 Task: Find connections with filter location Palaió Fáliro with filter topic #travelwith filter profile language French with filter current company Kincentric  with filter school Thadomal Shahani Engineering College with filter industry Semiconductor Manufacturing with filter service category Outsourcing with filter keywords title Pharmacist
Action: Mouse moved to (345, 271)
Screenshot: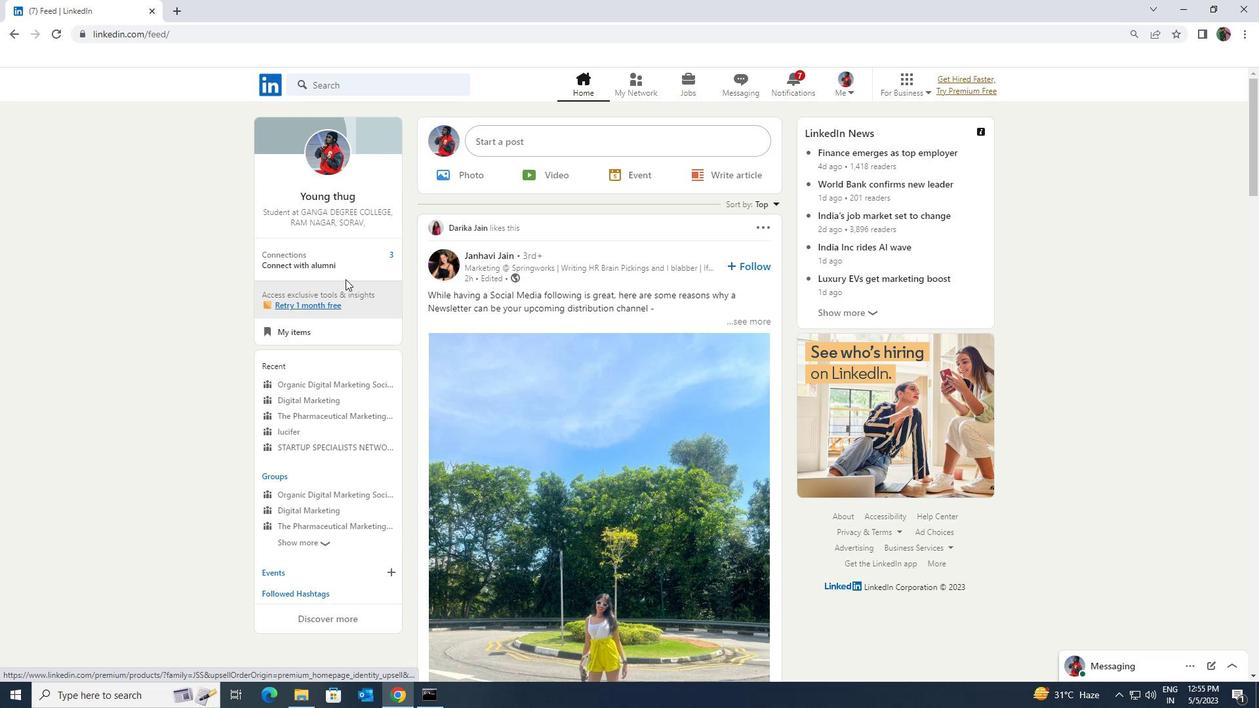 
Action: Mouse pressed left at (345, 271)
Screenshot: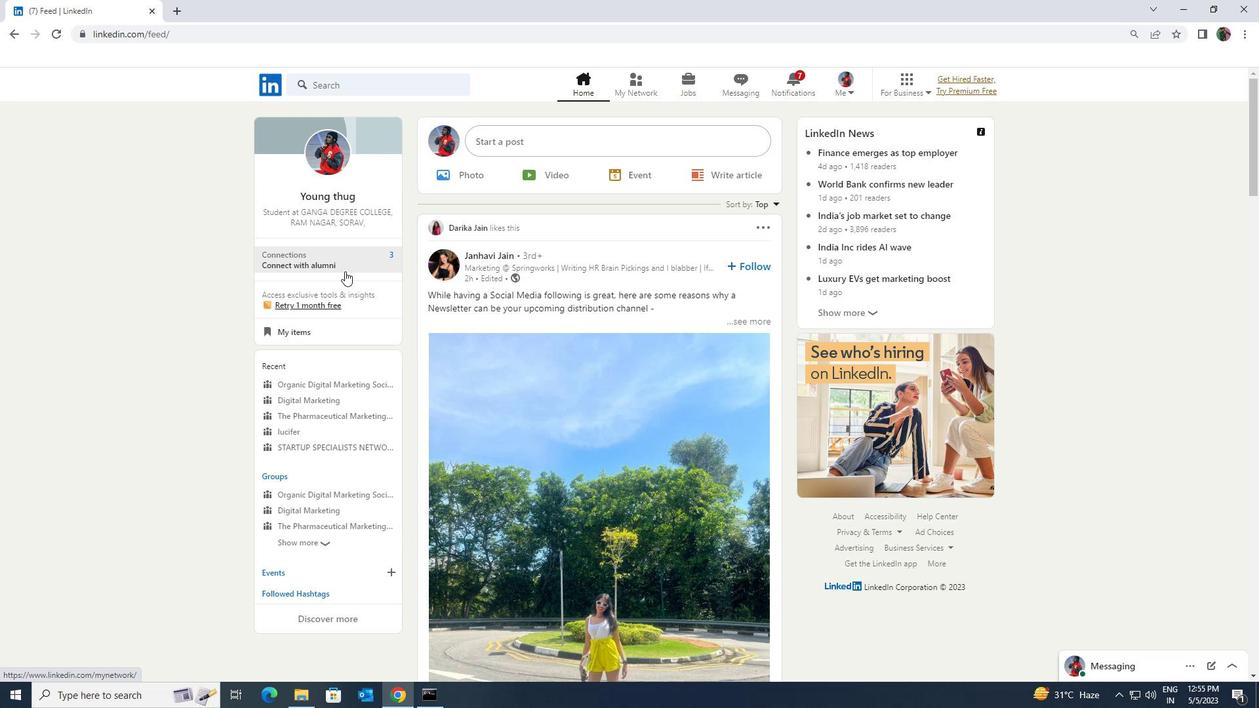 
Action: Mouse moved to (372, 160)
Screenshot: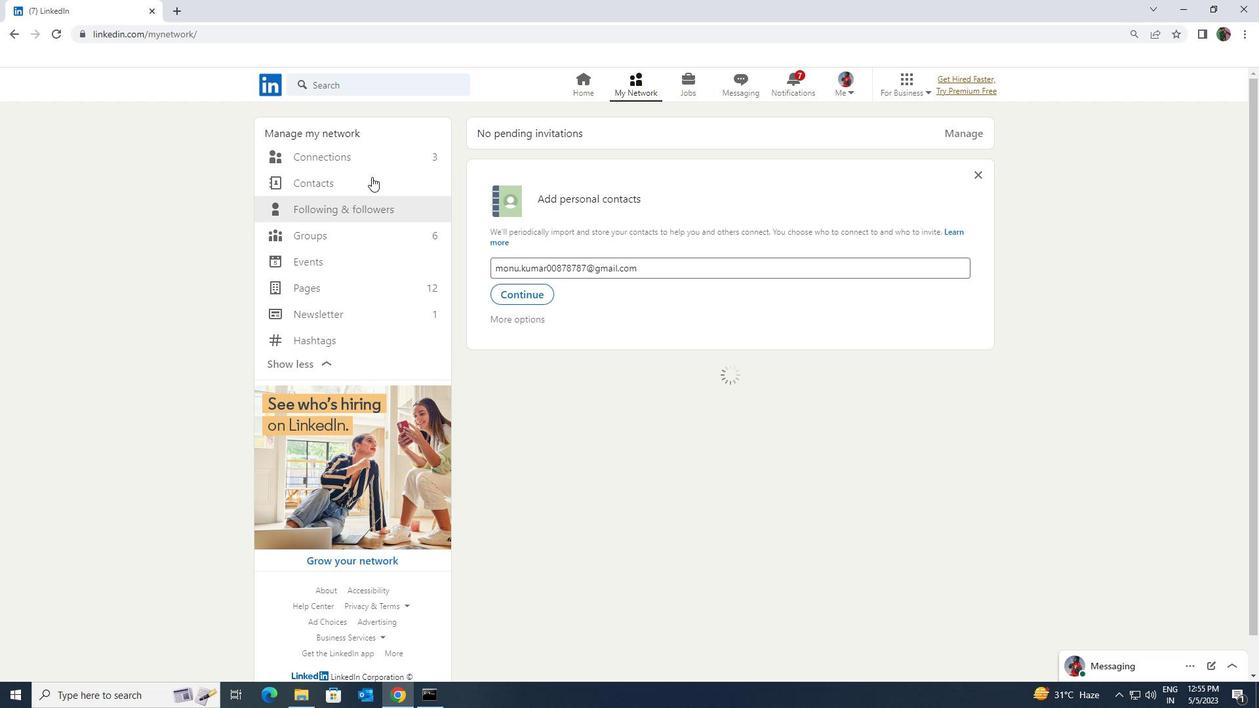 
Action: Mouse pressed left at (372, 160)
Screenshot: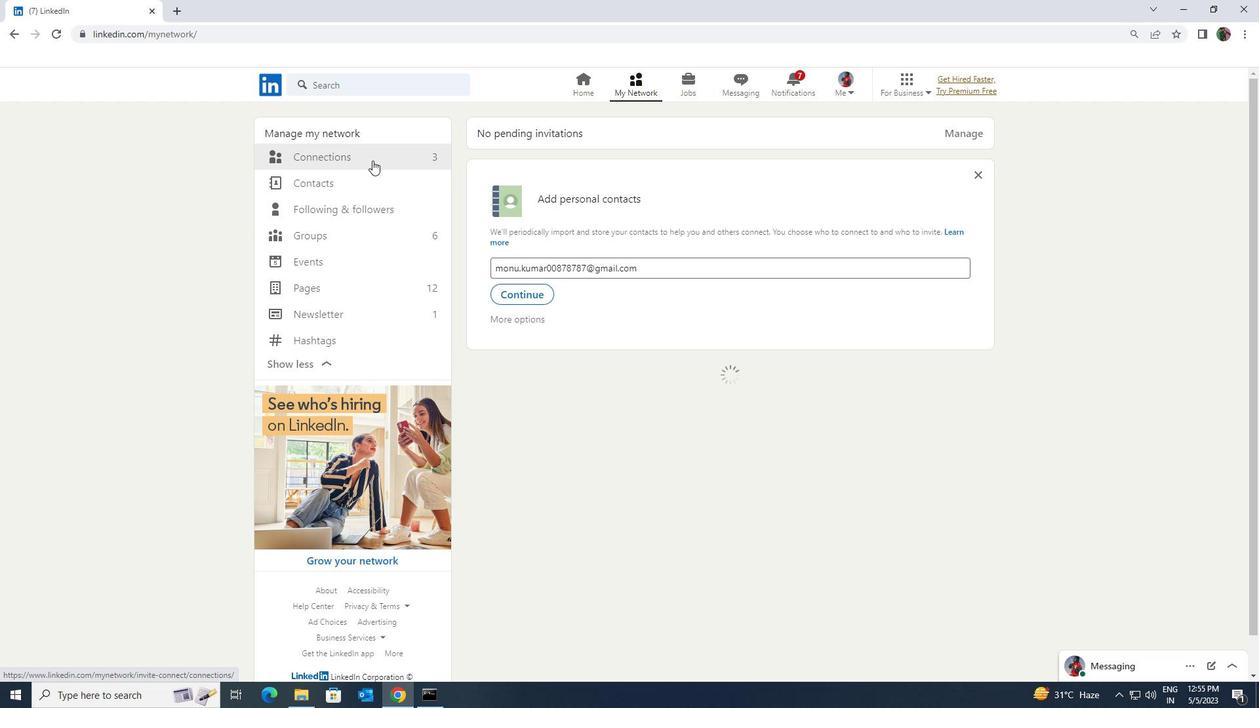 
Action: Mouse moved to (692, 155)
Screenshot: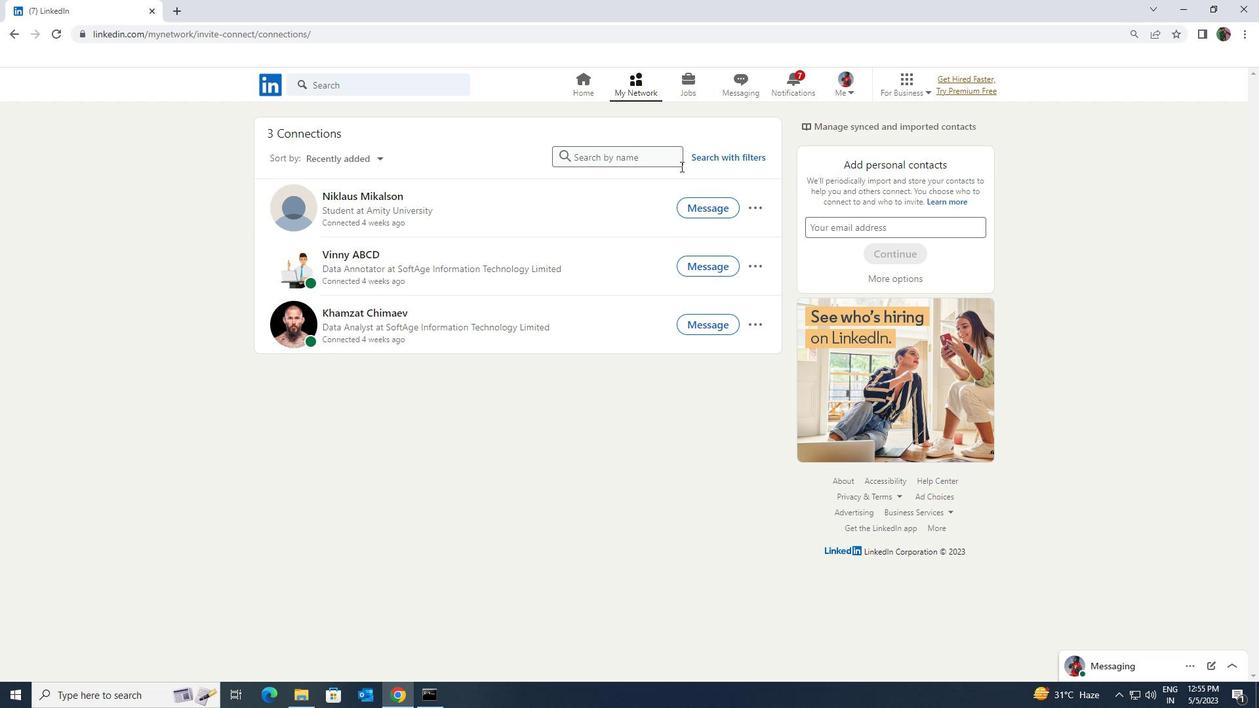 
Action: Mouse pressed left at (692, 155)
Screenshot: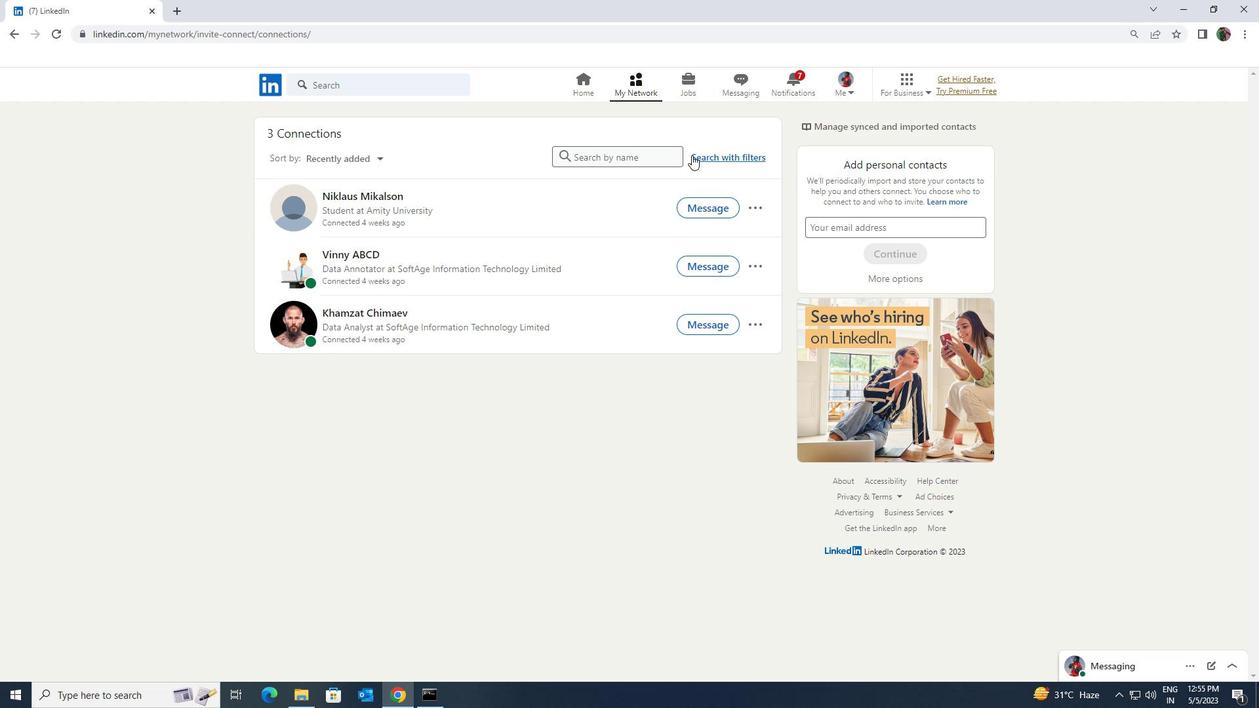 
Action: Mouse moved to (674, 120)
Screenshot: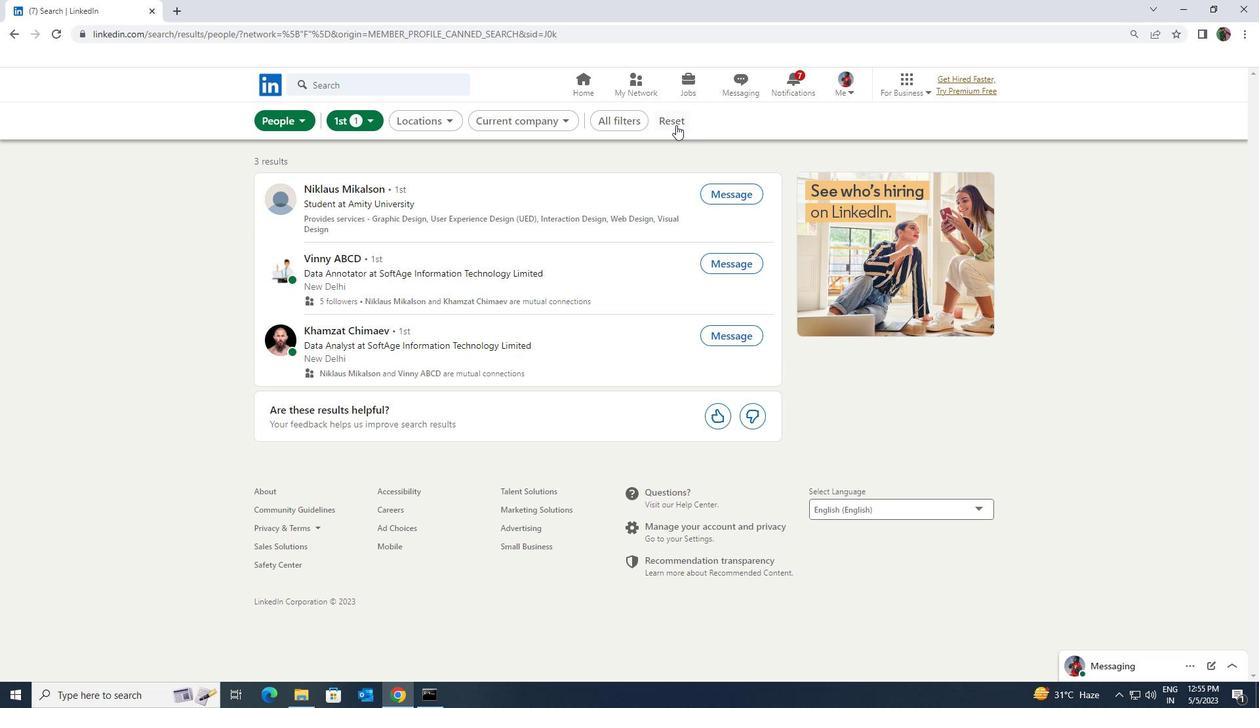 
Action: Mouse pressed left at (674, 120)
Screenshot: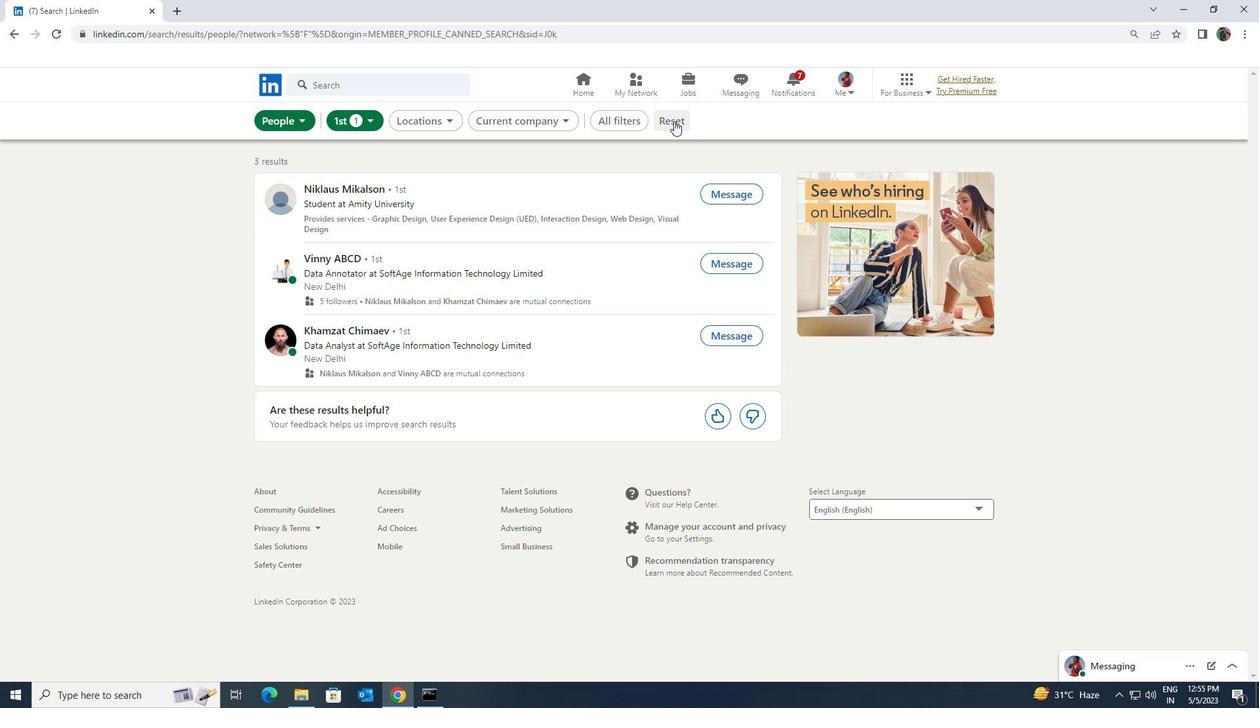 
Action: Mouse moved to (653, 119)
Screenshot: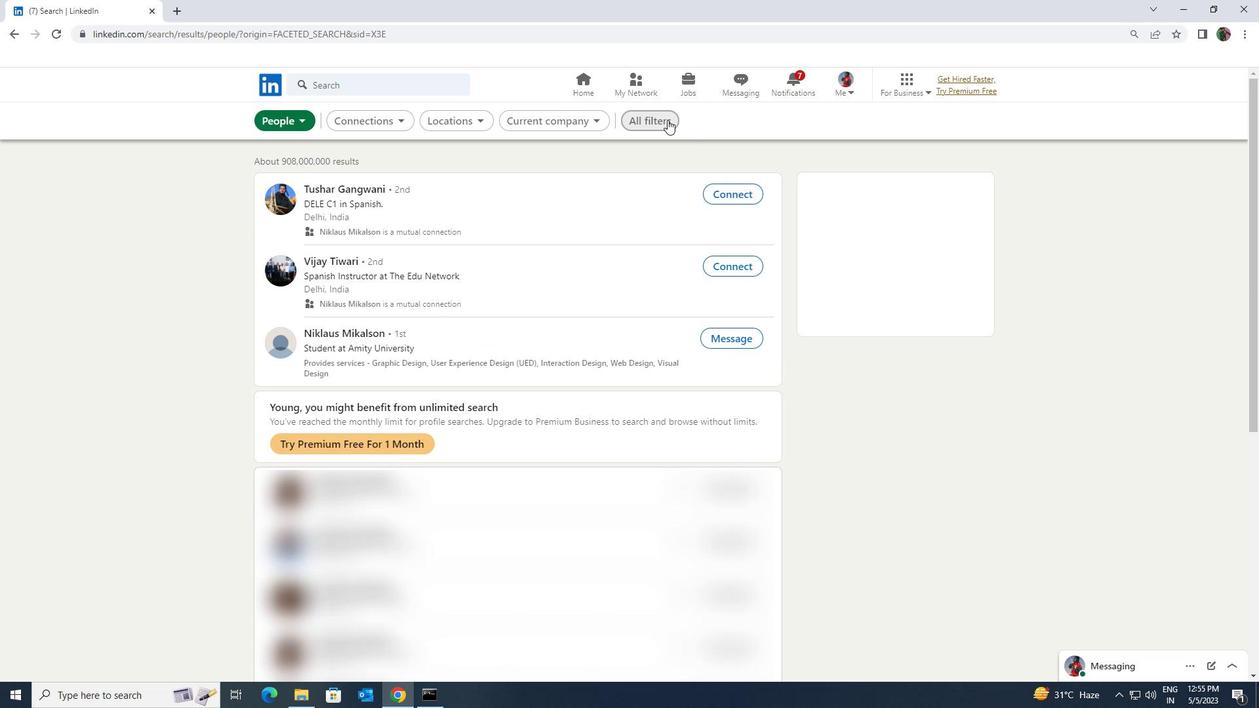 
Action: Mouse pressed left at (653, 119)
Screenshot: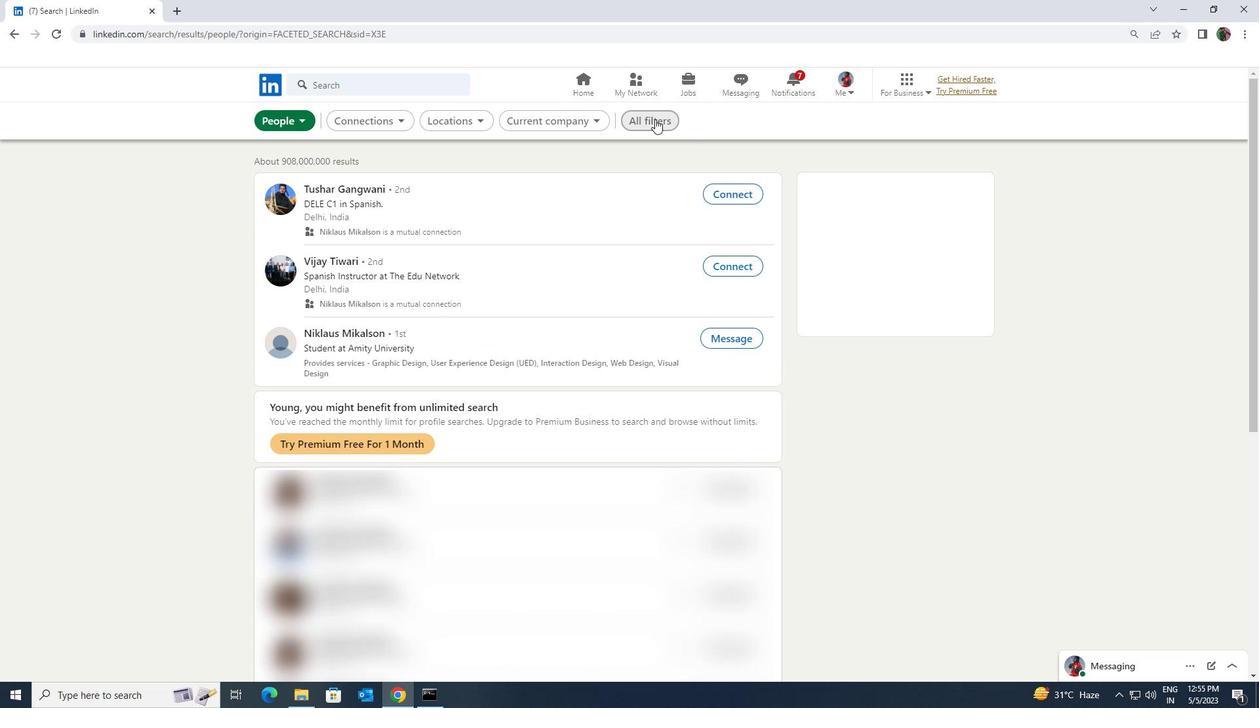 
Action: Mouse moved to (1081, 506)
Screenshot: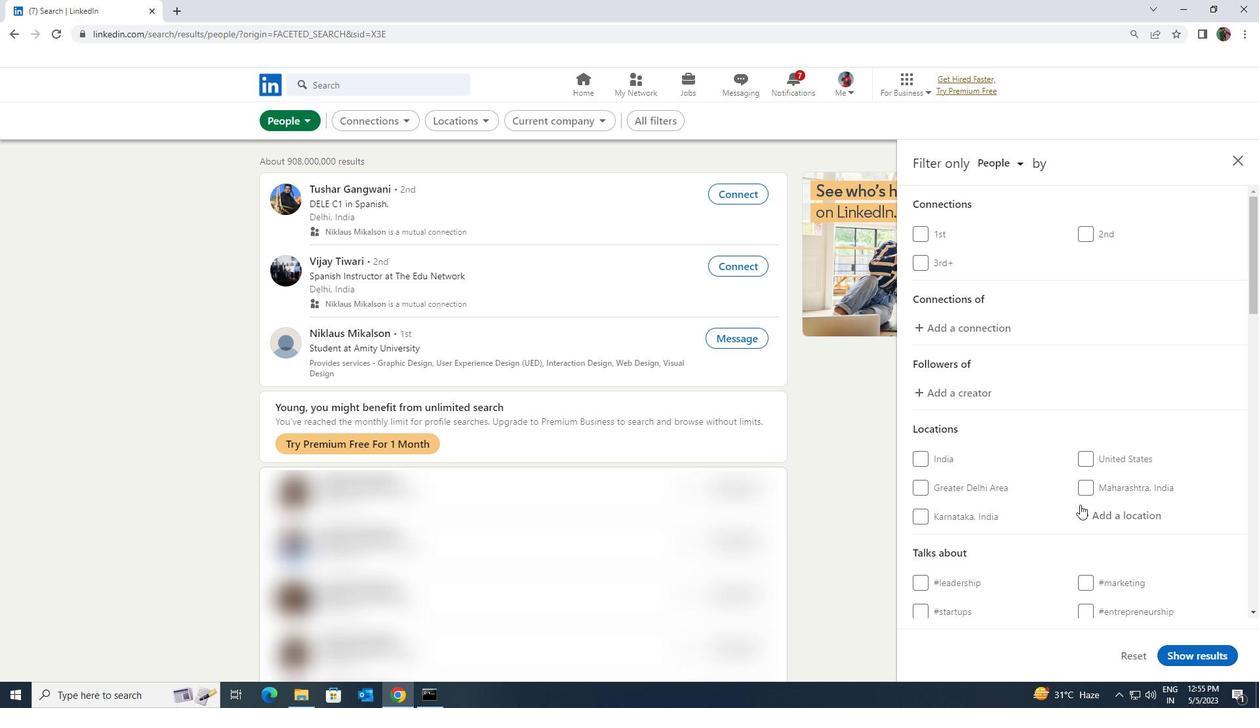 
Action: Mouse pressed left at (1081, 506)
Screenshot: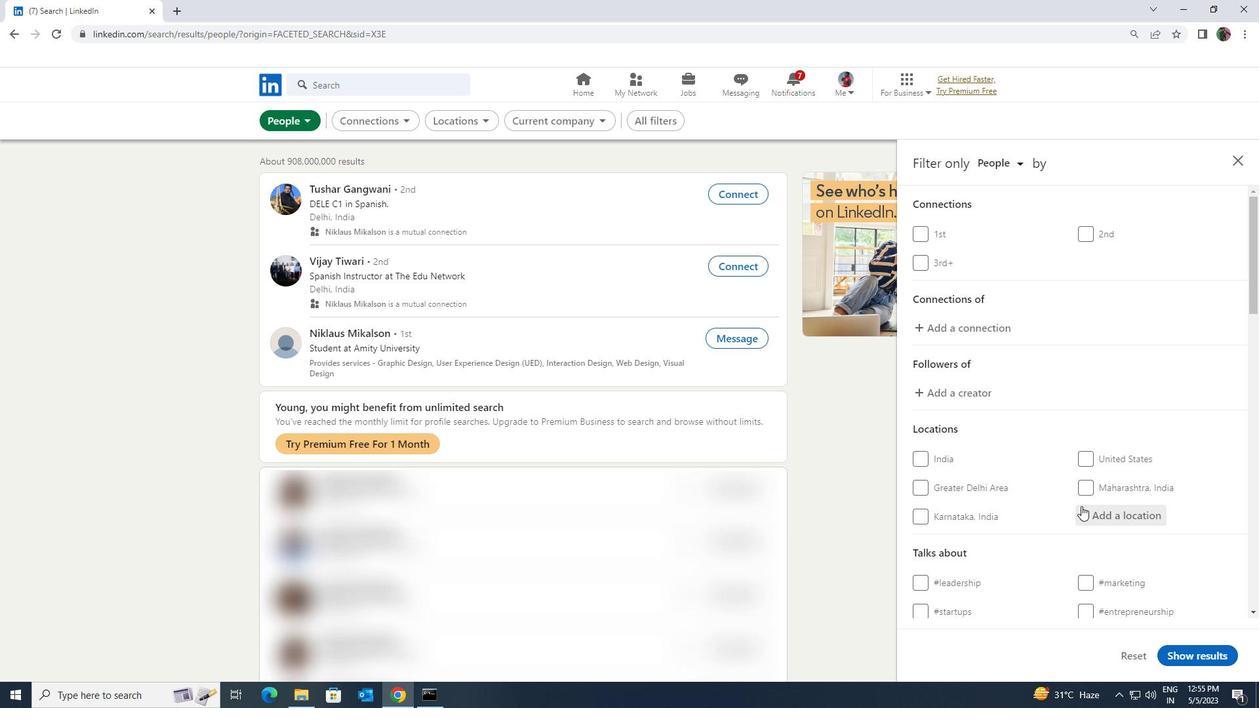 
Action: Key pressed <Key.shift><Key.shift><Key.shift><Key.shift>PALAIO
Screenshot: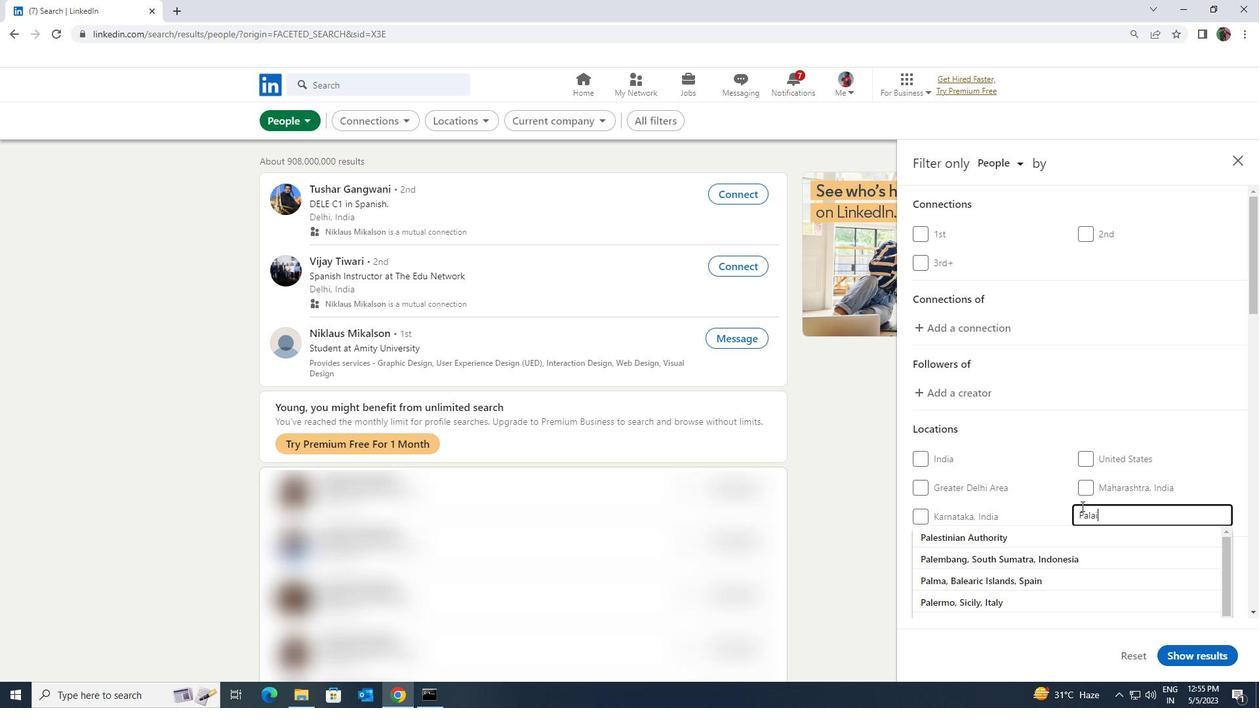 
Action: Mouse moved to (1076, 527)
Screenshot: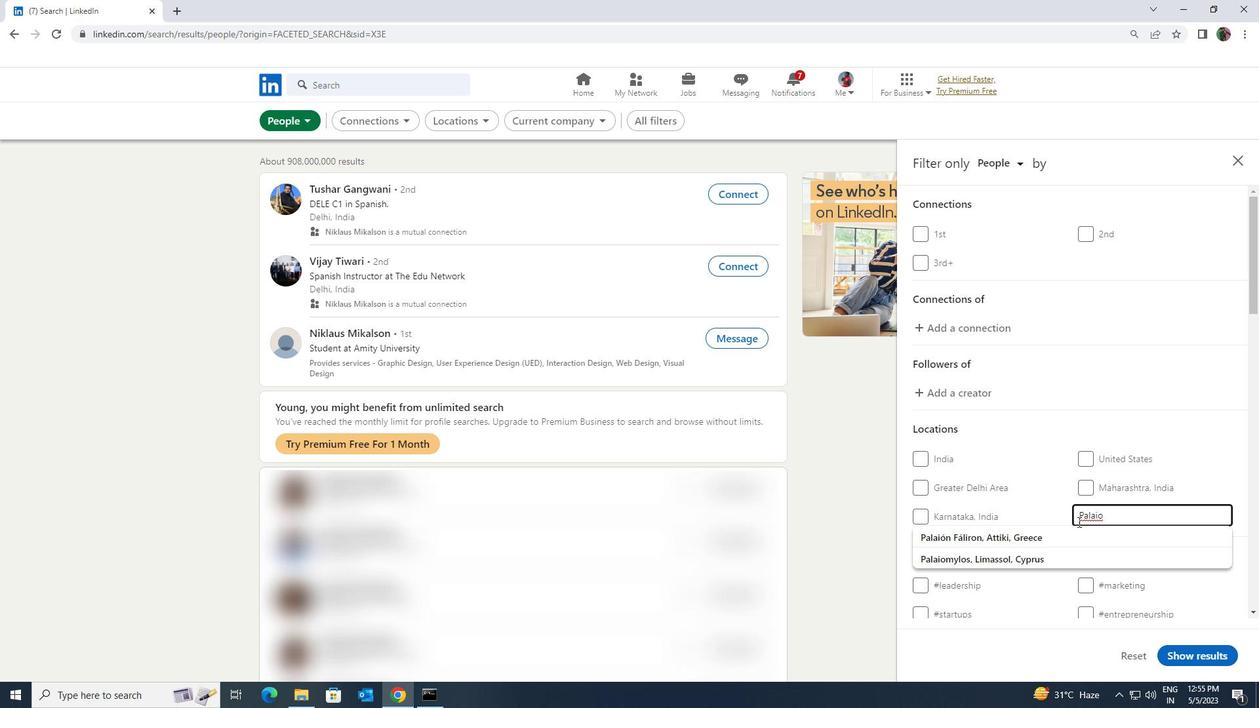 
Action: Mouse pressed left at (1076, 527)
Screenshot: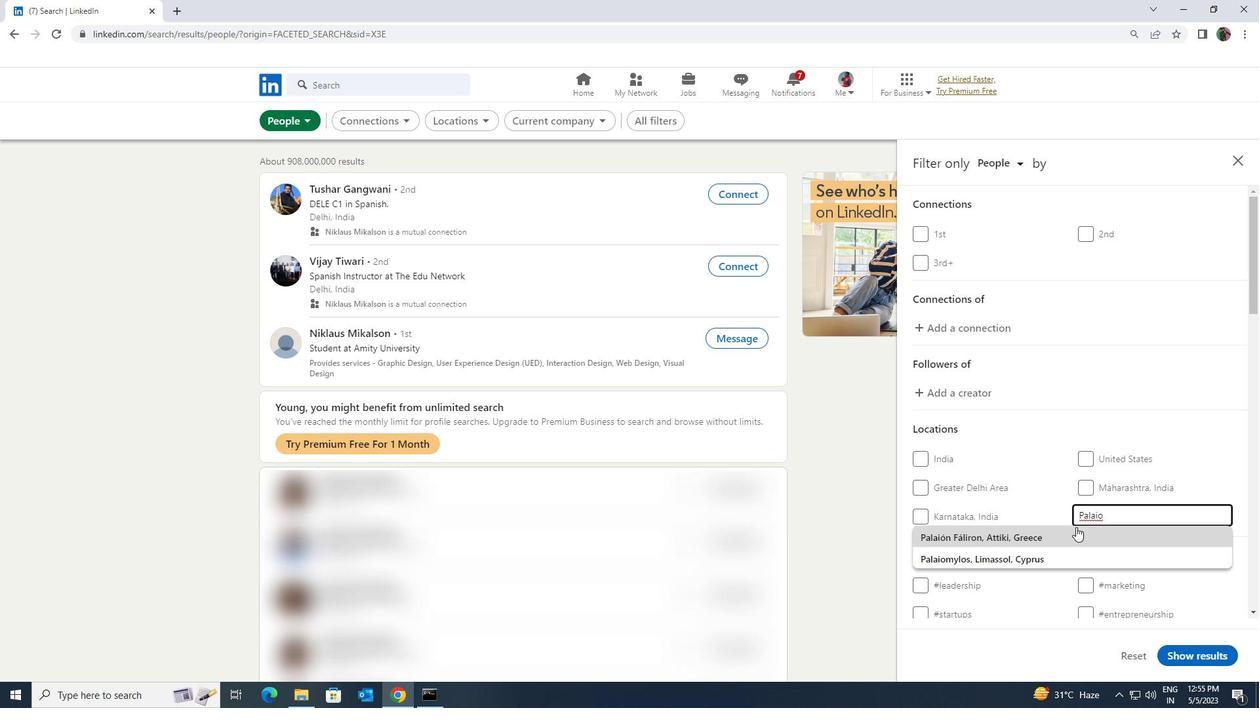 
Action: Mouse moved to (1069, 547)
Screenshot: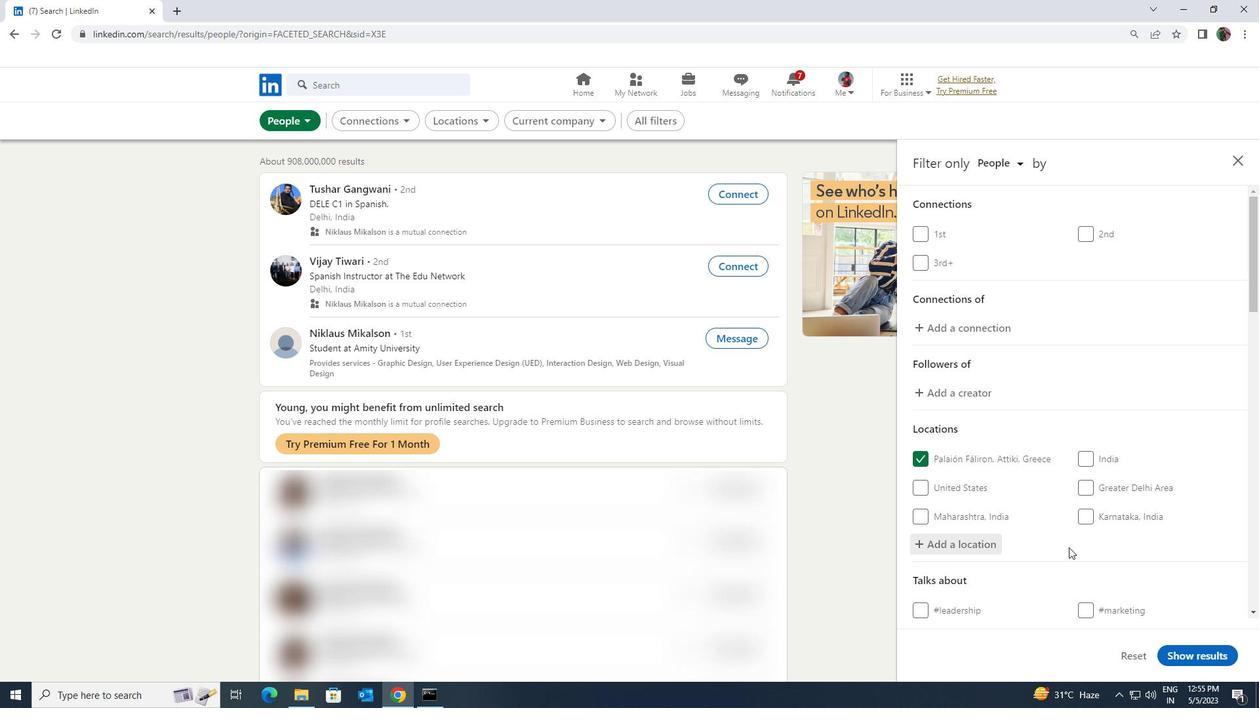
Action: Mouse scrolled (1069, 546) with delta (0, 0)
Screenshot: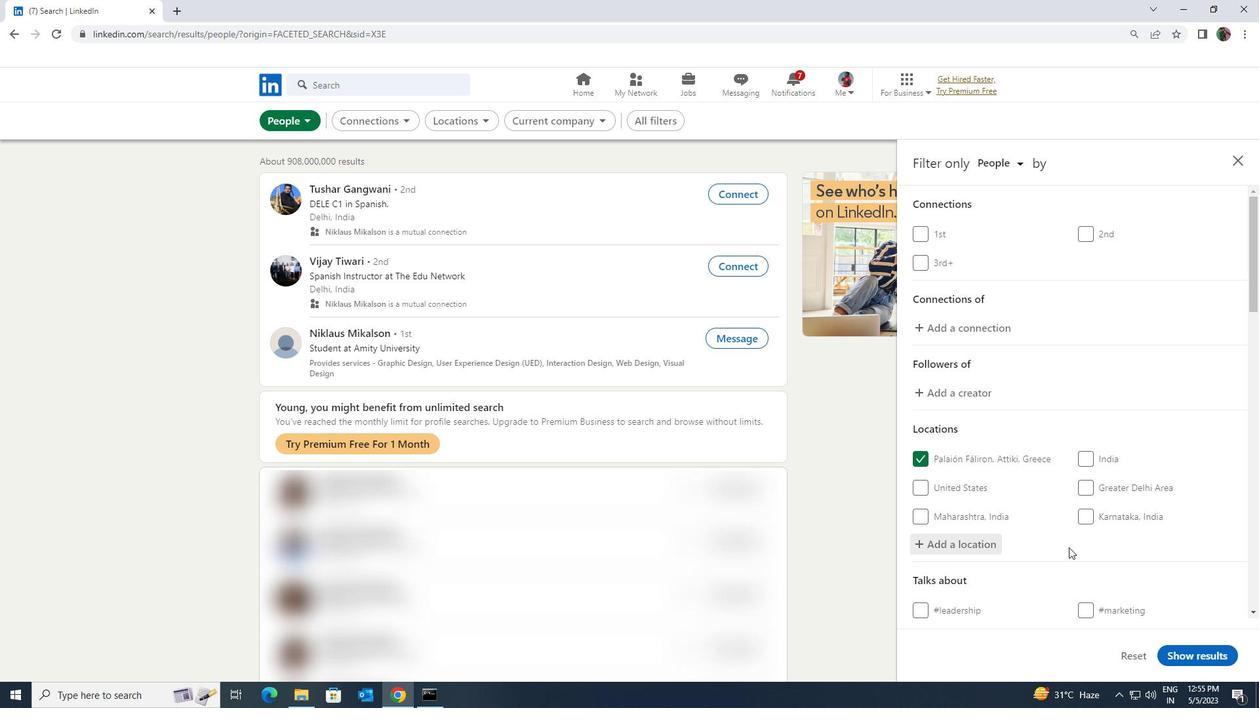 
Action: Mouse moved to (1070, 539)
Screenshot: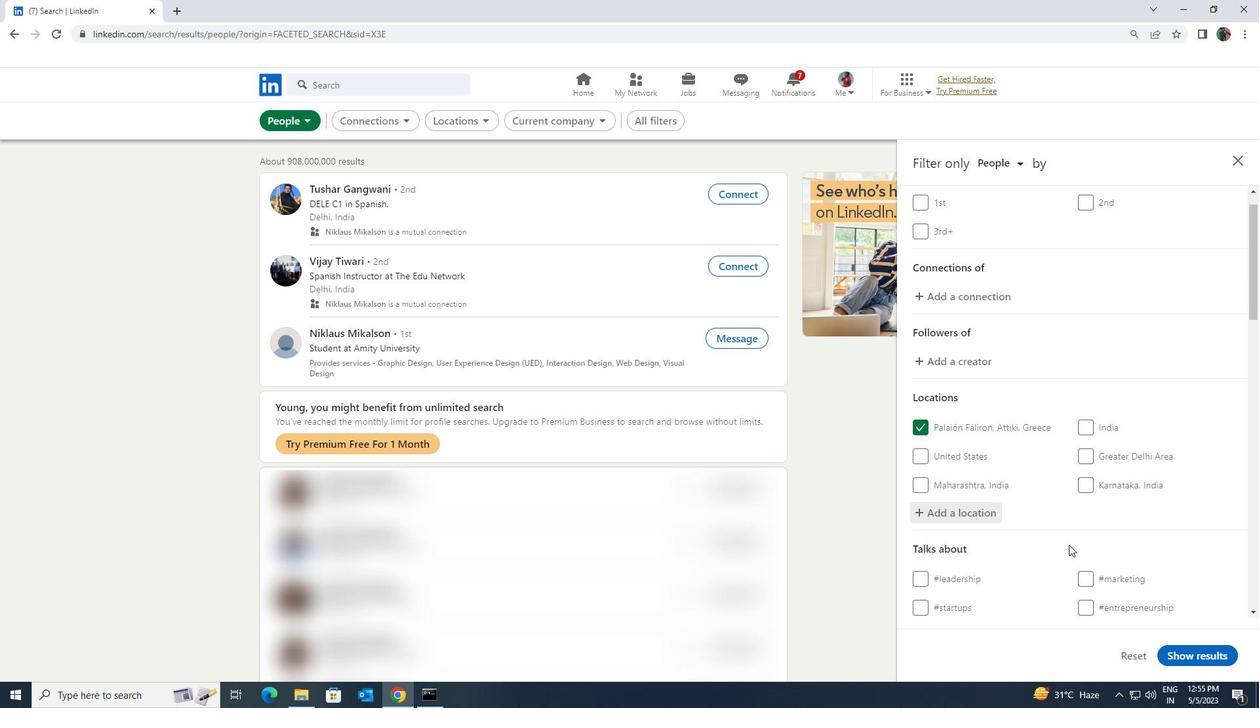 
Action: Mouse scrolled (1070, 538) with delta (0, 0)
Screenshot: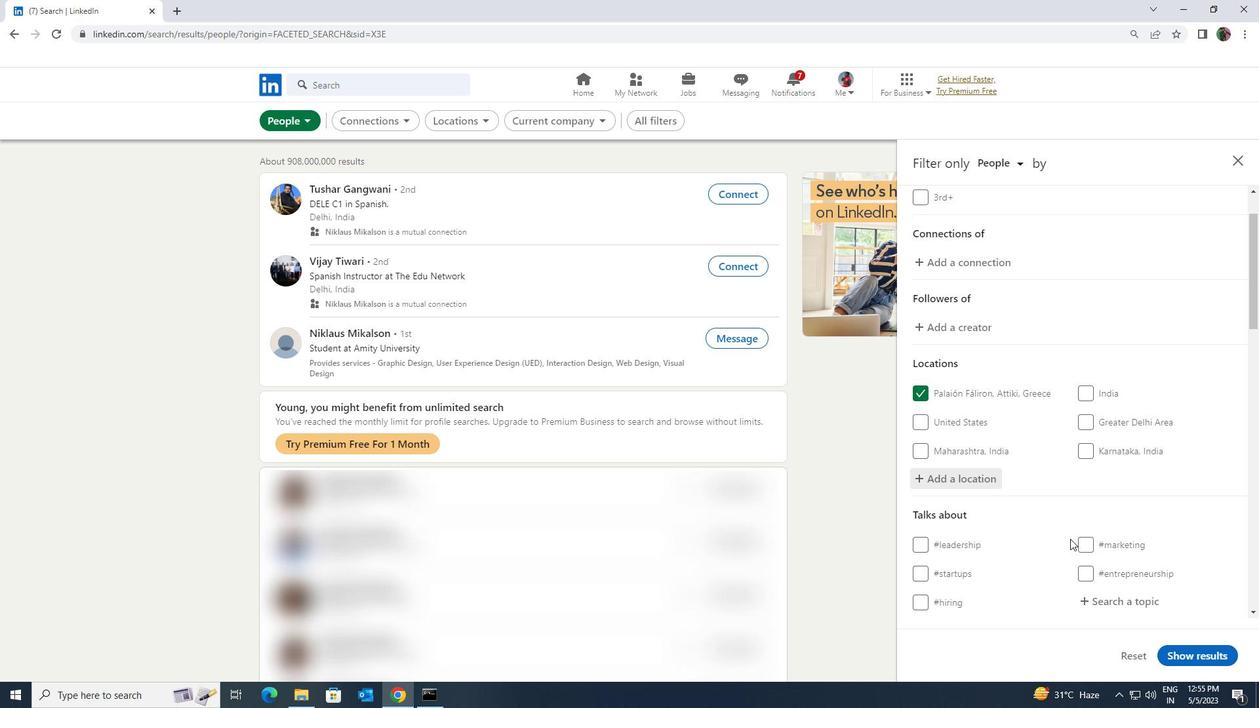 
Action: Mouse scrolled (1070, 538) with delta (0, 0)
Screenshot: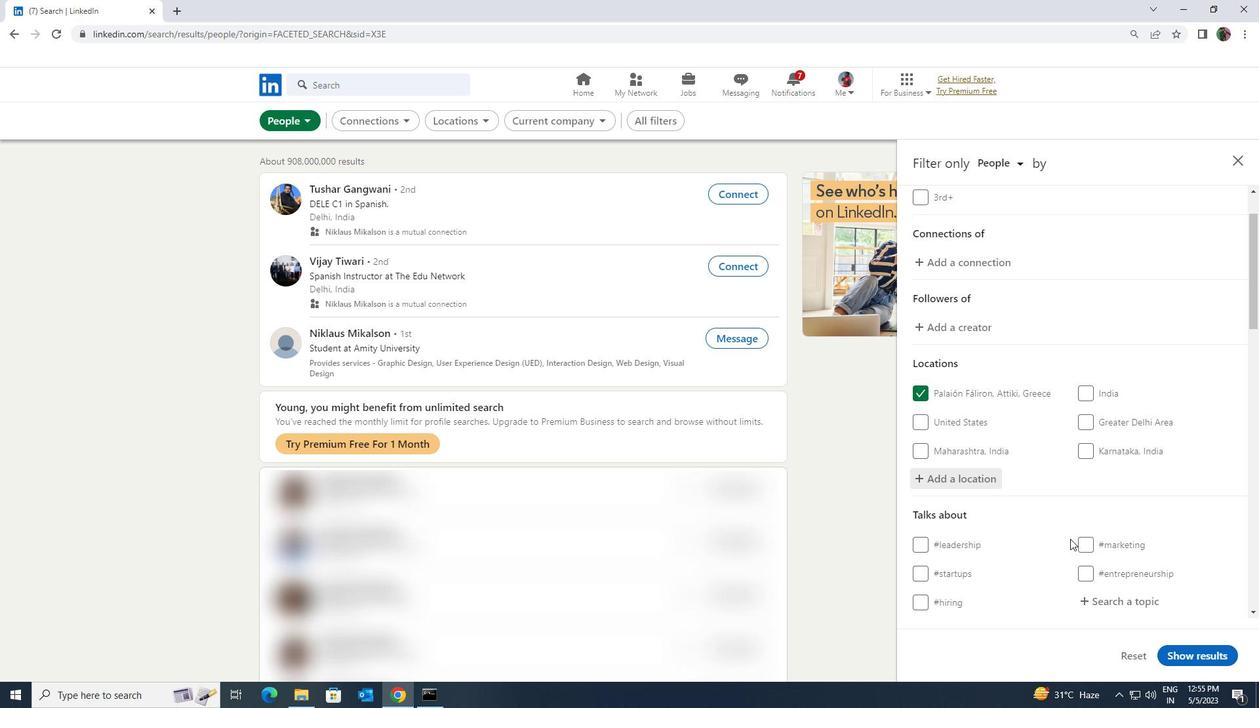 
Action: Mouse moved to (1120, 464)
Screenshot: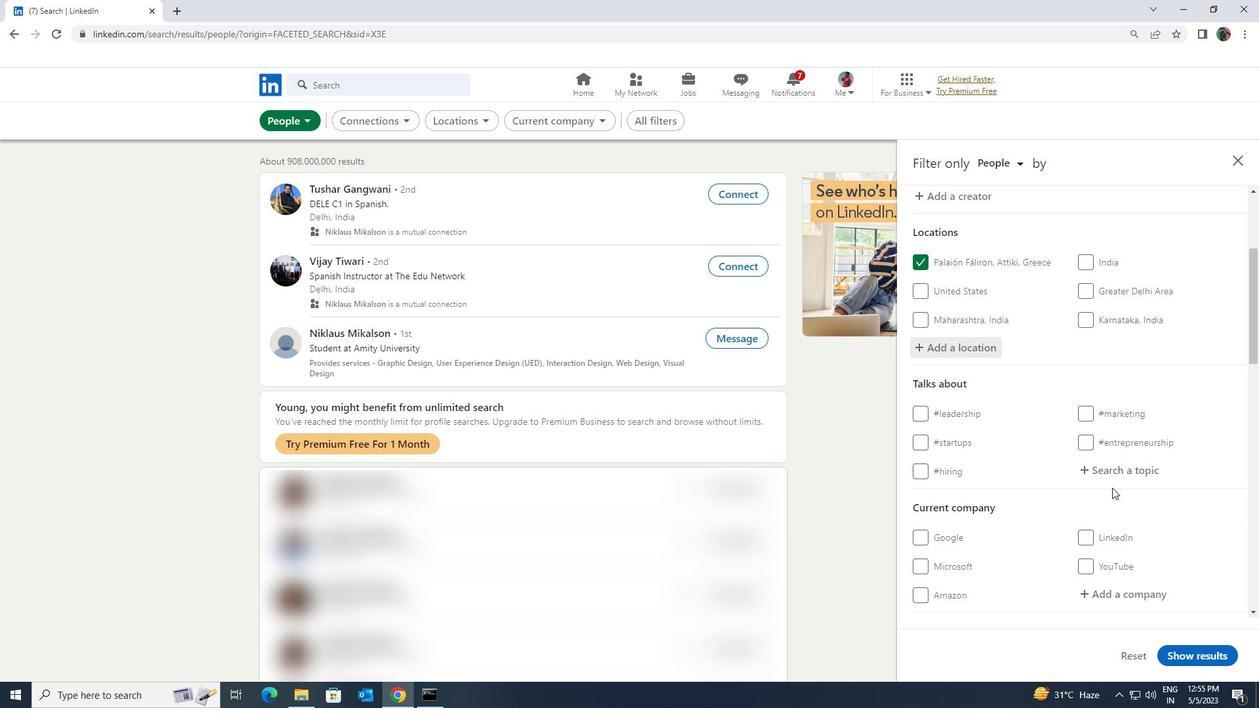 
Action: Mouse pressed left at (1120, 464)
Screenshot: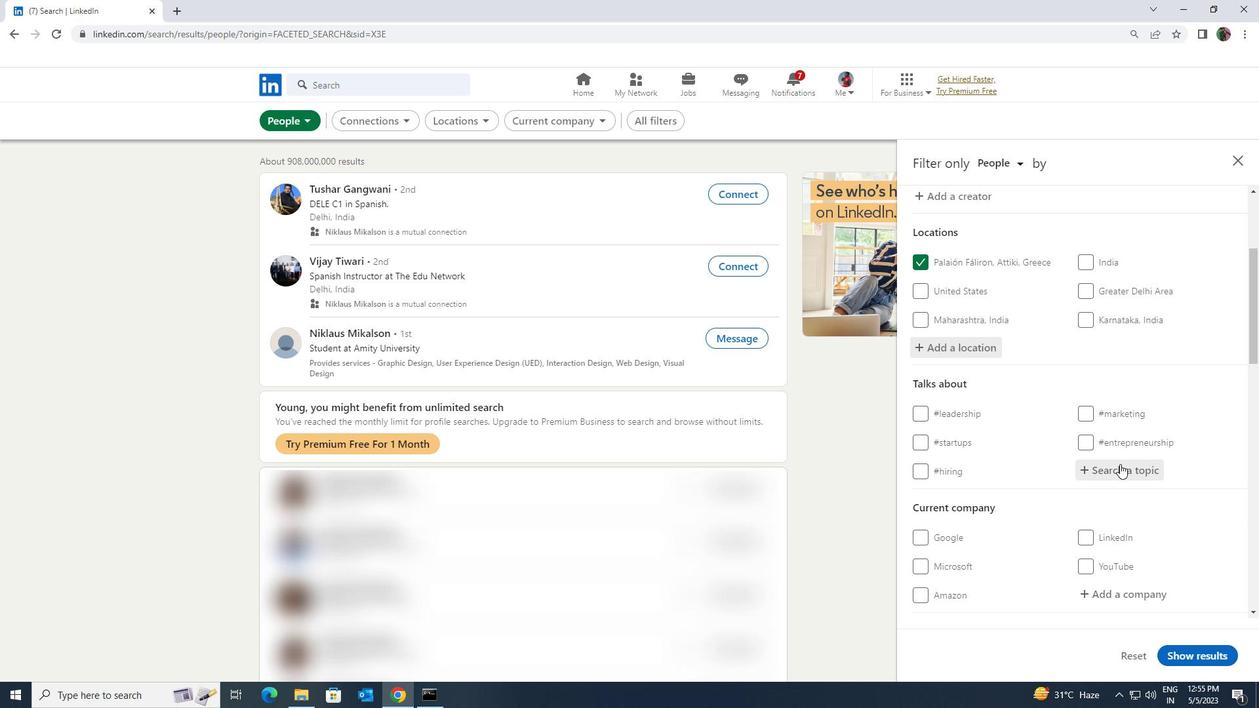 
Action: Key pressed <Key.shift><Key.shift><Key.shift>TRAVEL
Screenshot: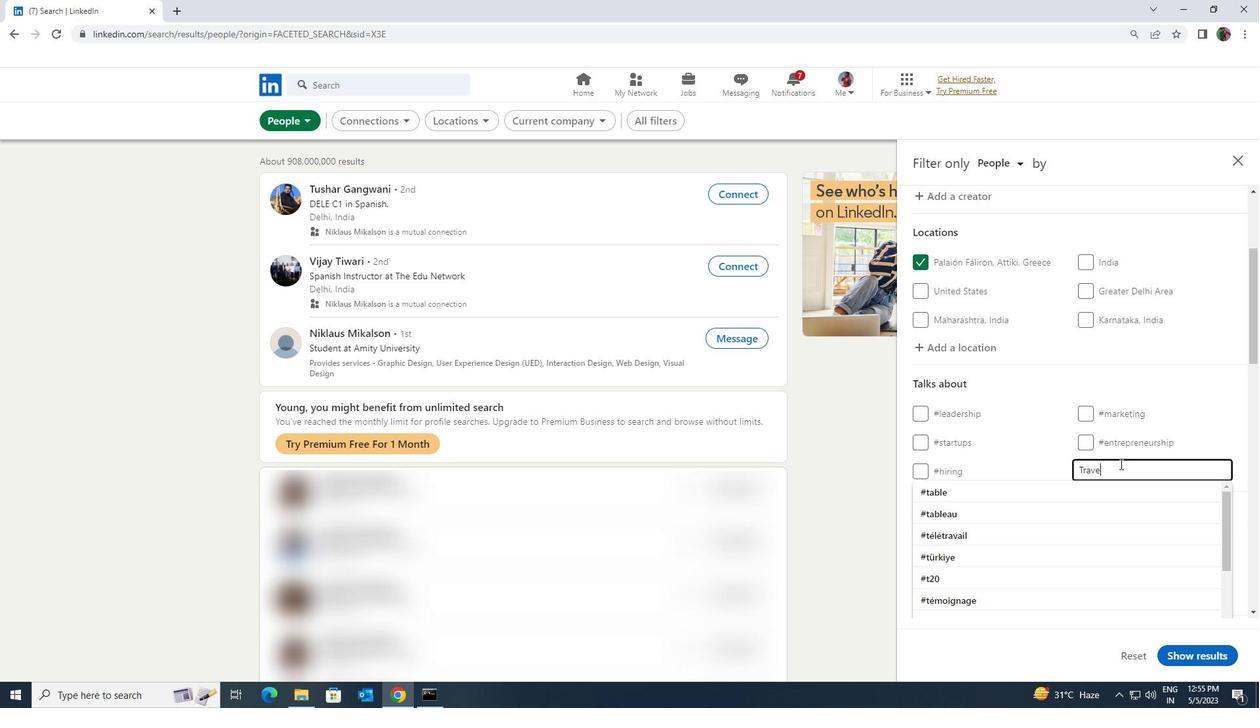
Action: Mouse moved to (1110, 490)
Screenshot: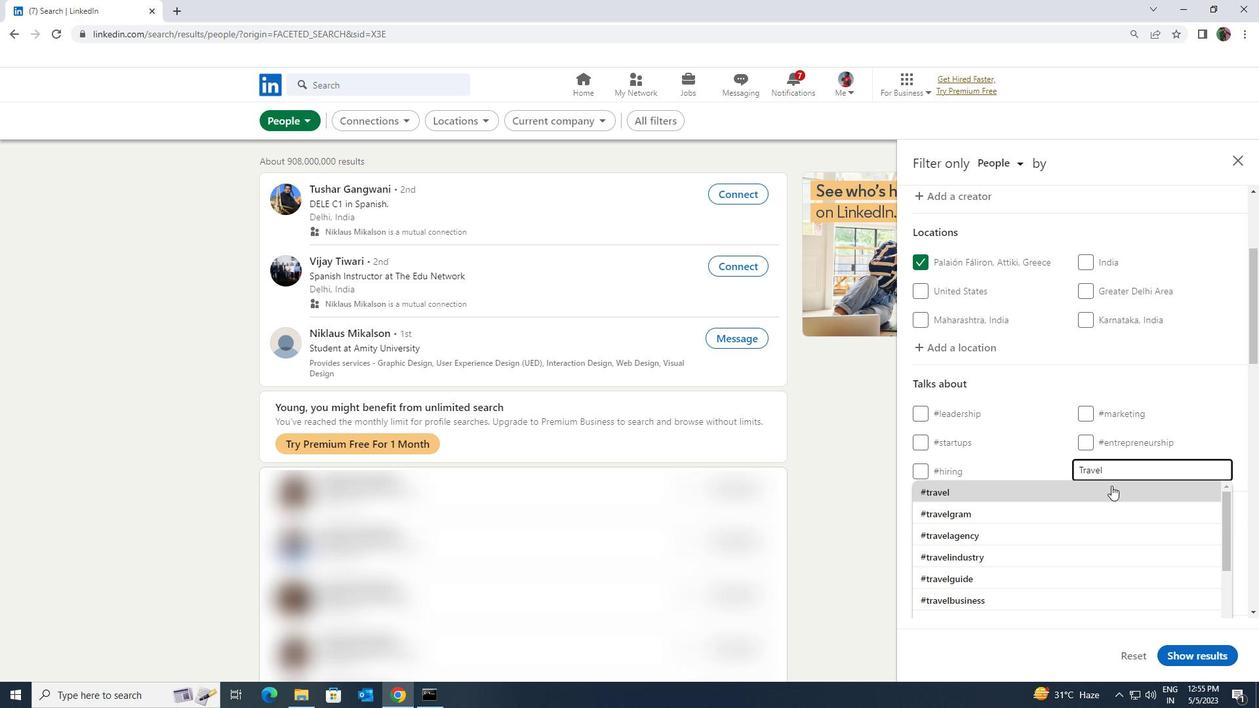
Action: Mouse pressed left at (1110, 490)
Screenshot: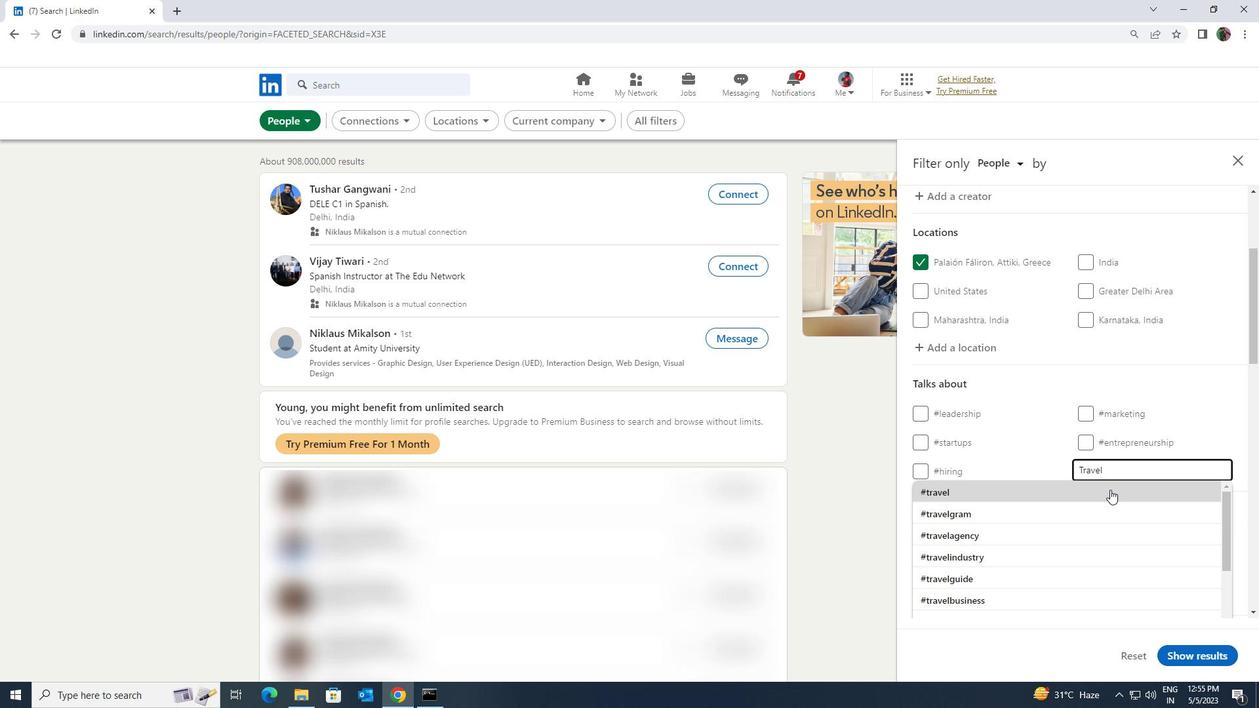 
Action: Mouse scrolled (1110, 489) with delta (0, 0)
Screenshot: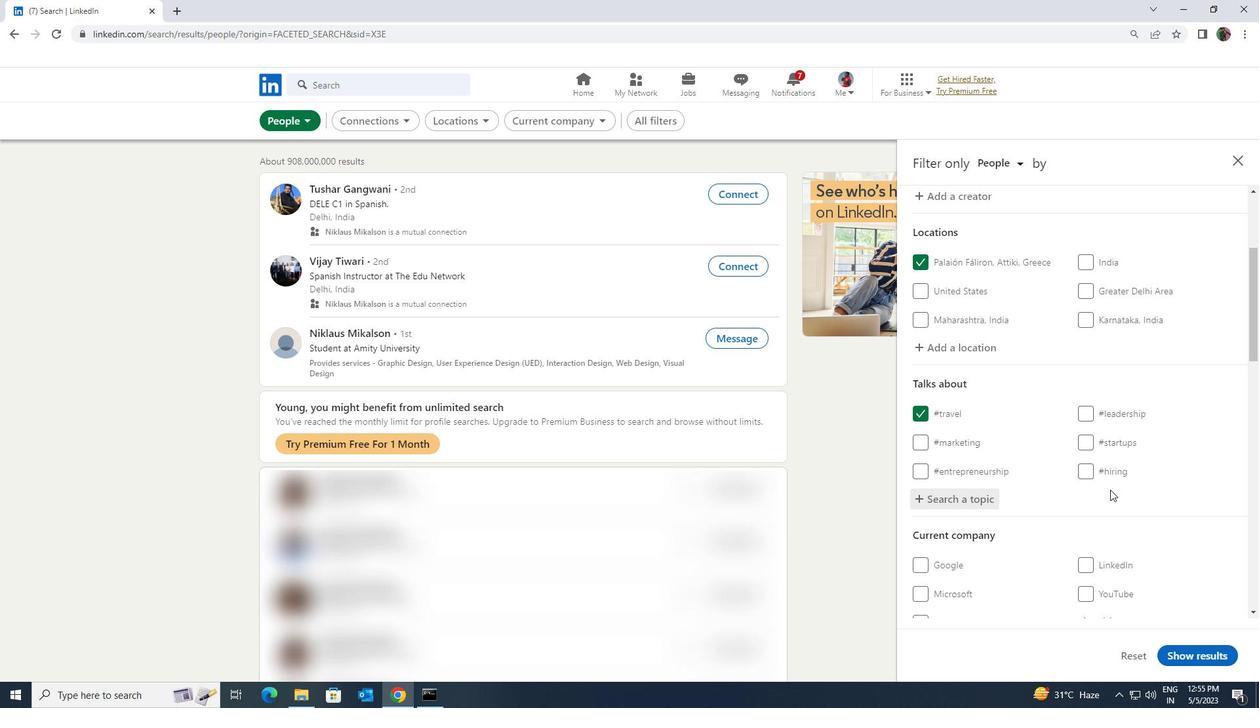 
Action: Mouse scrolled (1110, 489) with delta (0, 0)
Screenshot: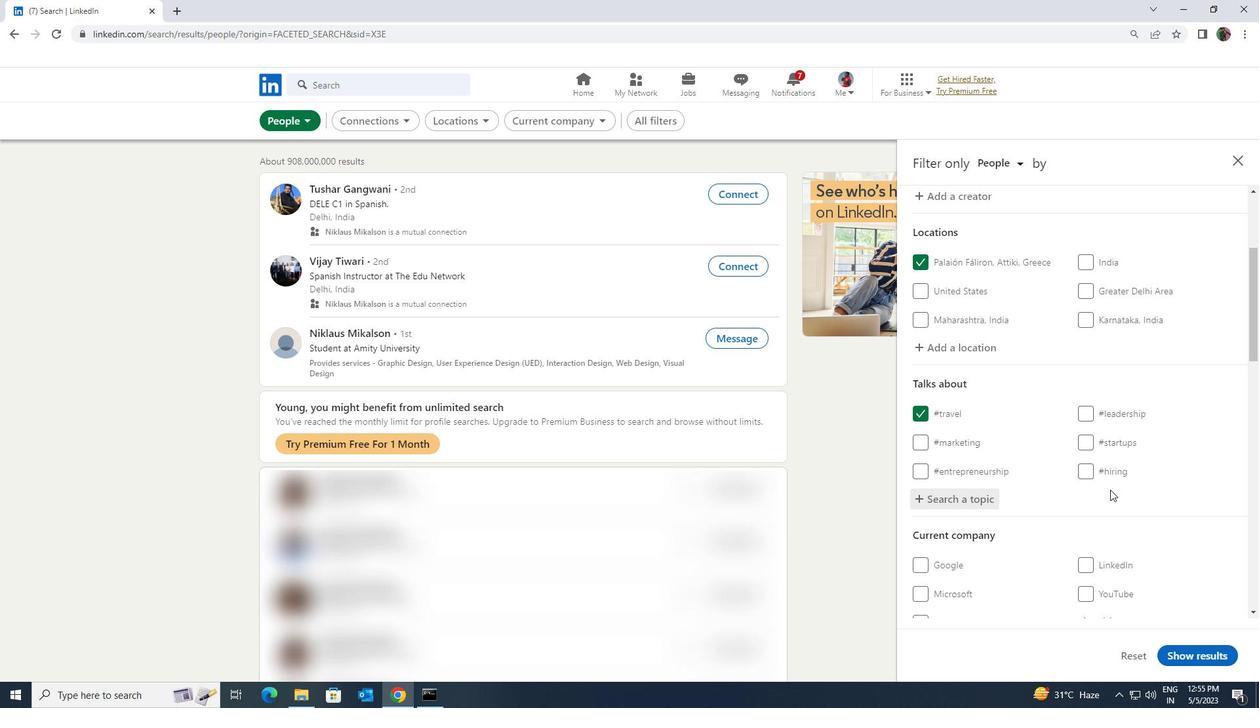 
Action: Mouse scrolled (1110, 489) with delta (0, 0)
Screenshot: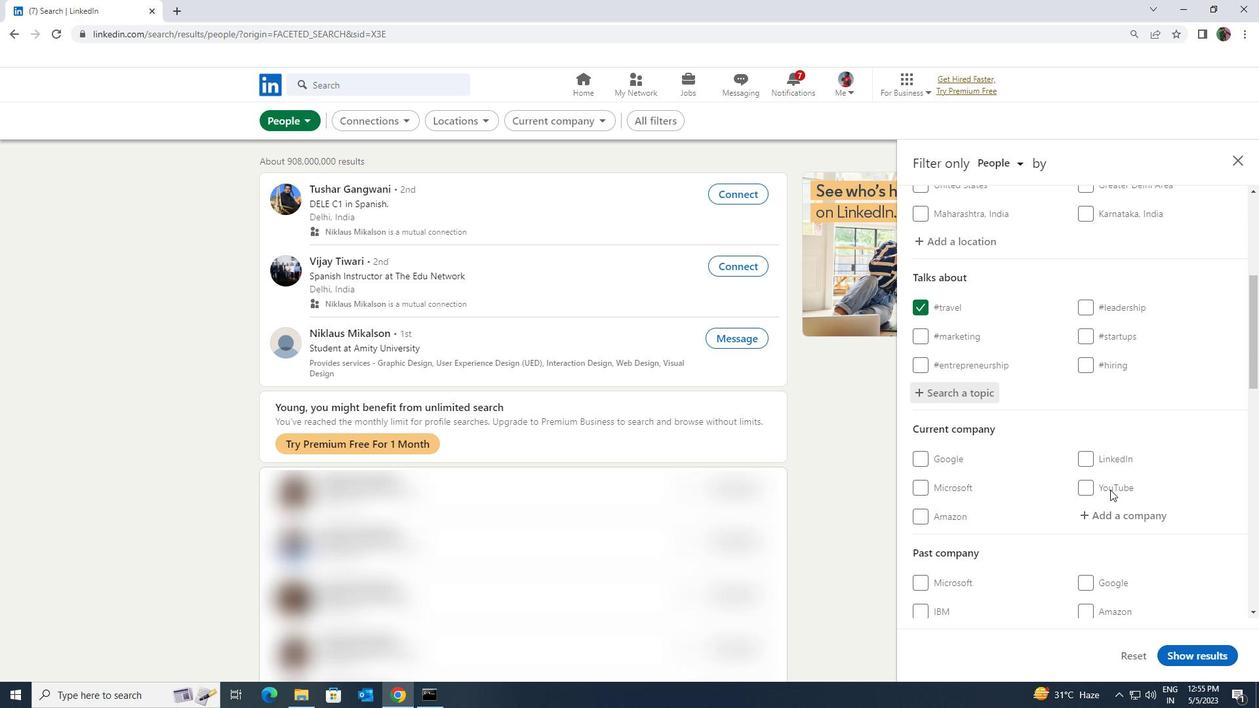 
Action: Mouse scrolled (1110, 489) with delta (0, 0)
Screenshot: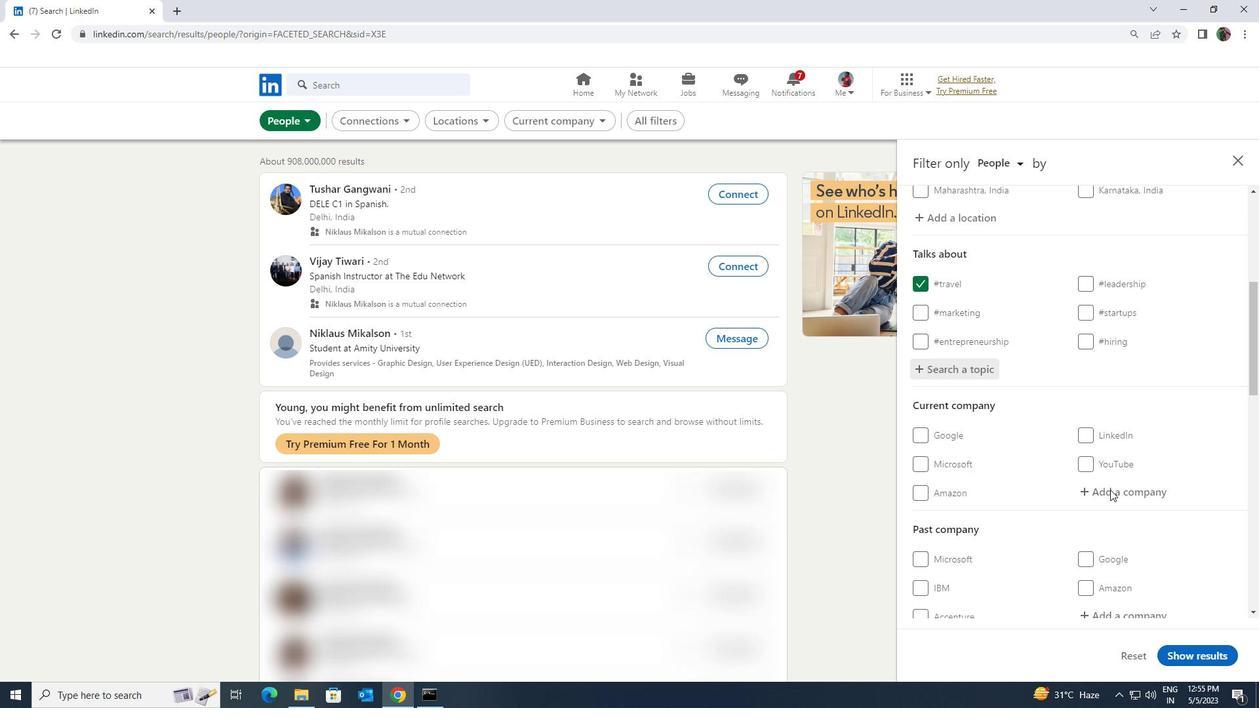 
Action: Mouse scrolled (1110, 489) with delta (0, 0)
Screenshot: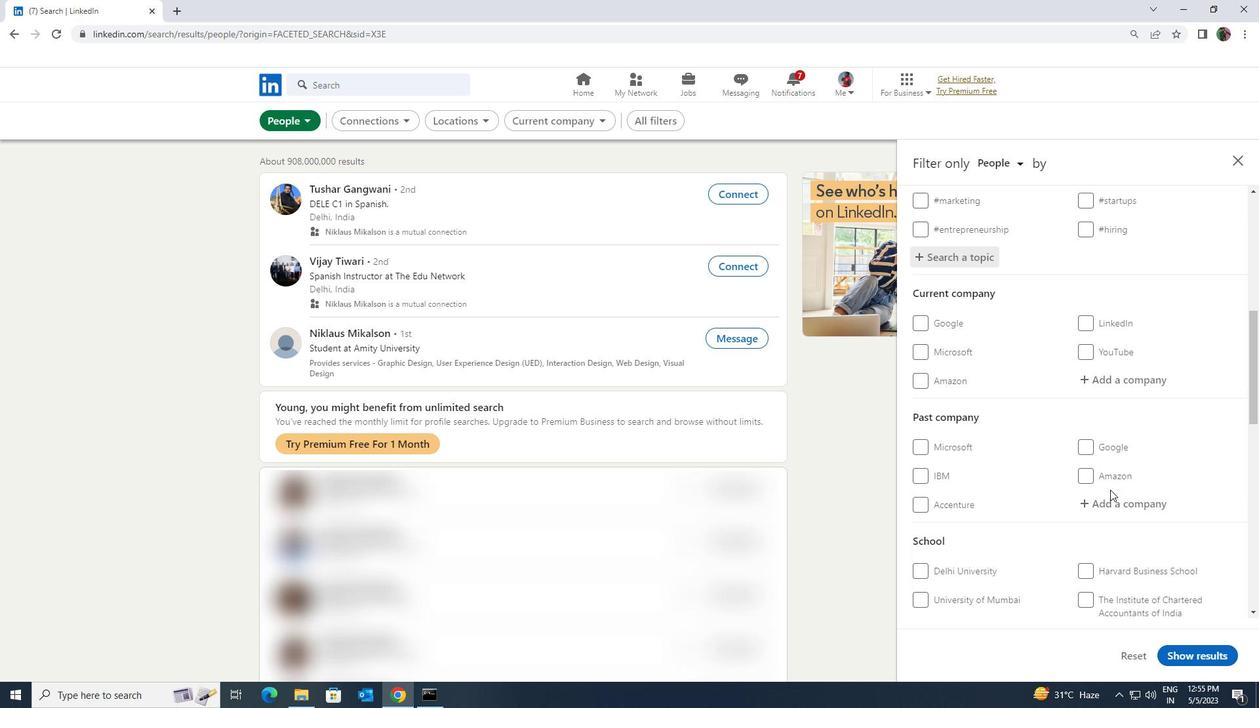 
Action: Mouse scrolled (1110, 489) with delta (0, 0)
Screenshot: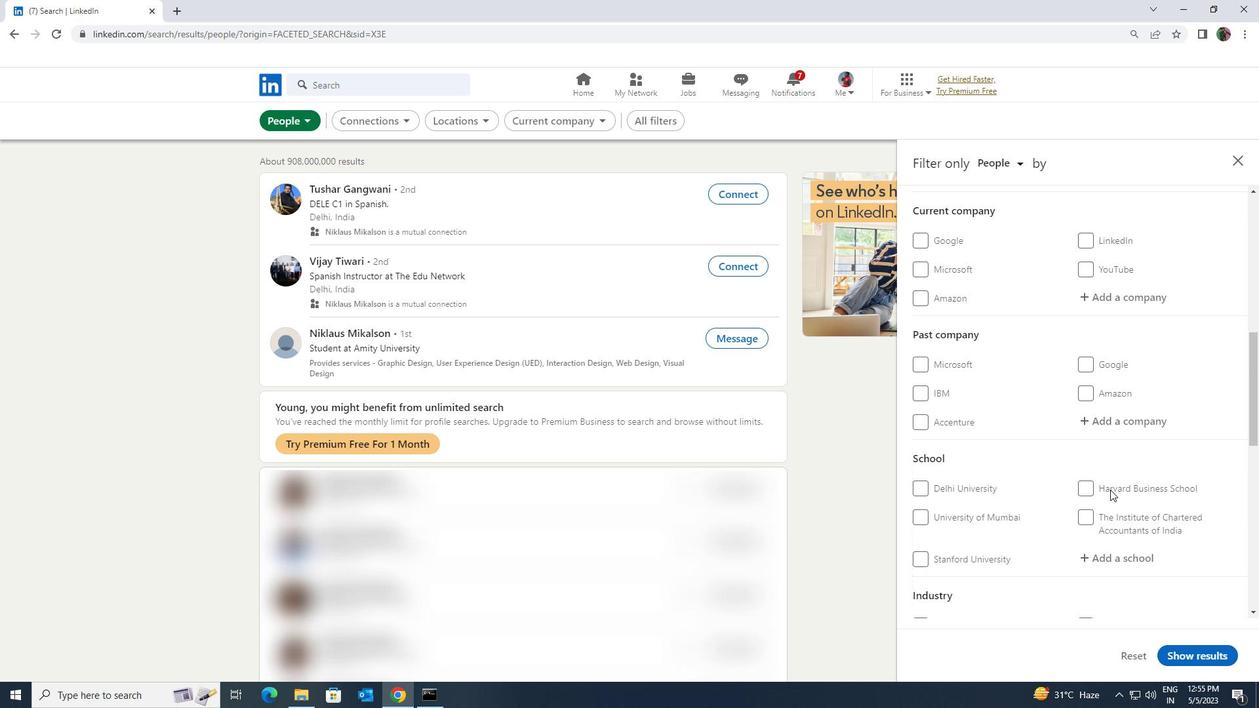
Action: Mouse scrolled (1110, 489) with delta (0, 0)
Screenshot: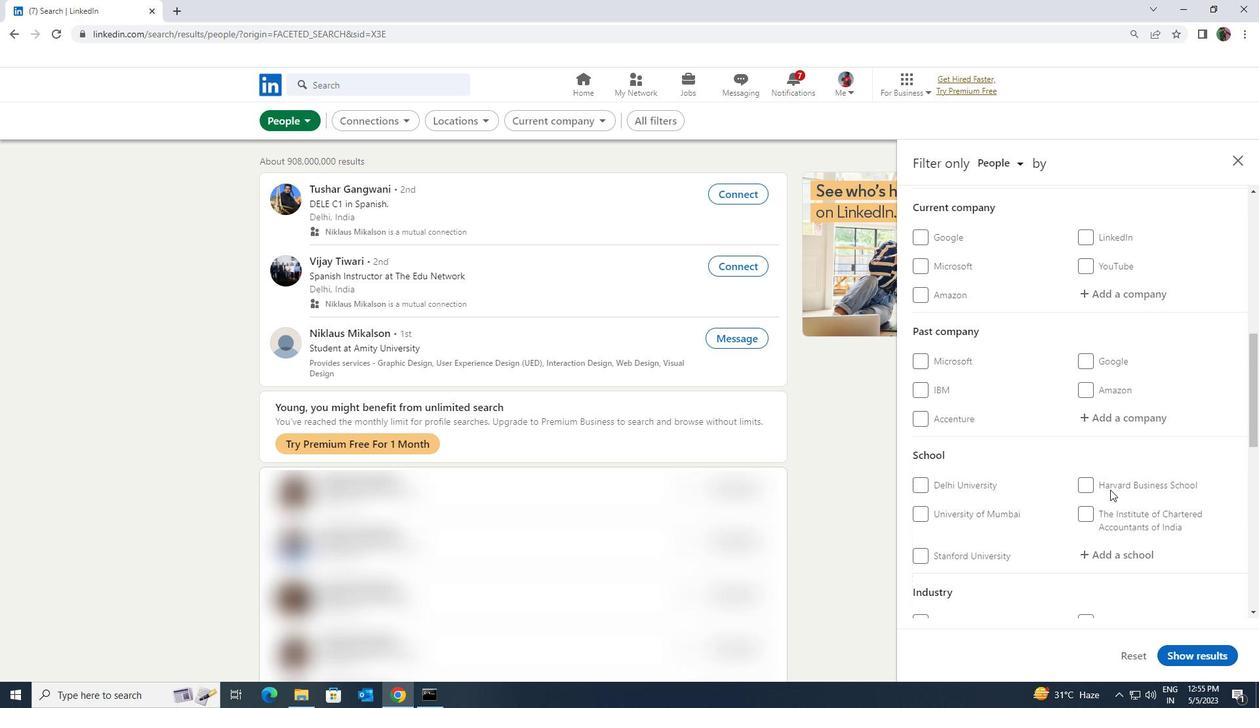 
Action: Mouse scrolled (1110, 489) with delta (0, 0)
Screenshot: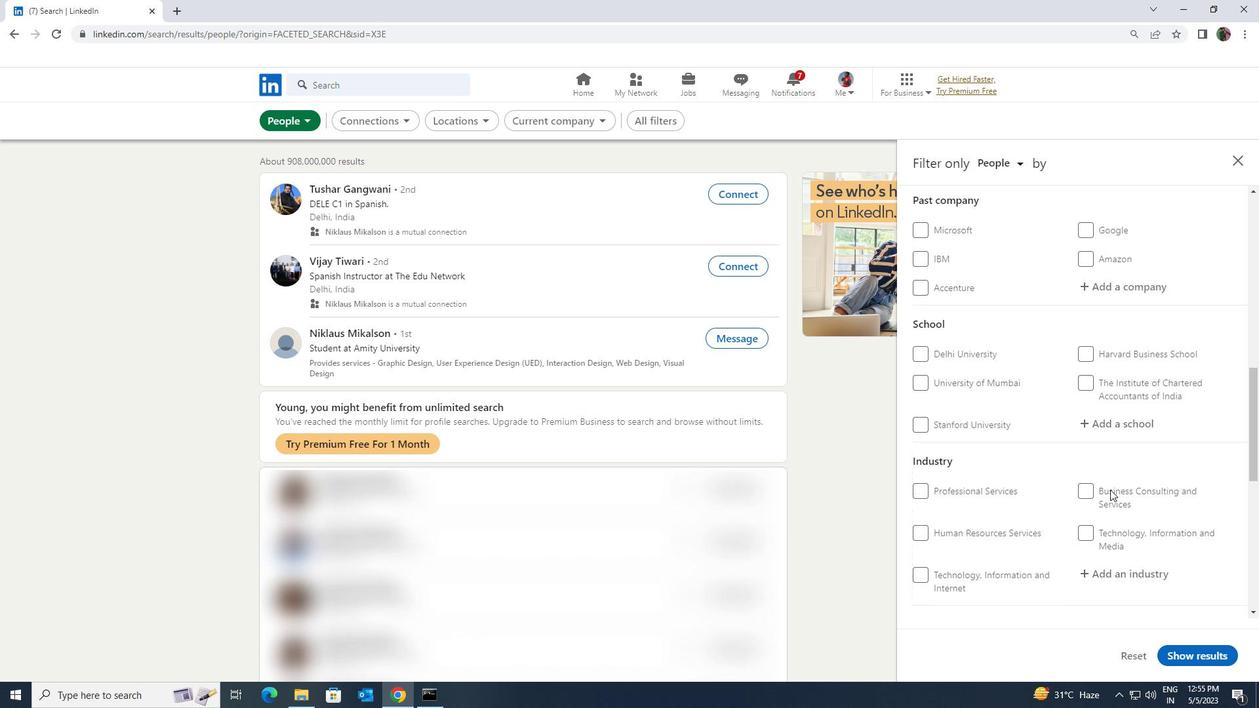 
Action: Mouse scrolled (1110, 489) with delta (0, 0)
Screenshot: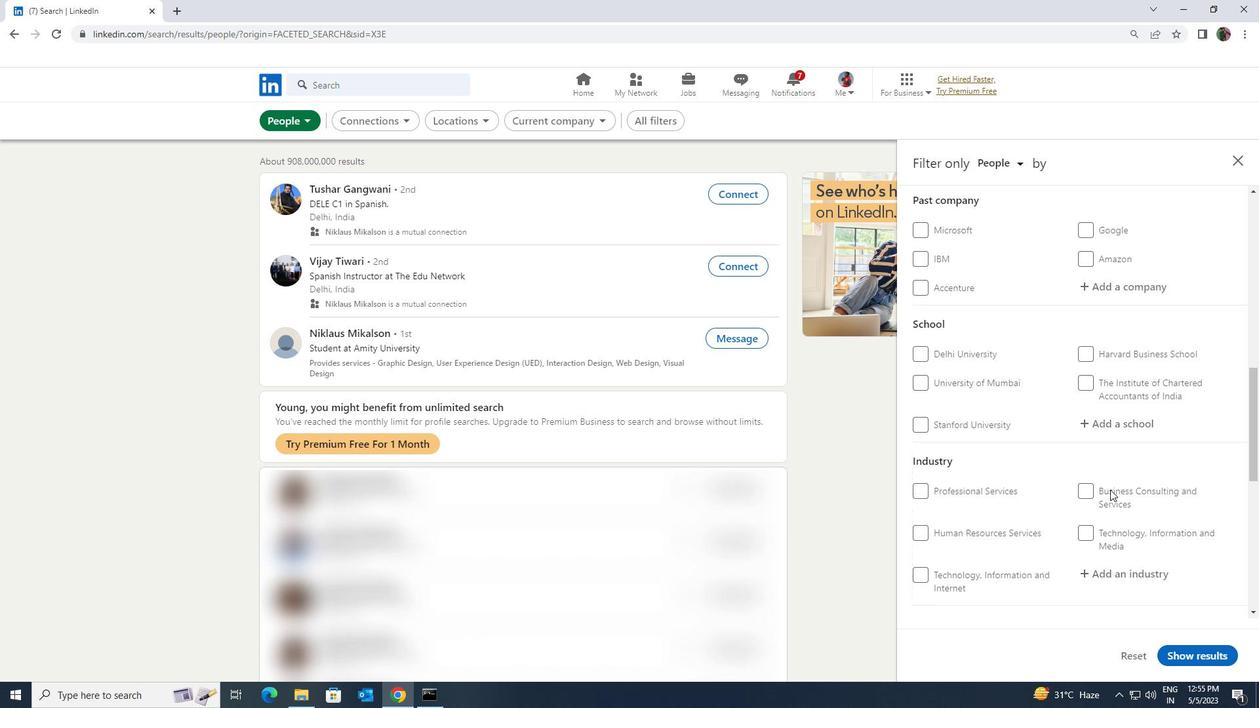 
Action: Mouse moved to (1085, 524)
Screenshot: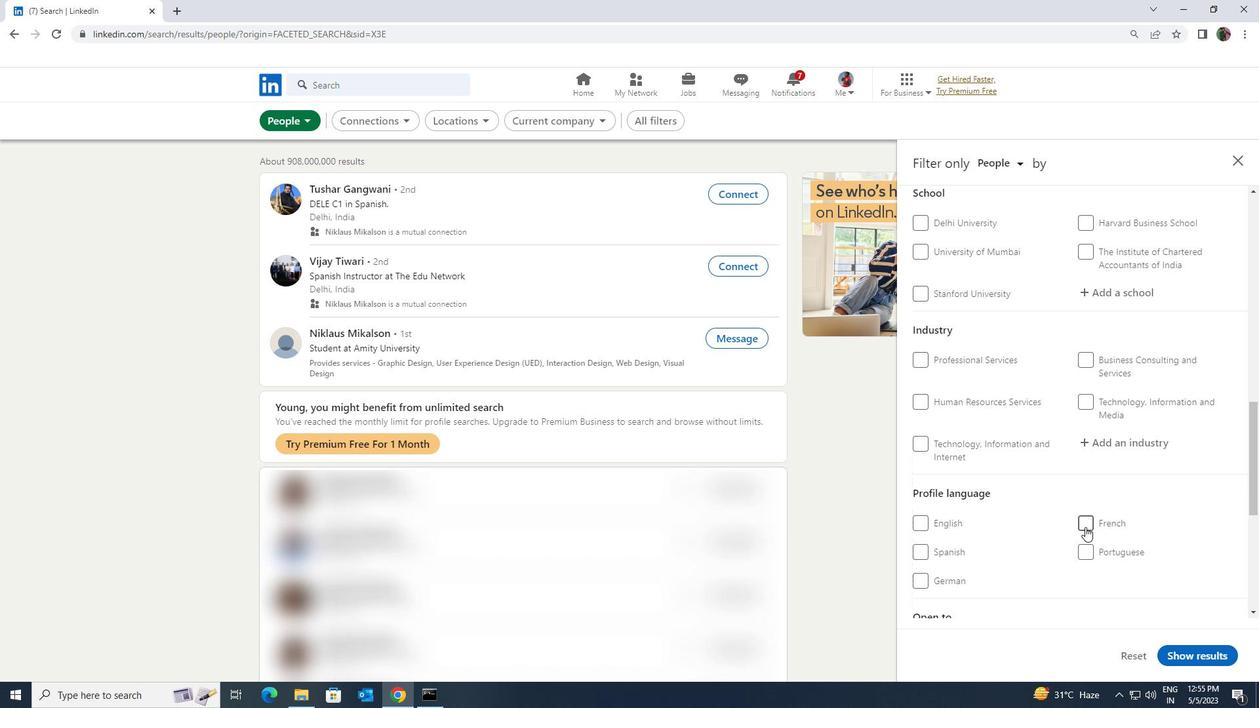 
Action: Mouse pressed left at (1085, 524)
Screenshot: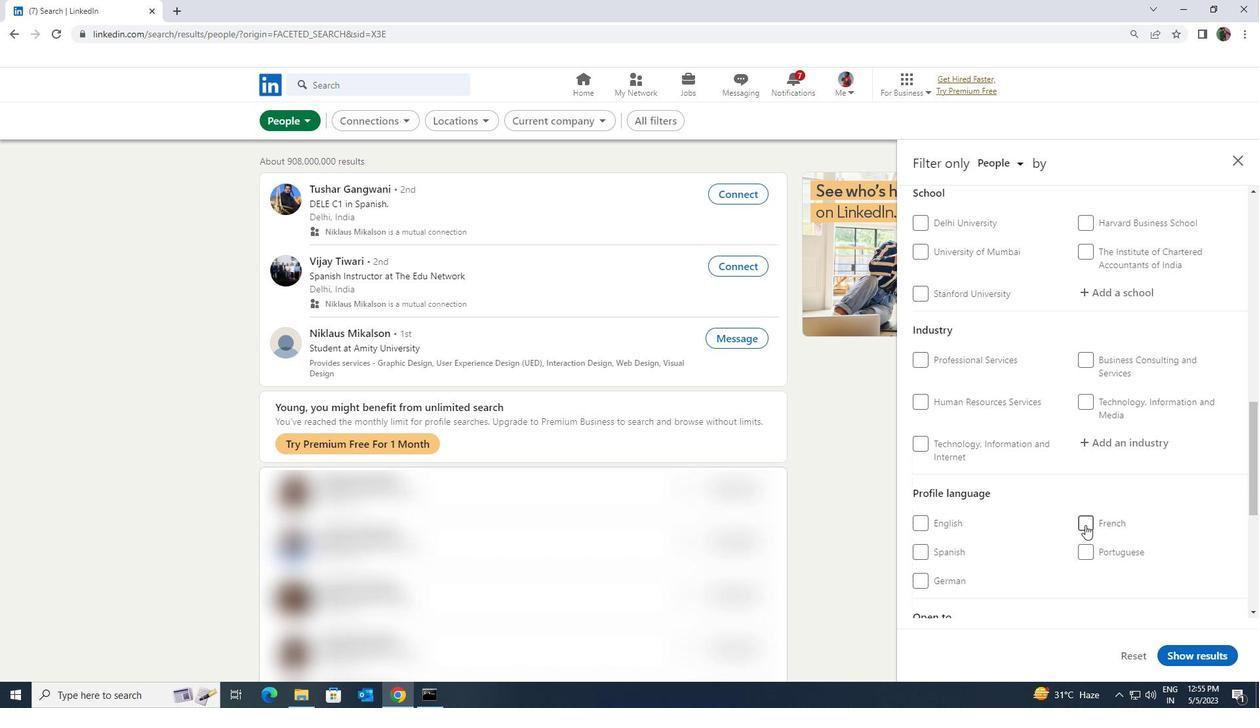 
Action: Mouse moved to (1085, 523)
Screenshot: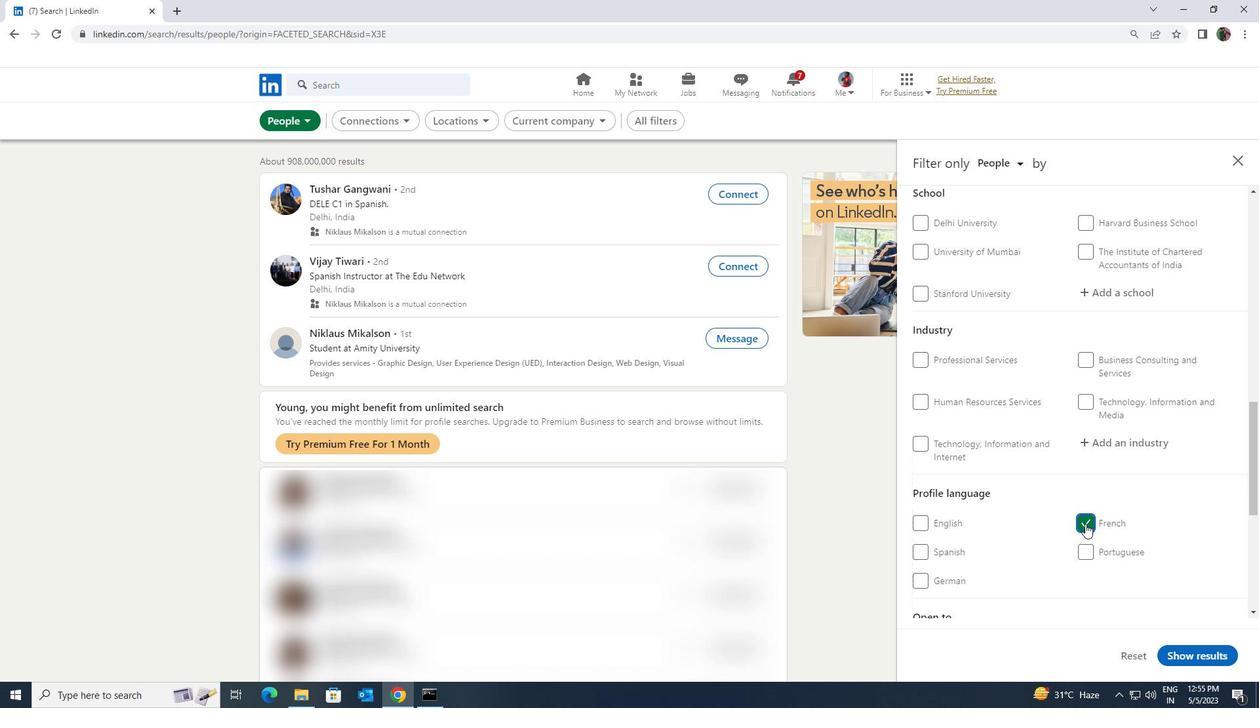 
Action: Mouse scrolled (1085, 524) with delta (0, 0)
Screenshot: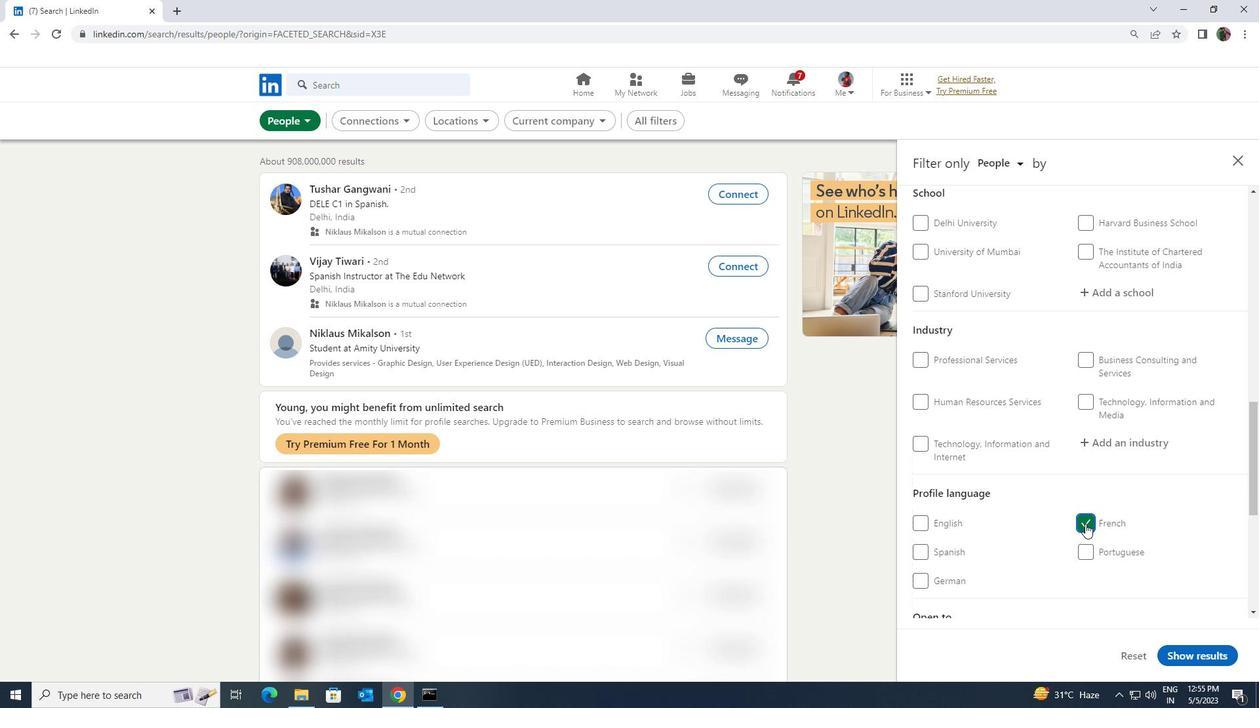 
Action: Mouse moved to (1085, 523)
Screenshot: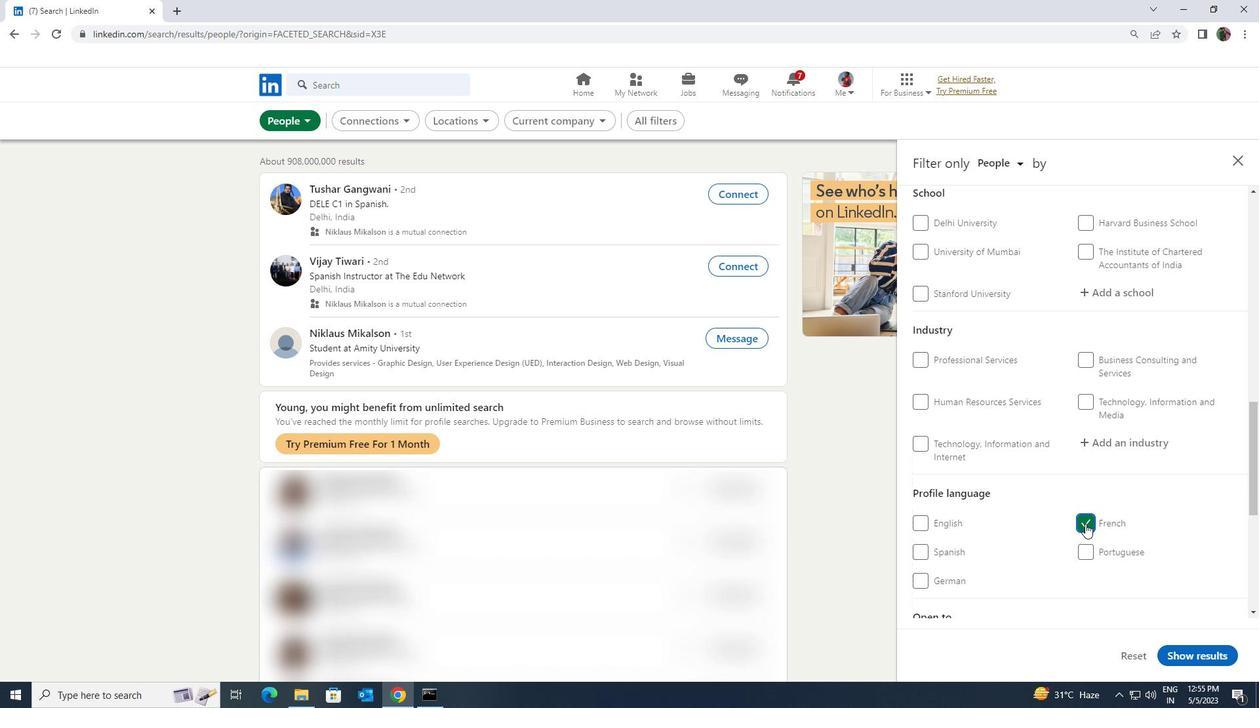 
Action: Mouse scrolled (1085, 524) with delta (0, 0)
Screenshot: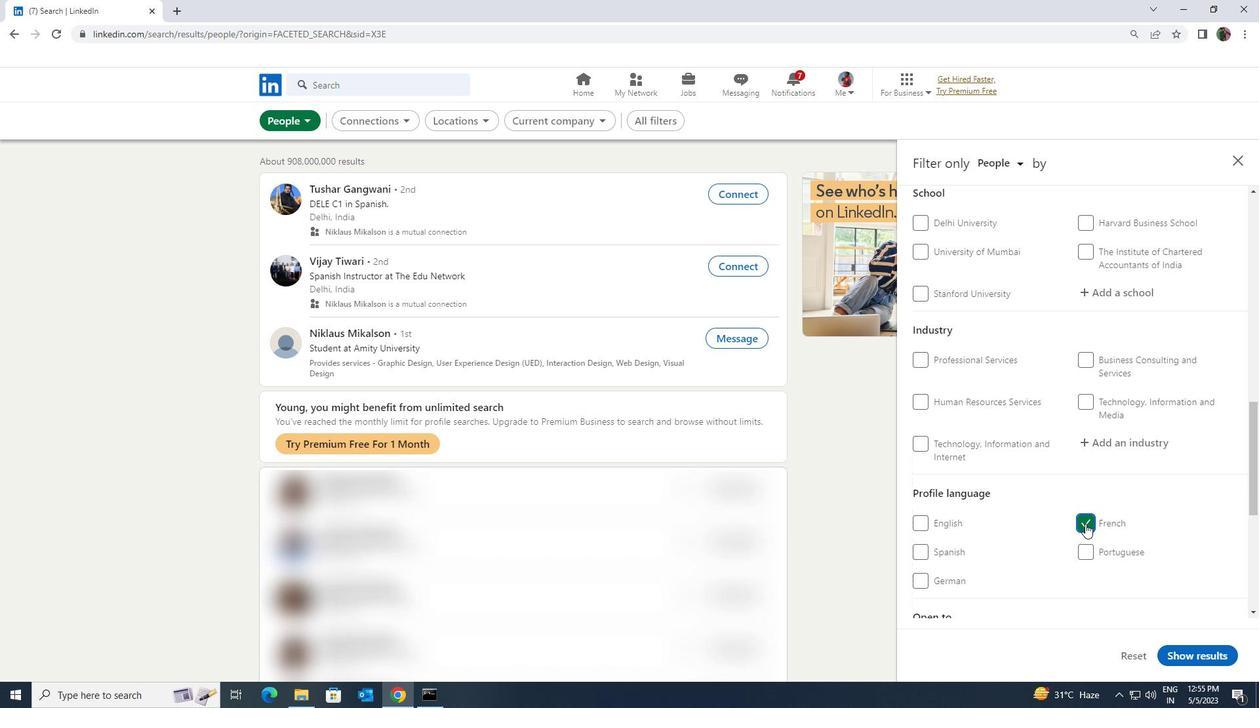 
Action: Mouse scrolled (1085, 524) with delta (0, 0)
Screenshot: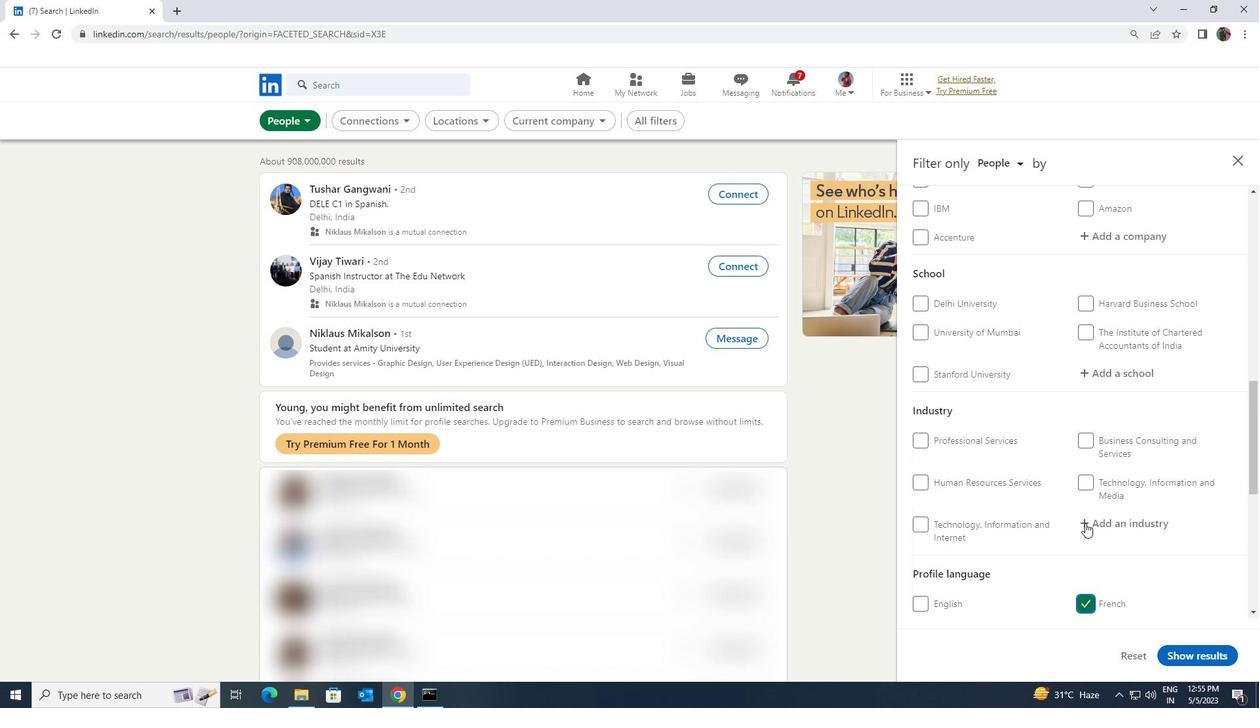 
Action: Mouse scrolled (1085, 524) with delta (0, 0)
Screenshot: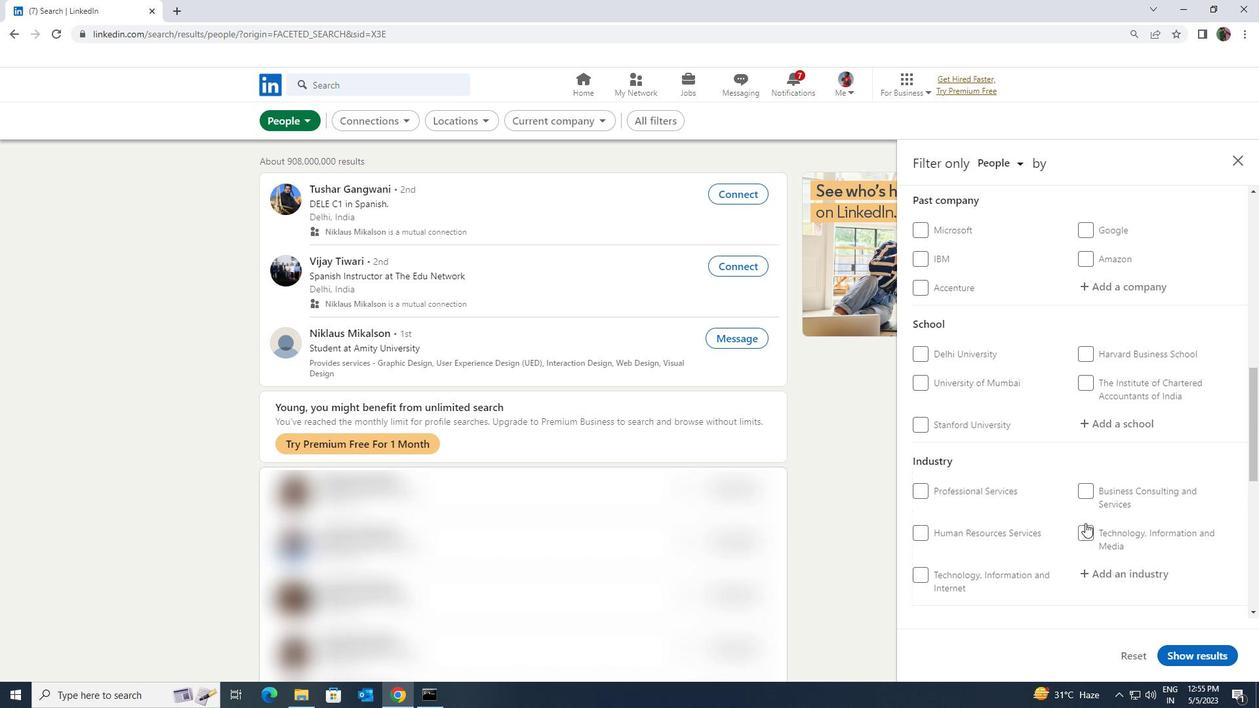 
Action: Mouse scrolled (1085, 524) with delta (0, 0)
Screenshot: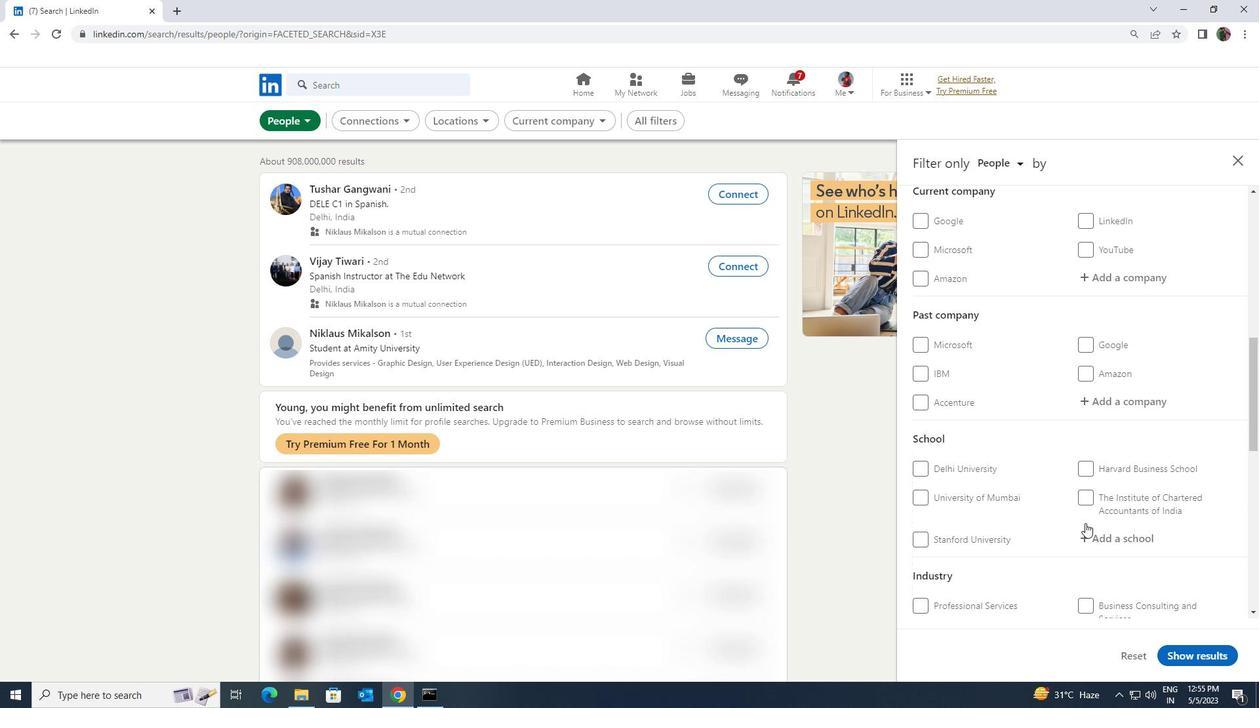 
Action: Mouse moved to (1085, 522)
Screenshot: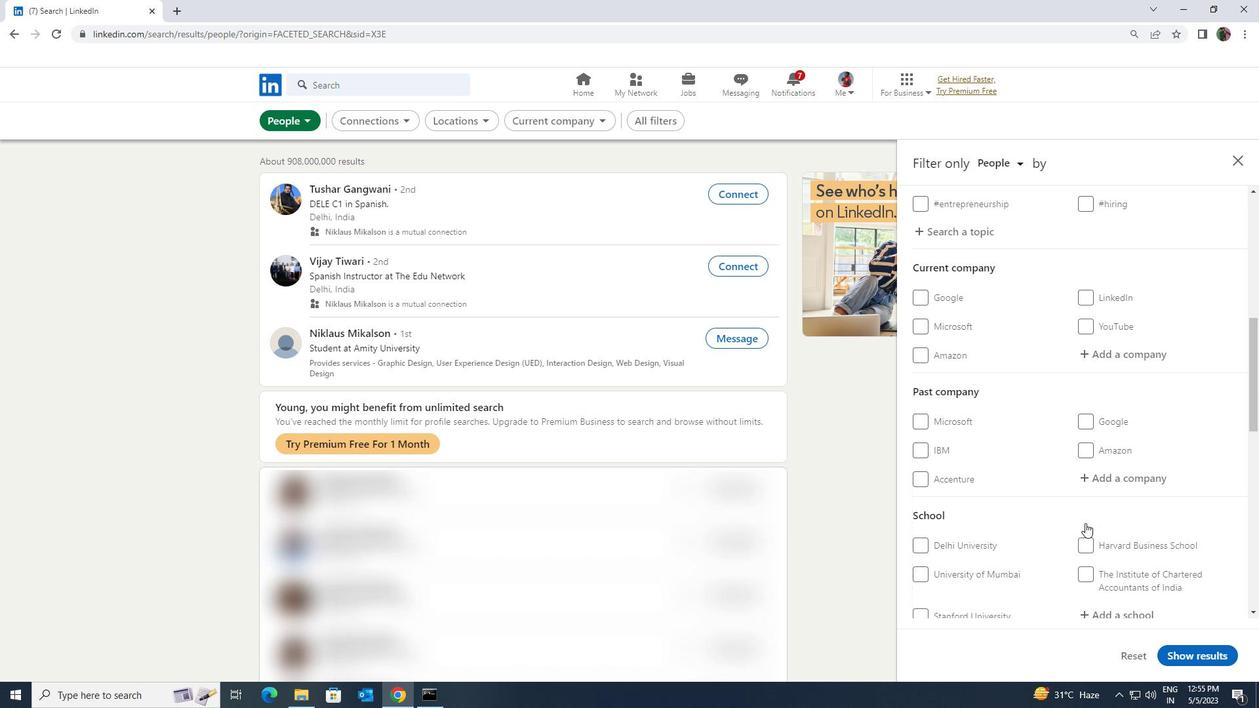 
Action: Mouse scrolled (1085, 522) with delta (0, 0)
Screenshot: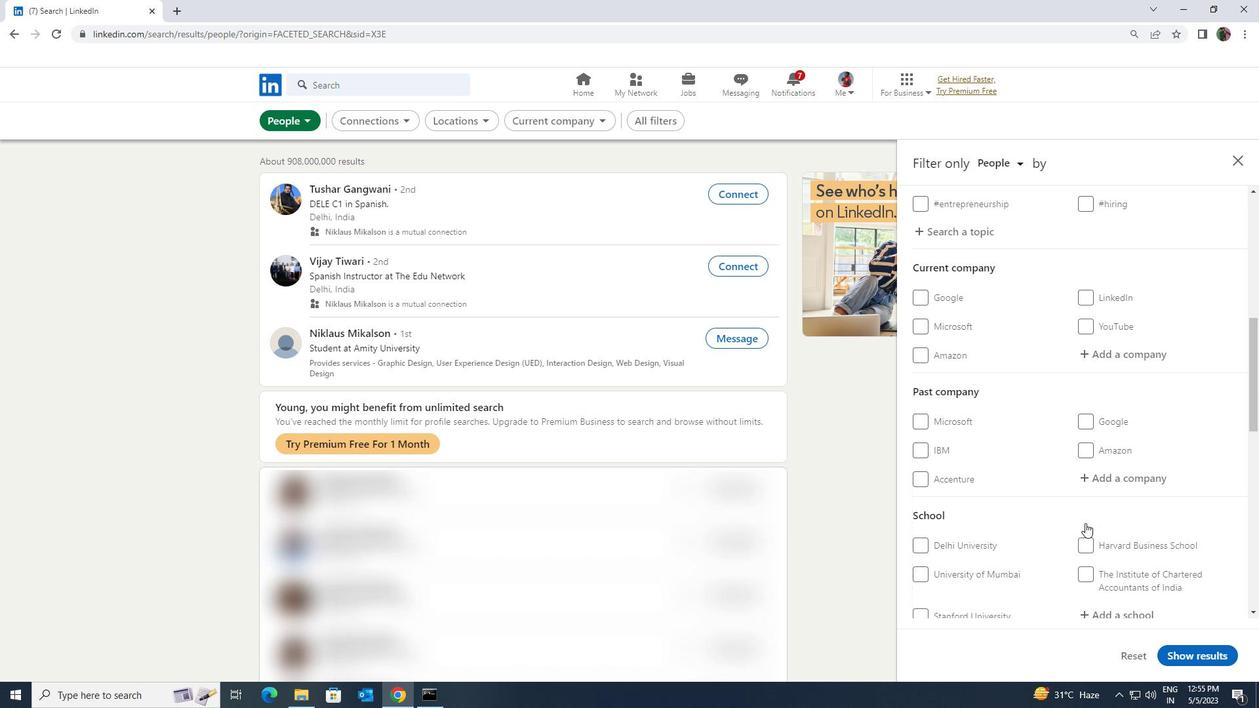 
Action: Mouse moved to (1085, 521)
Screenshot: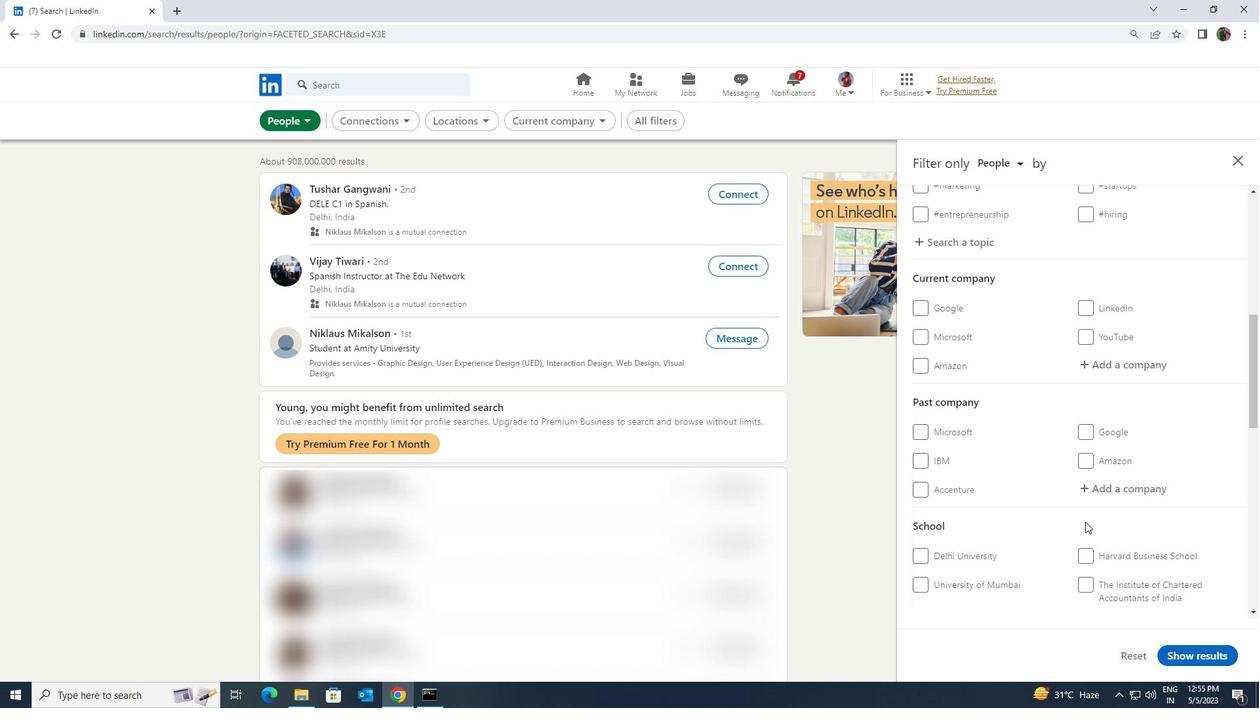 
Action: Mouse scrolled (1085, 522) with delta (0, 0)
Screenshot: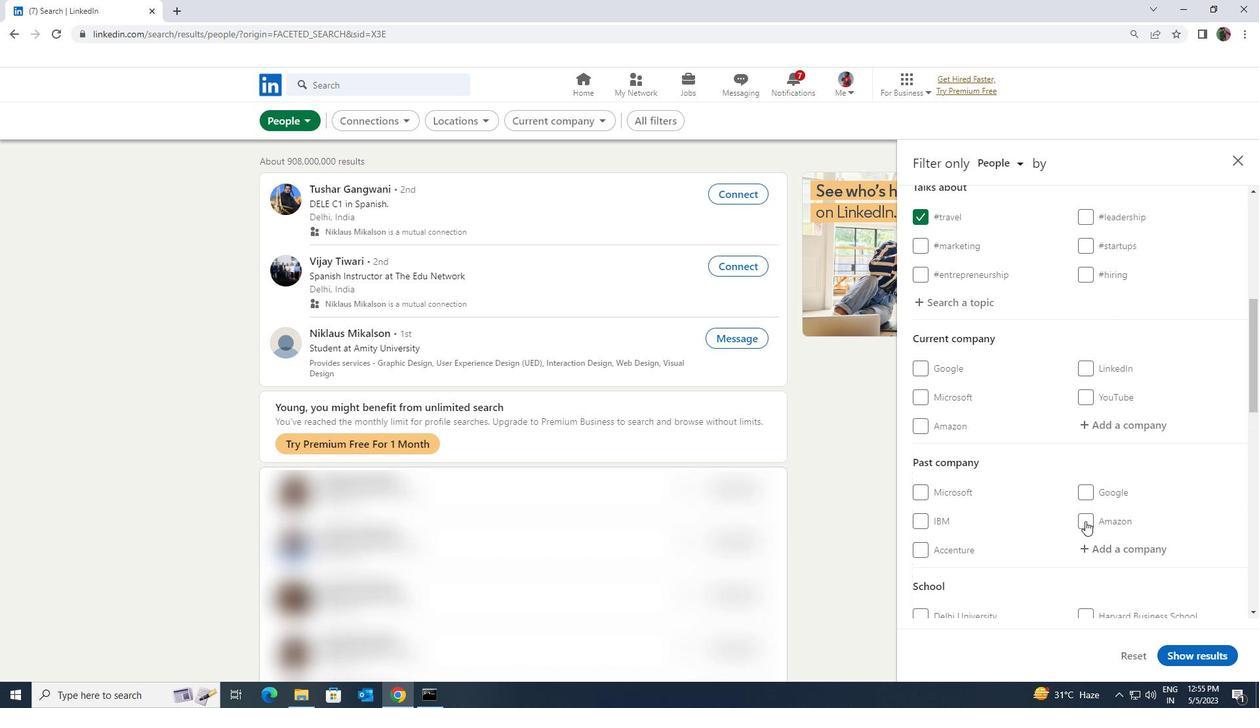 
Action: Mouse moved to (1090, 492)
Screenshot: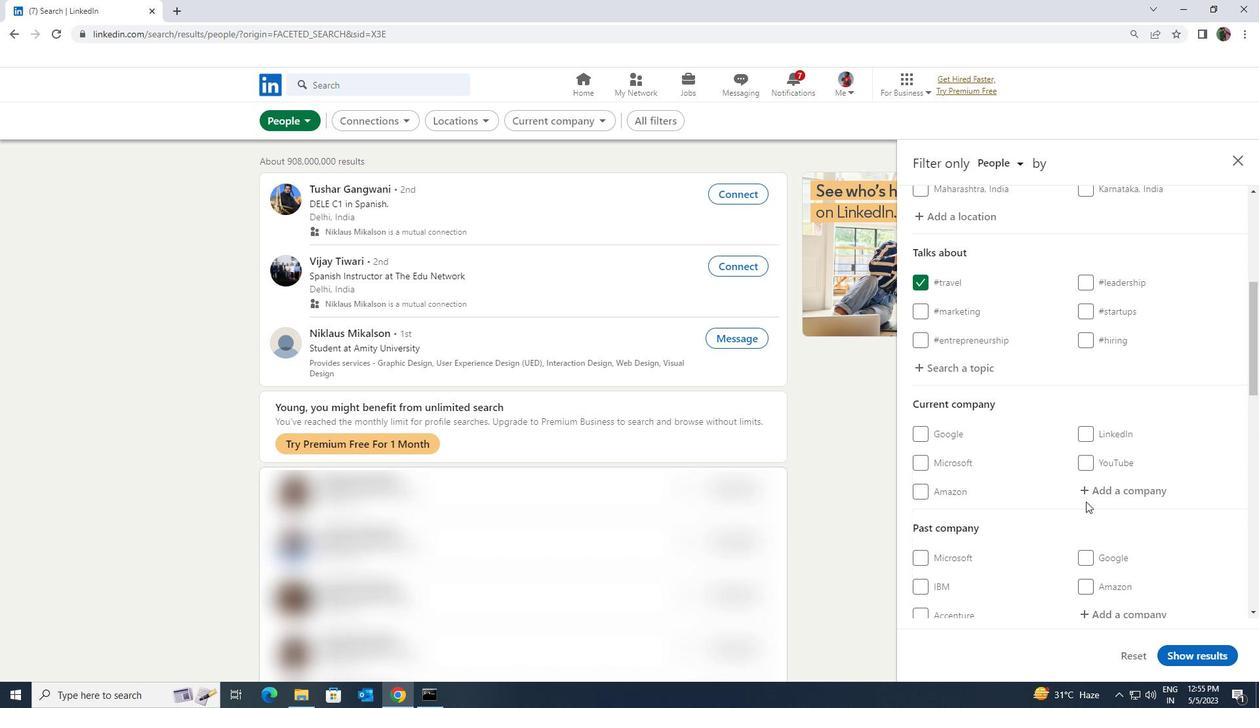 
Action: Mouse pressed left at (1090, 492)
Screenshot: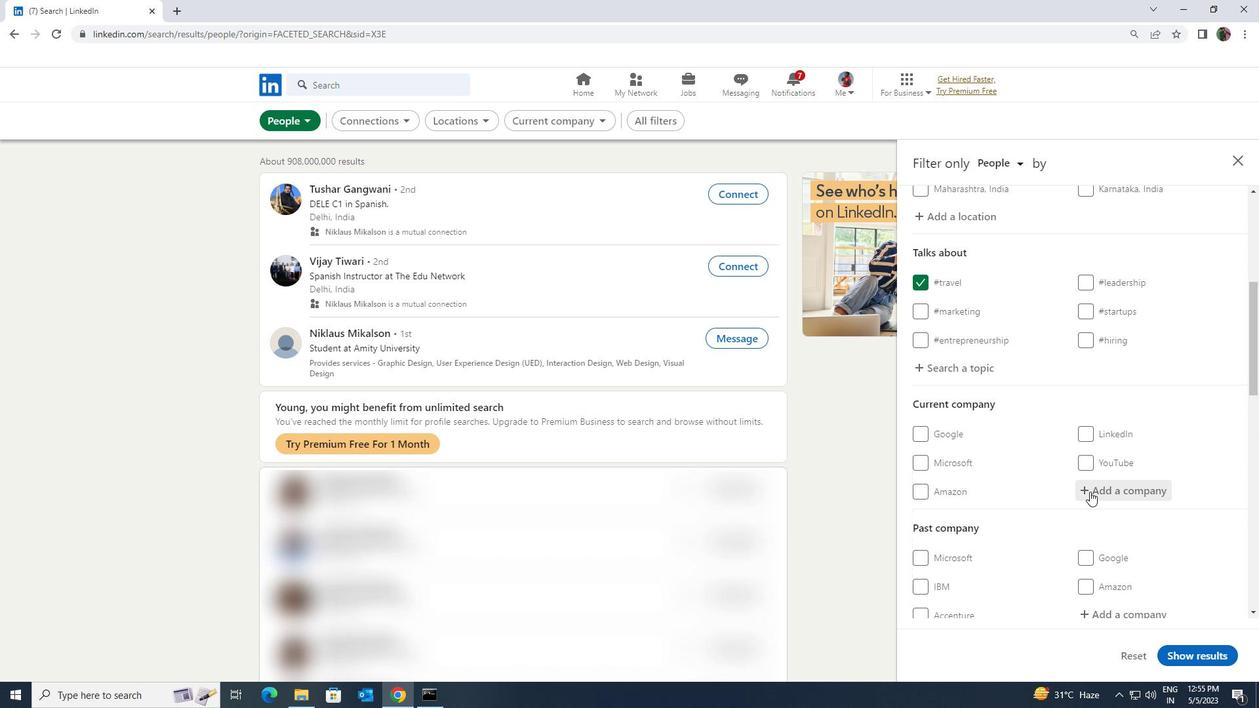 
Action: Key pressed <Key.shift><Key.shift><Key.shift><Key.shift><Key.shift><Key.shift><Key.shift><Key.shift><Key.shift><Key.shift><Key.shift><Key.shift><Key.shift><Key.shift><Key.shift>KINCENTRIC
Screenshot: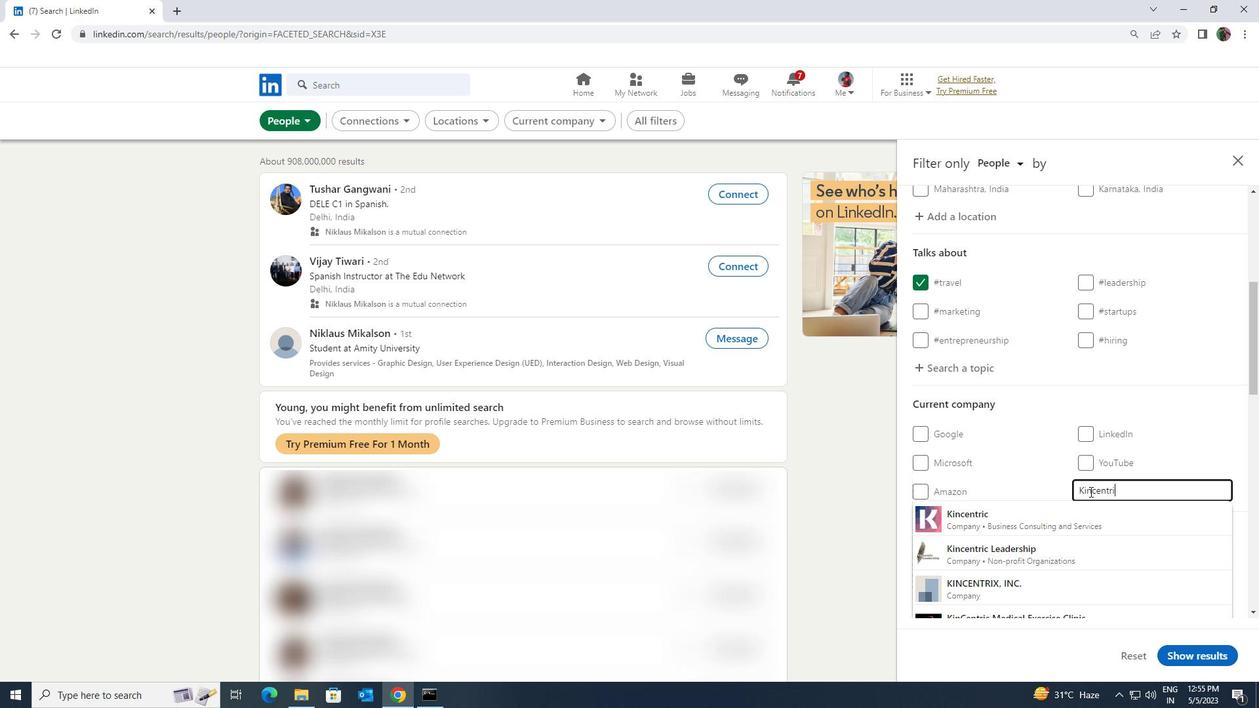 
Action: Mouse moved to (1085, 505)
Screenshot: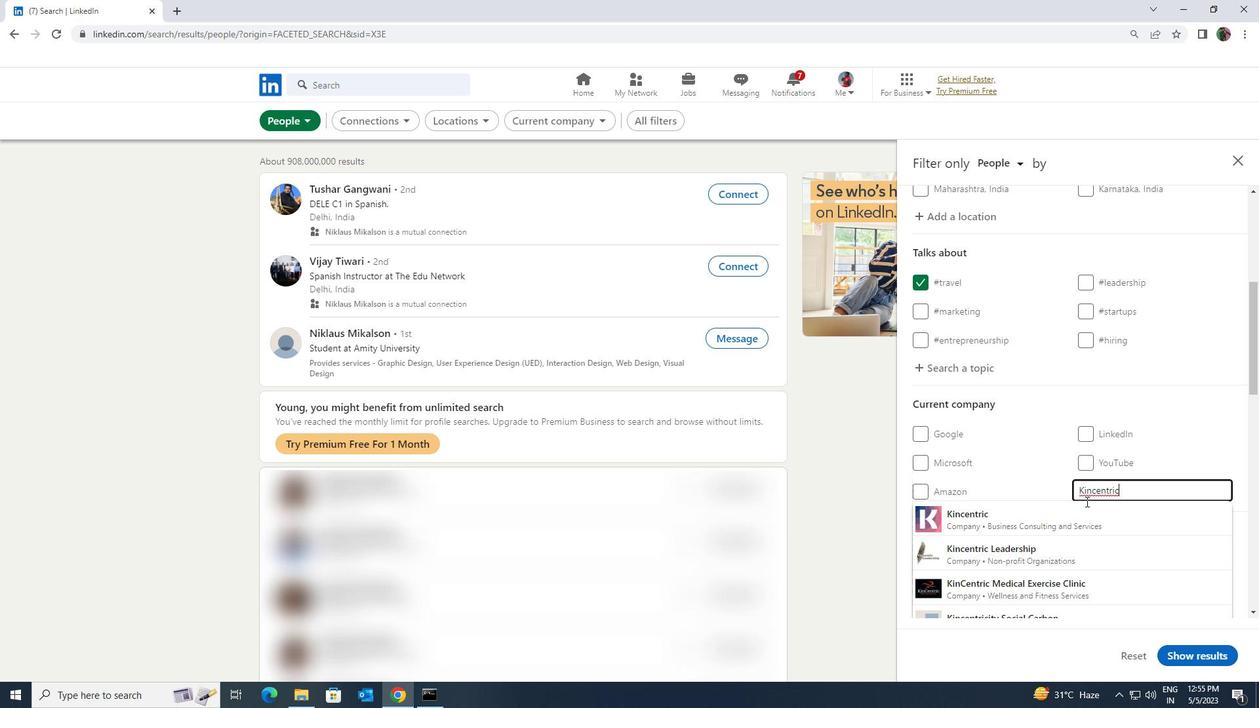 
Action: Mouse pressed left at (1085, 505)
Screenshot: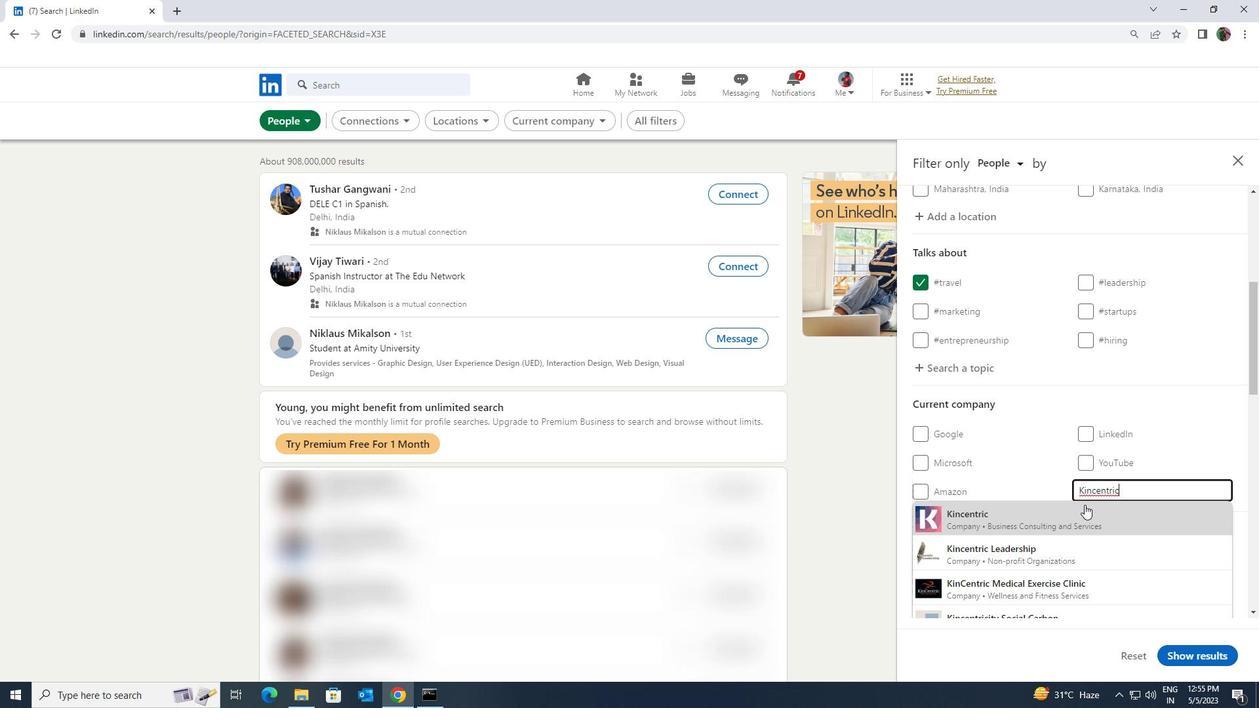 
Action: Mouse scrolled (1085, 504) with delta (0, 0)
Screenshot: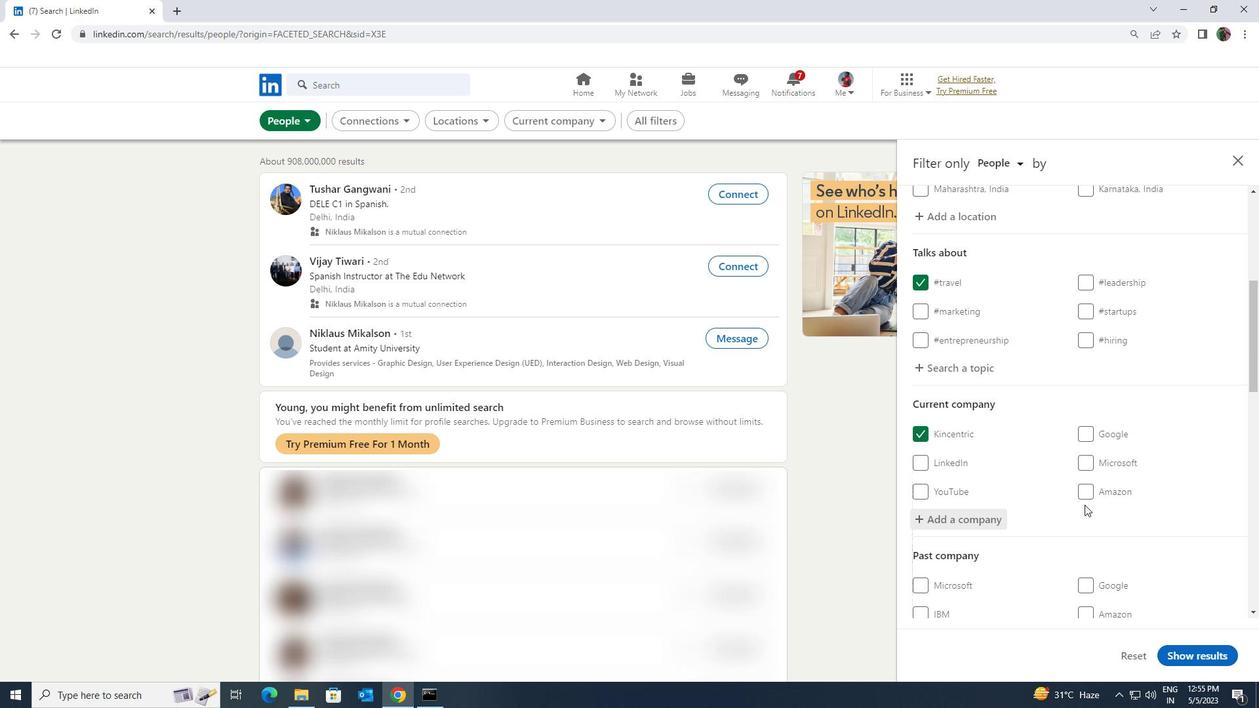
Action: Mouse moved to (1085, 505)
Screenshot: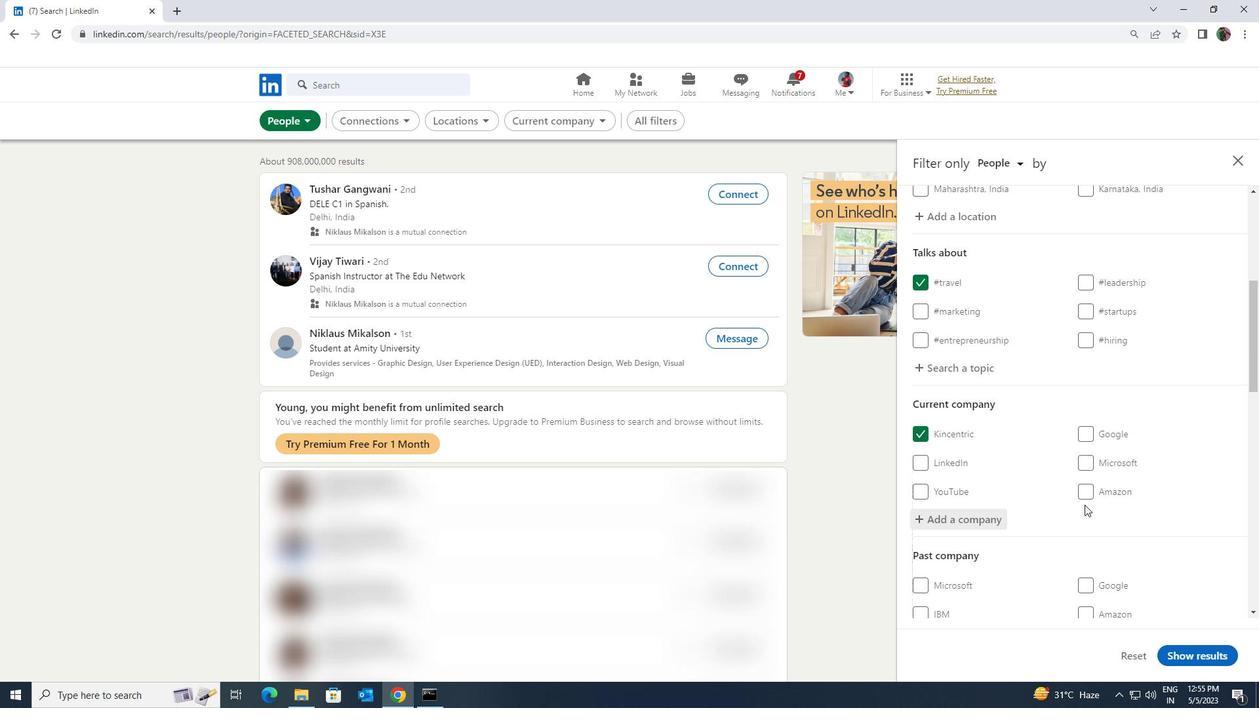 
Action: Mouse scrolled (1085, 505) with delta (0, 0)
Screenshot: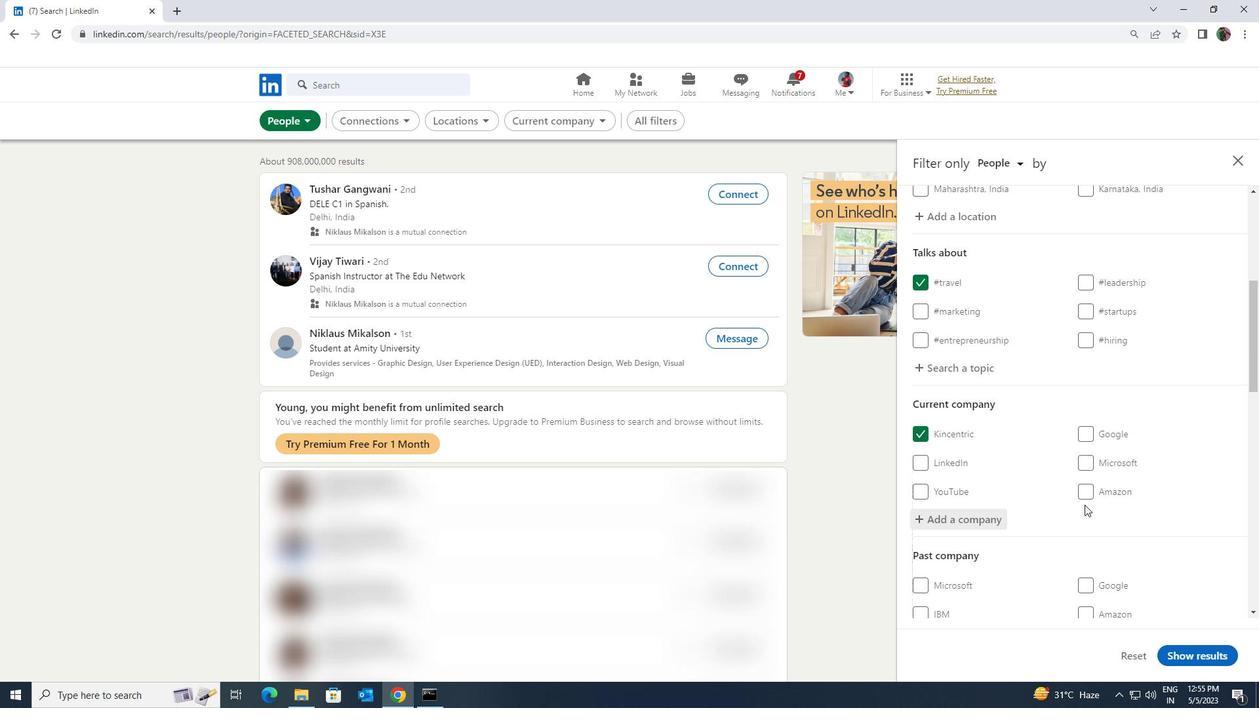 
Action: Mouse moved to (1087, 505)
Screenshot: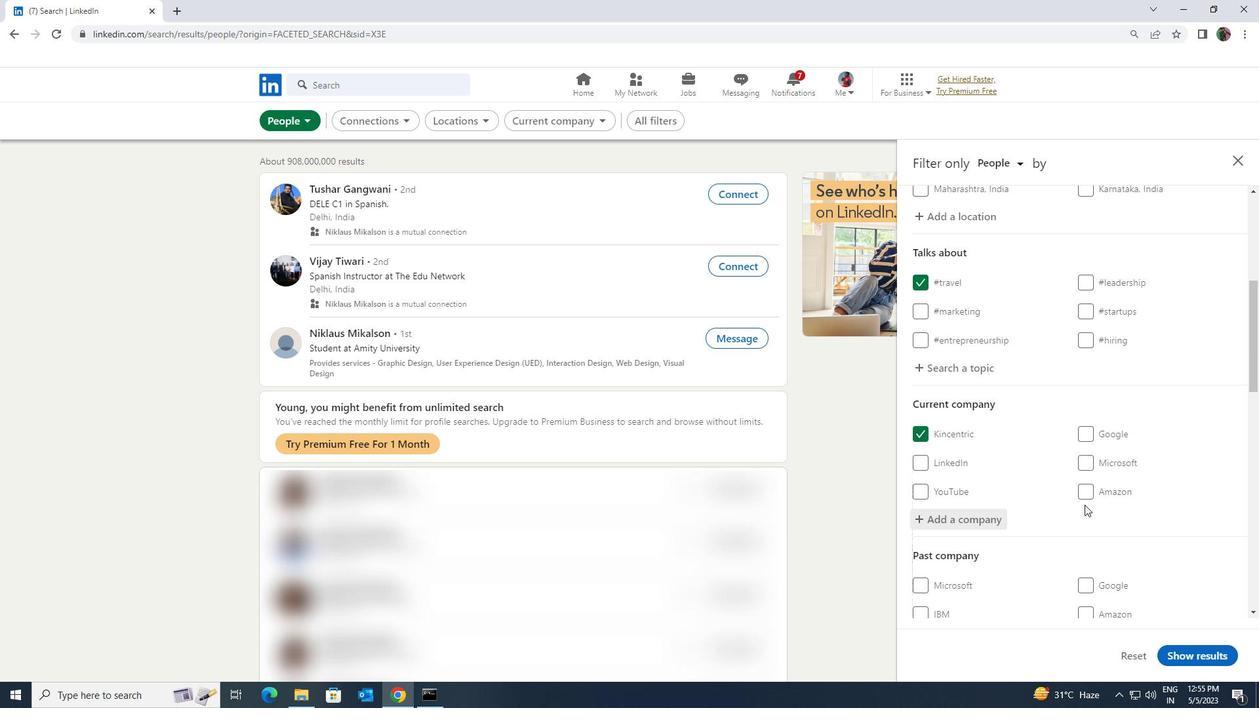 
Action: Mouse scrolled (1087, 505) with delta (0, 0)
Screenshot: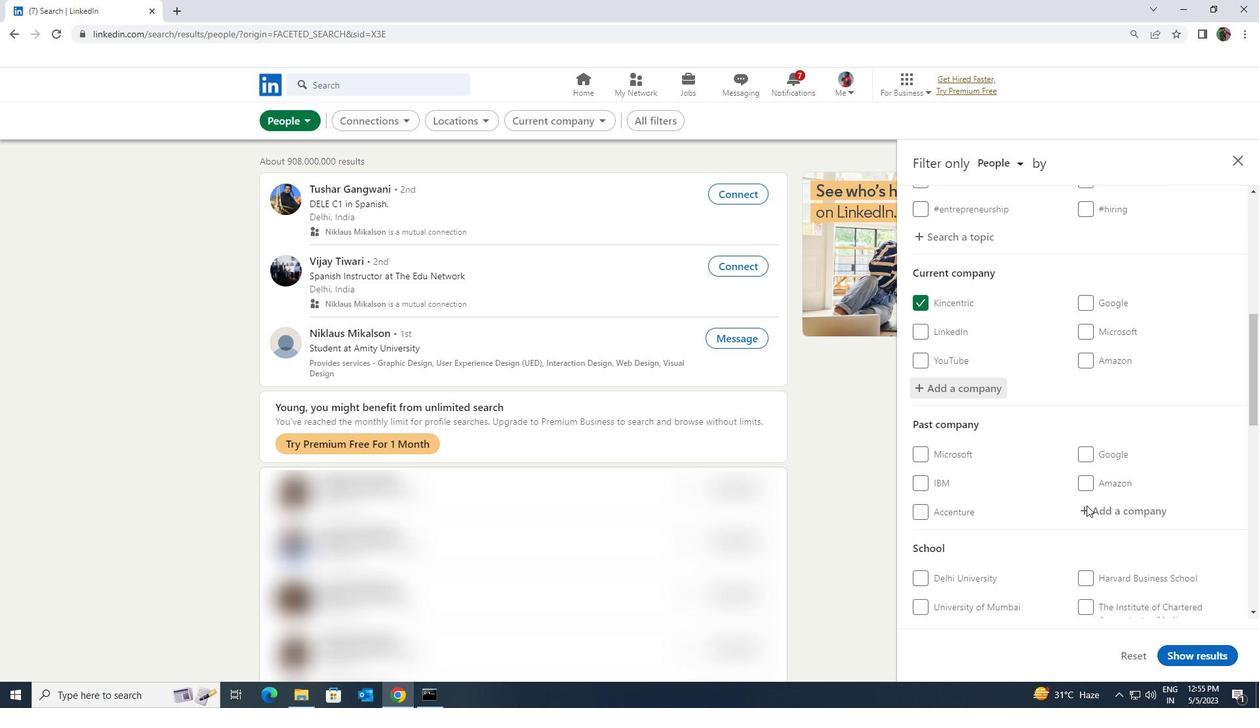 
Action: Mouse scrolled (1087, 505) with delta (0, 0)
Screenshot: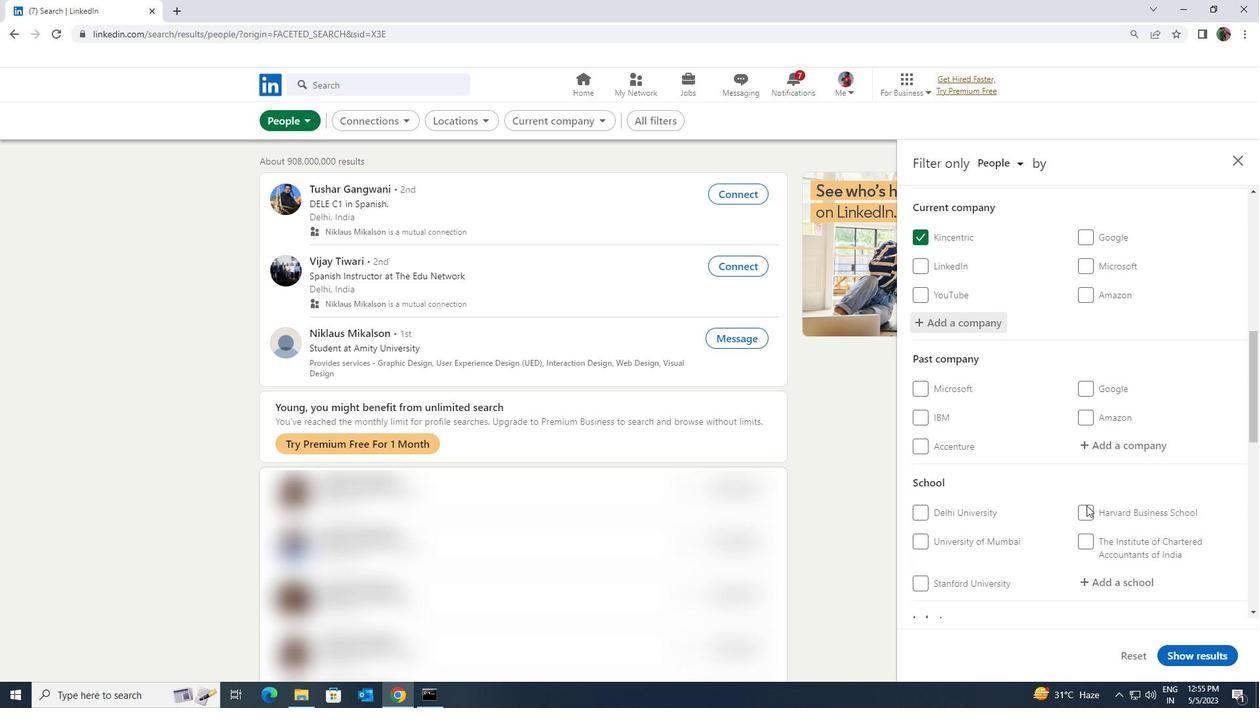 
Action: Mouse moved to (1092, 509)
Screenshot: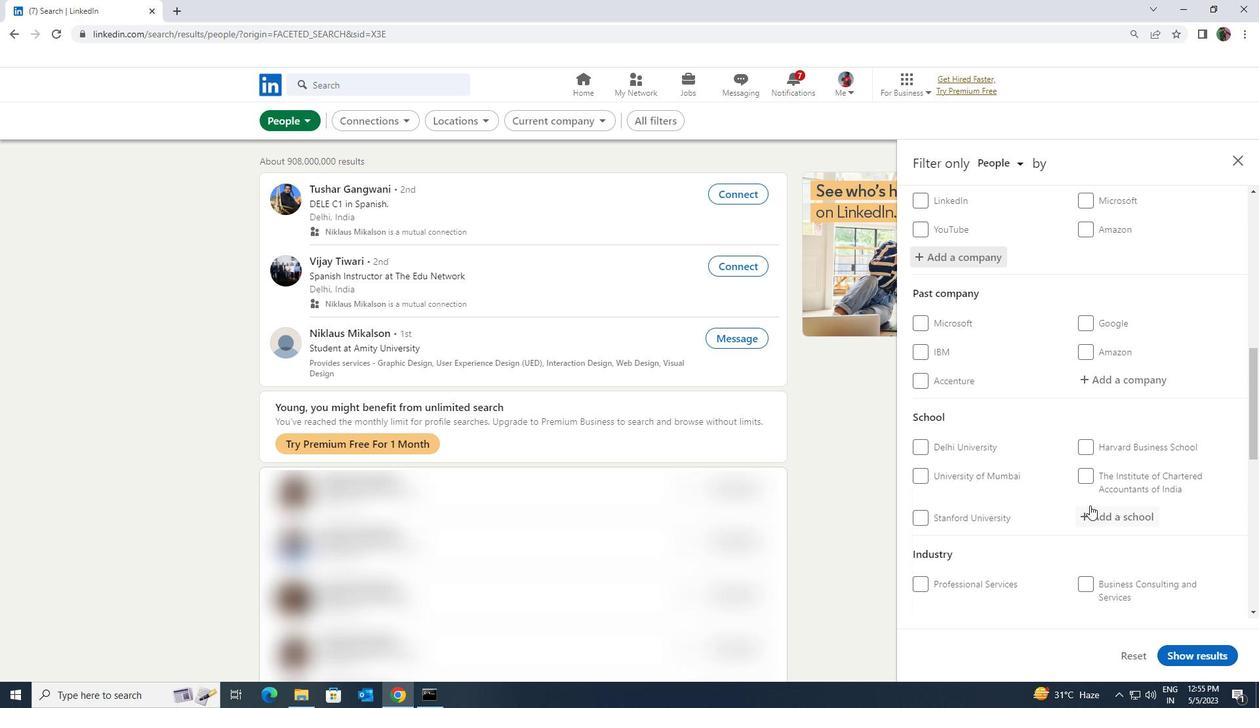 
Action: Mouse pressed left at (1092, 509)
Screenshot: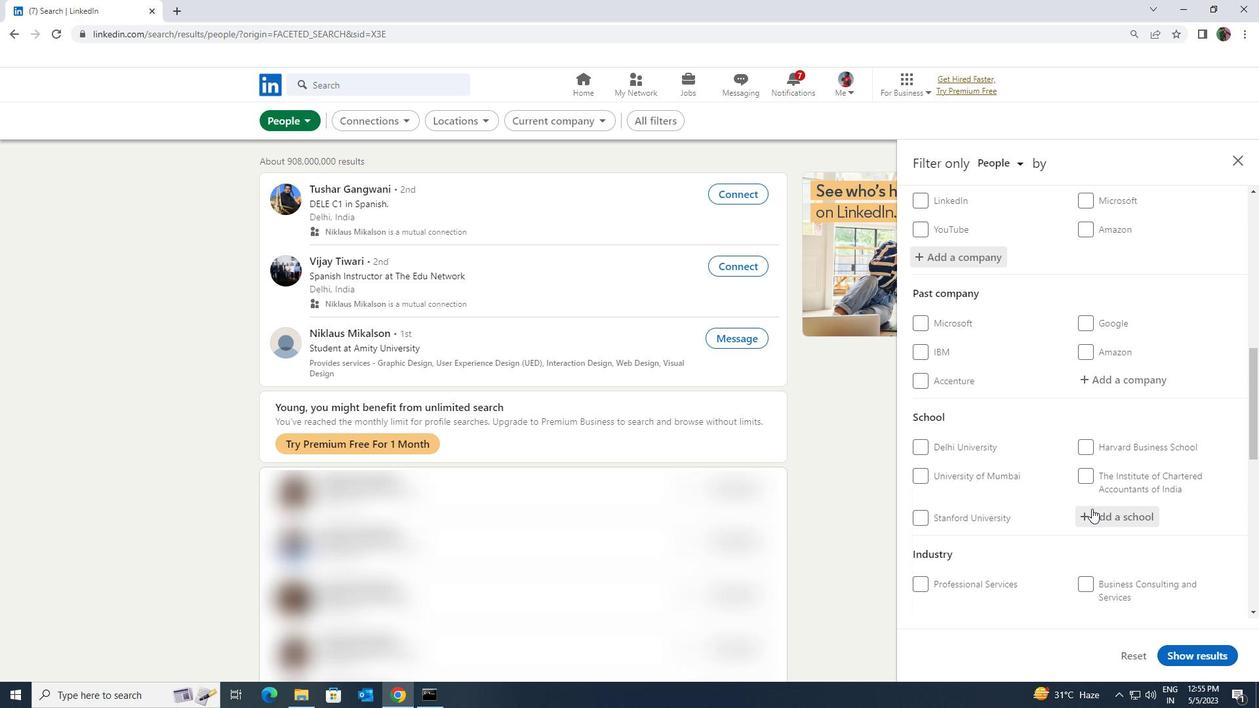 
Action: Key pressed <Key.shift><Key.shift><Key.shift><Key.shift><Key.shift>THADOMAL
Screenshot: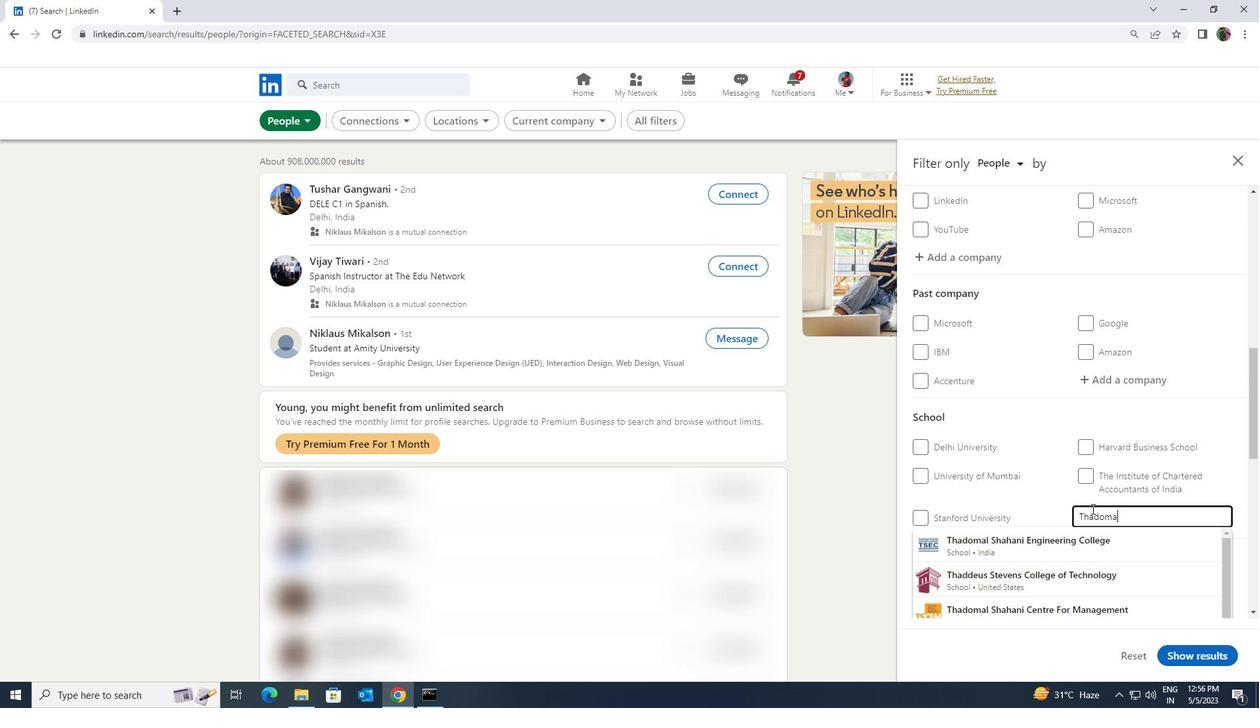 
Action: Mouse moved to (1092, 532)
Screenshot: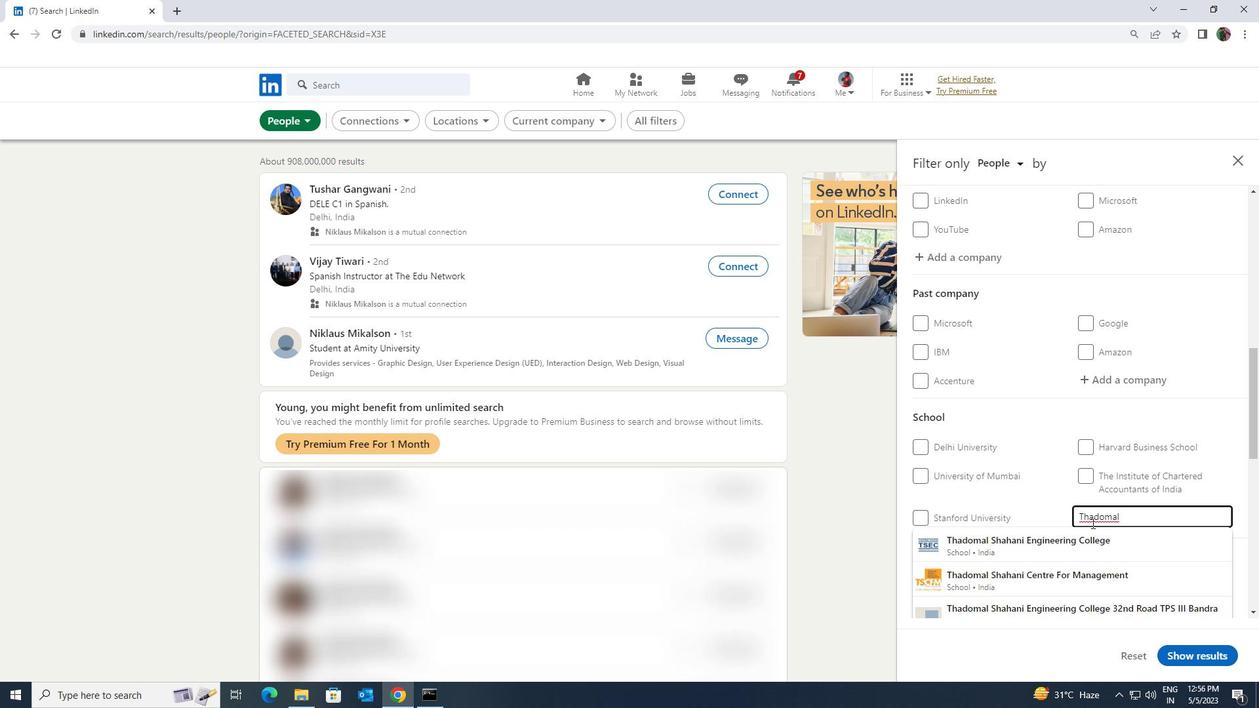 
Action: Mouse pressed left at (1092, 532)
Screenshot: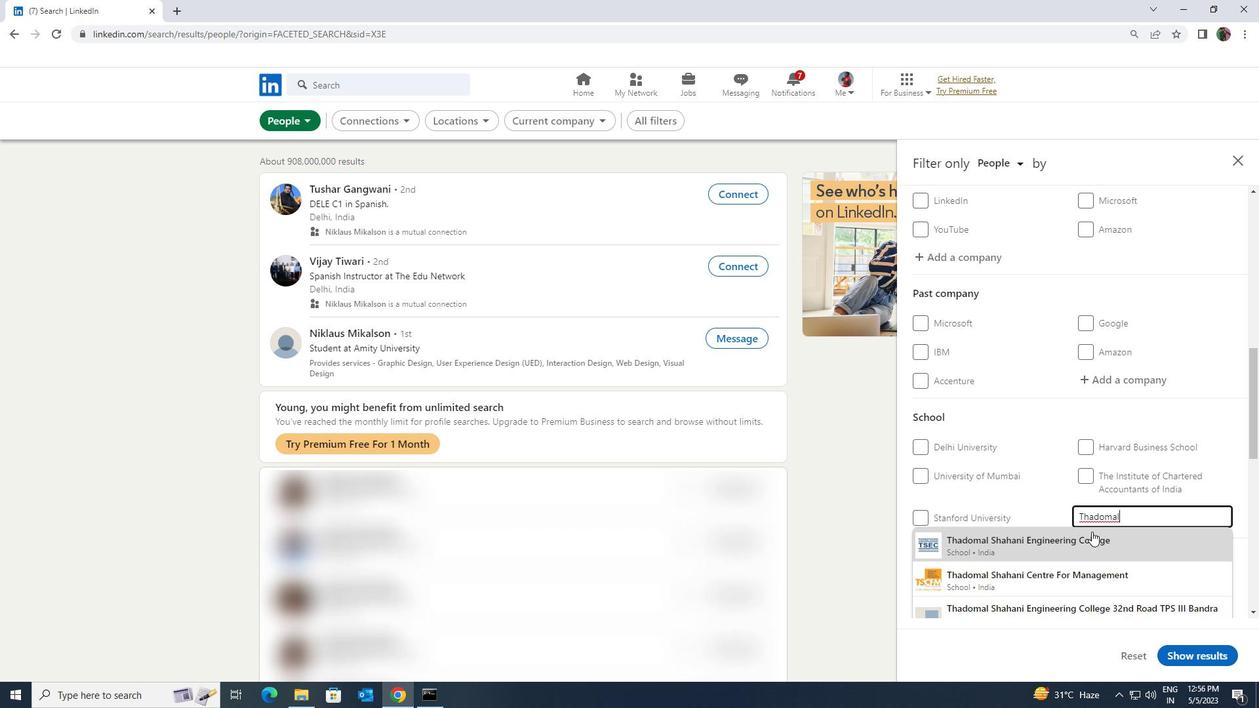 
Action: Mouse scrolled (1092, 531) with delta (0, 0)
Screenshot: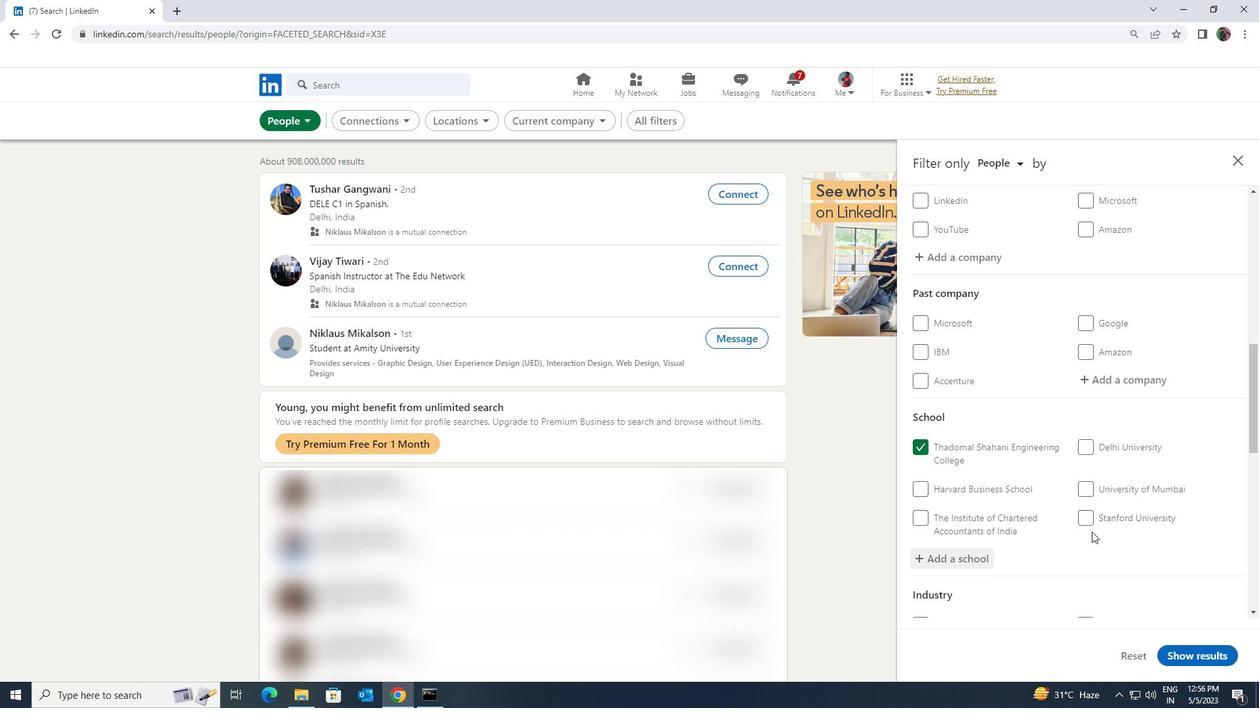 
Action: Mouse scrolled (1092, 531) with delta (0, 0)
Screenshot: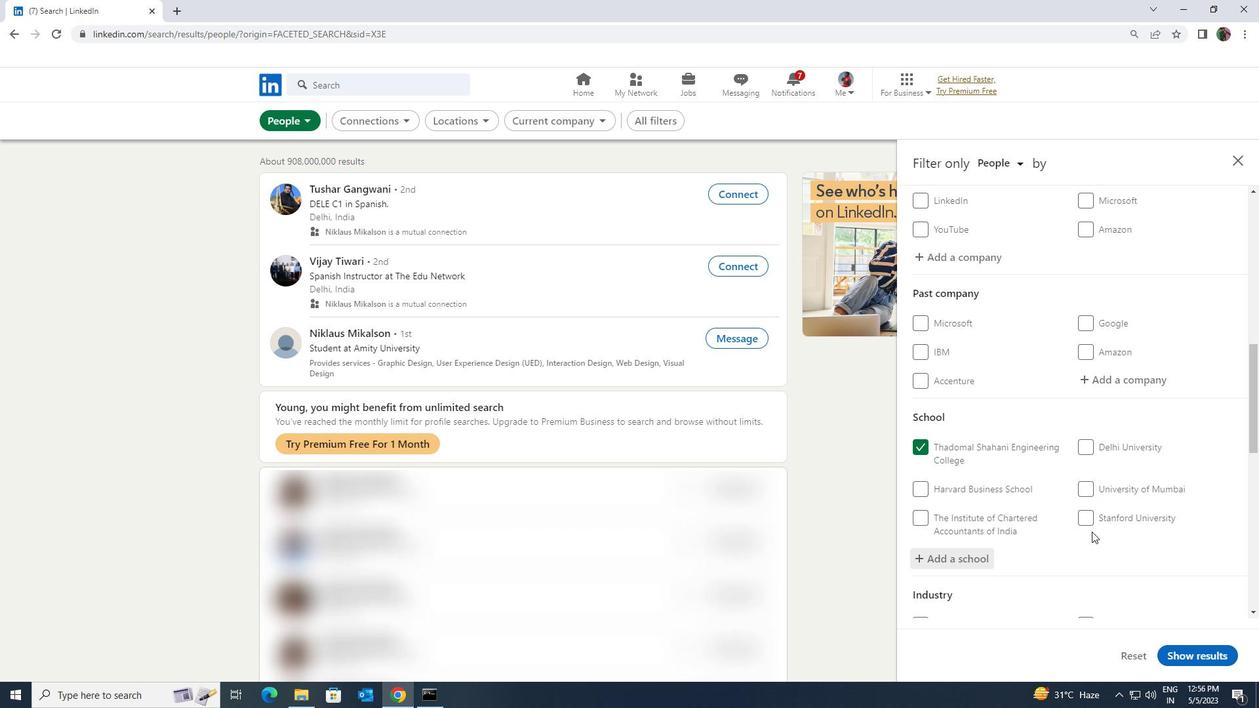 
Action: Mouse moved to (1092, 532)
Screenshot: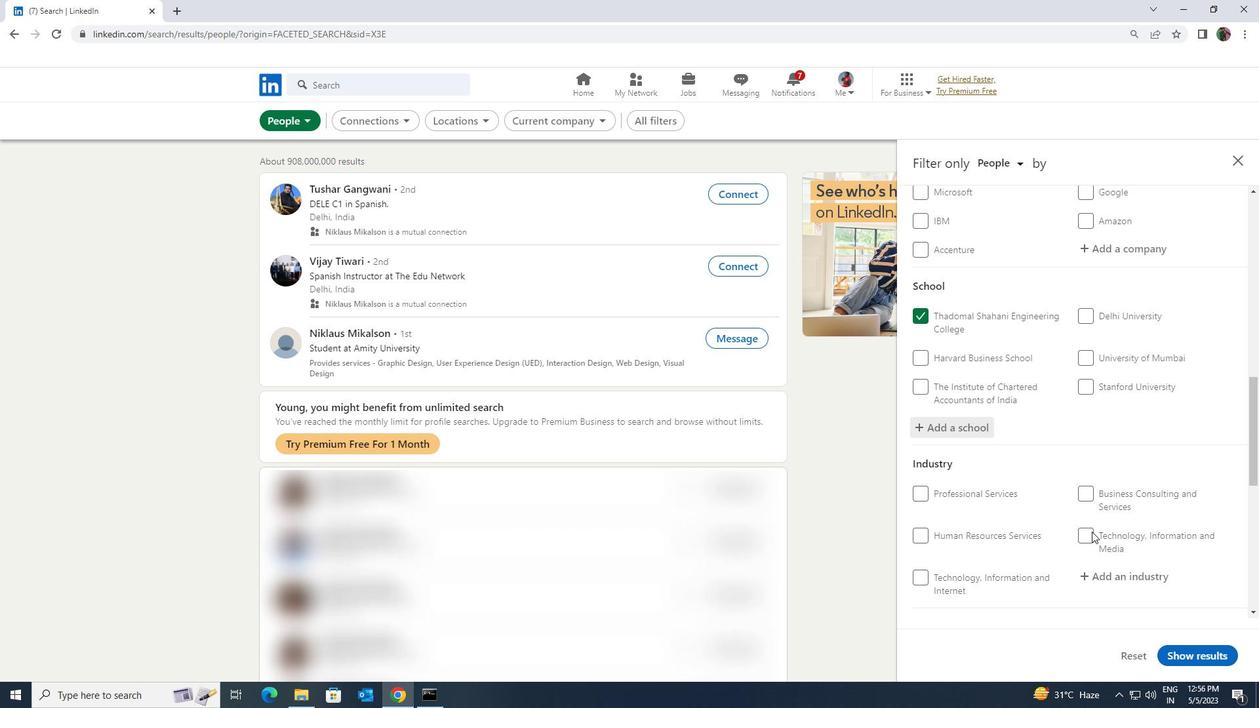 
Action: Mouse scrolled (1092, 531) with delta (0, 0)
Screenshot: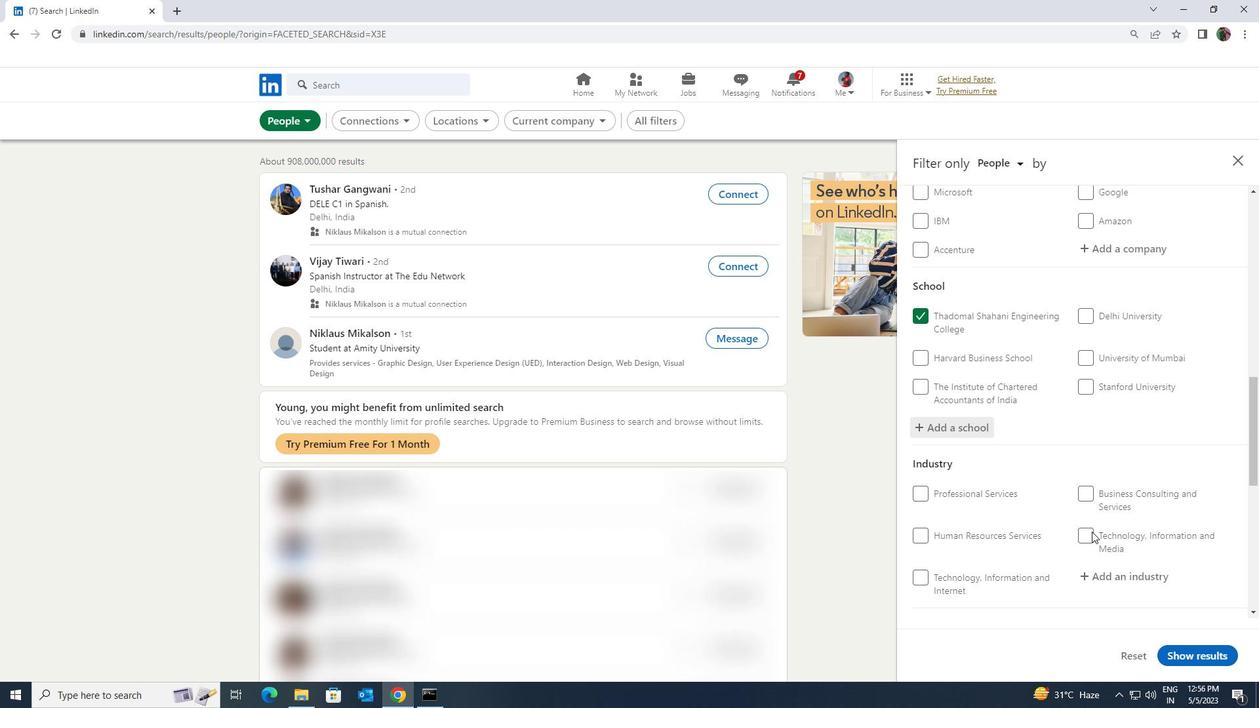 
Action: Mouse moved to (1094, 517)
Screenshot: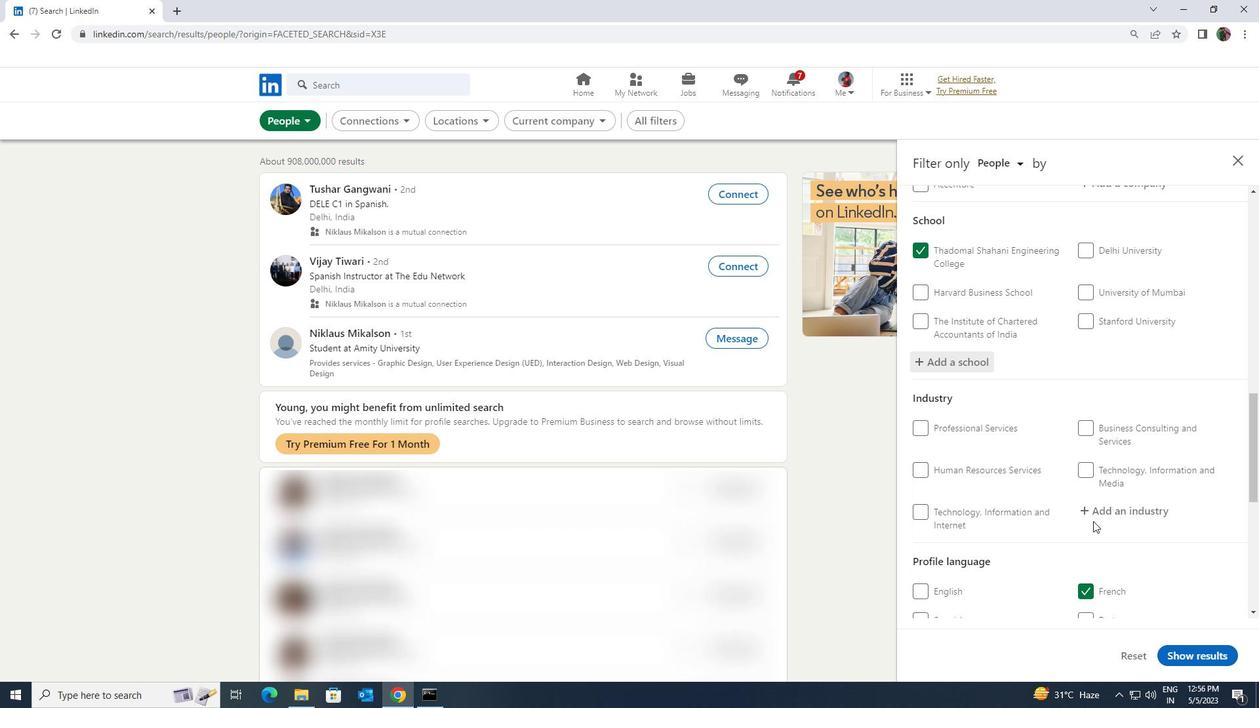 
Action: Mouse pressed left at (1094, 517)
Screenshot: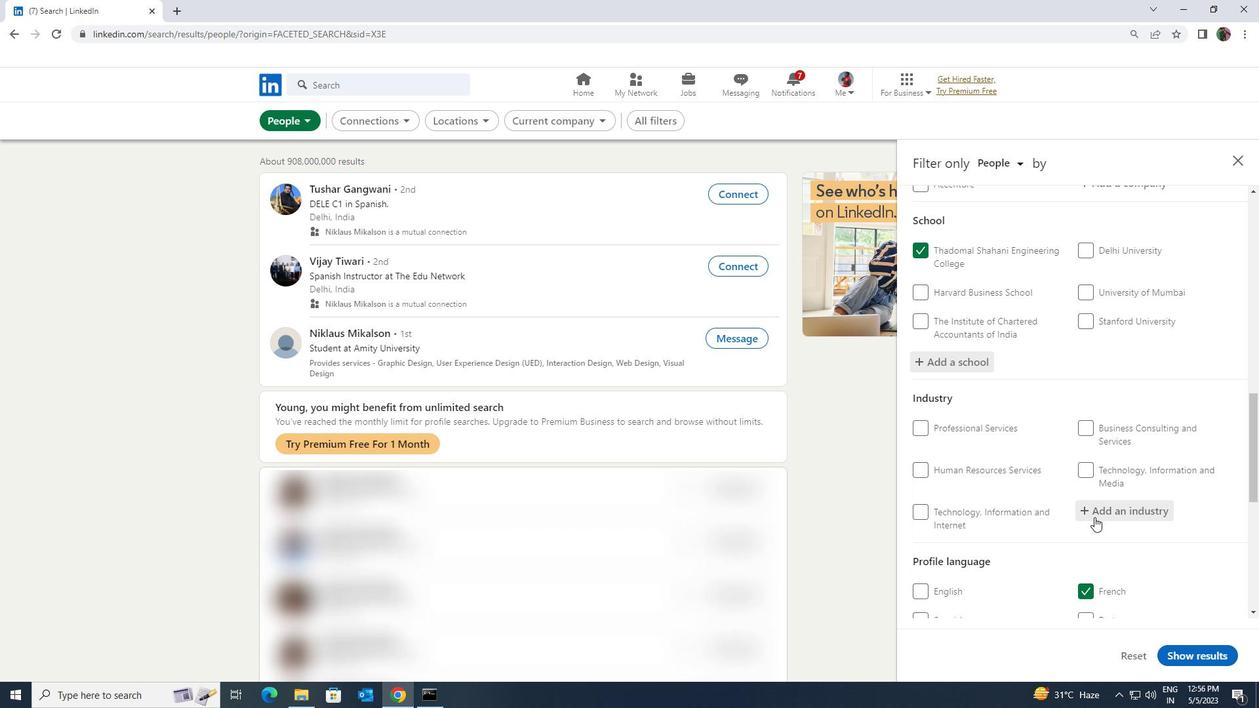 
Action: Key pressed <Key.shift><Key.shift><Key.shift><Key.shift>SEMICON
Screenshot: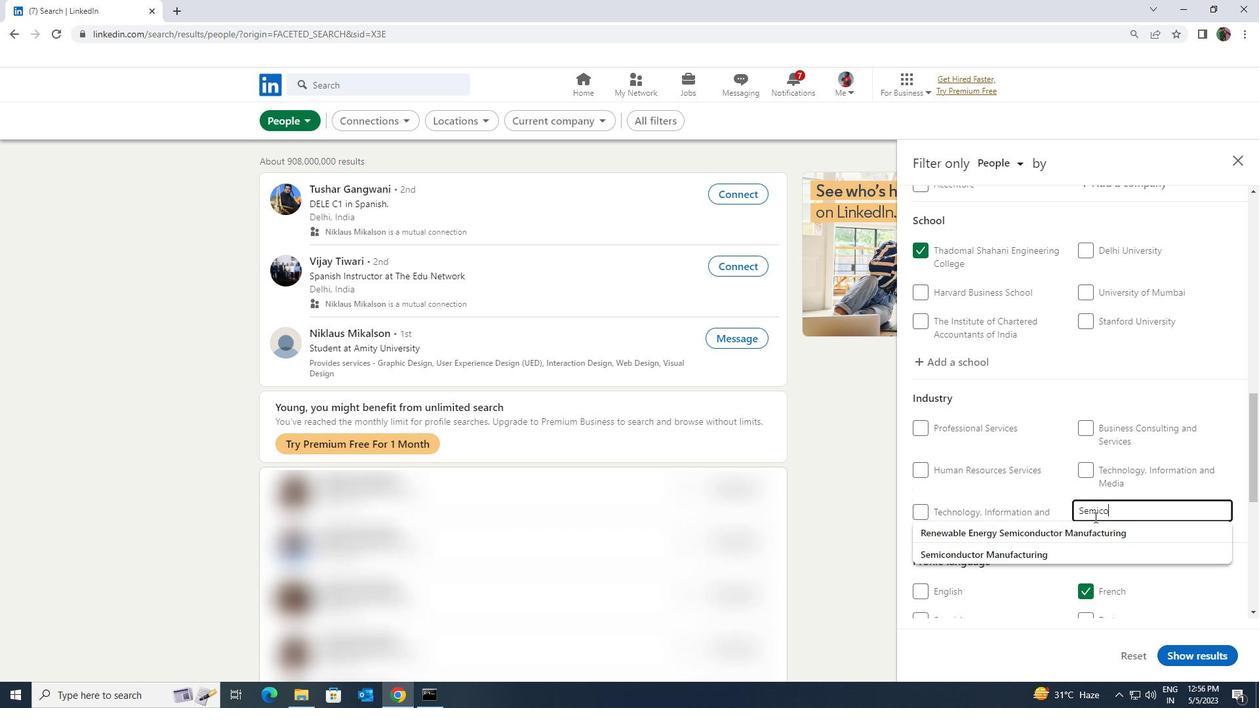 
Action: Mouse moved to (1086, 544)
Screenshot: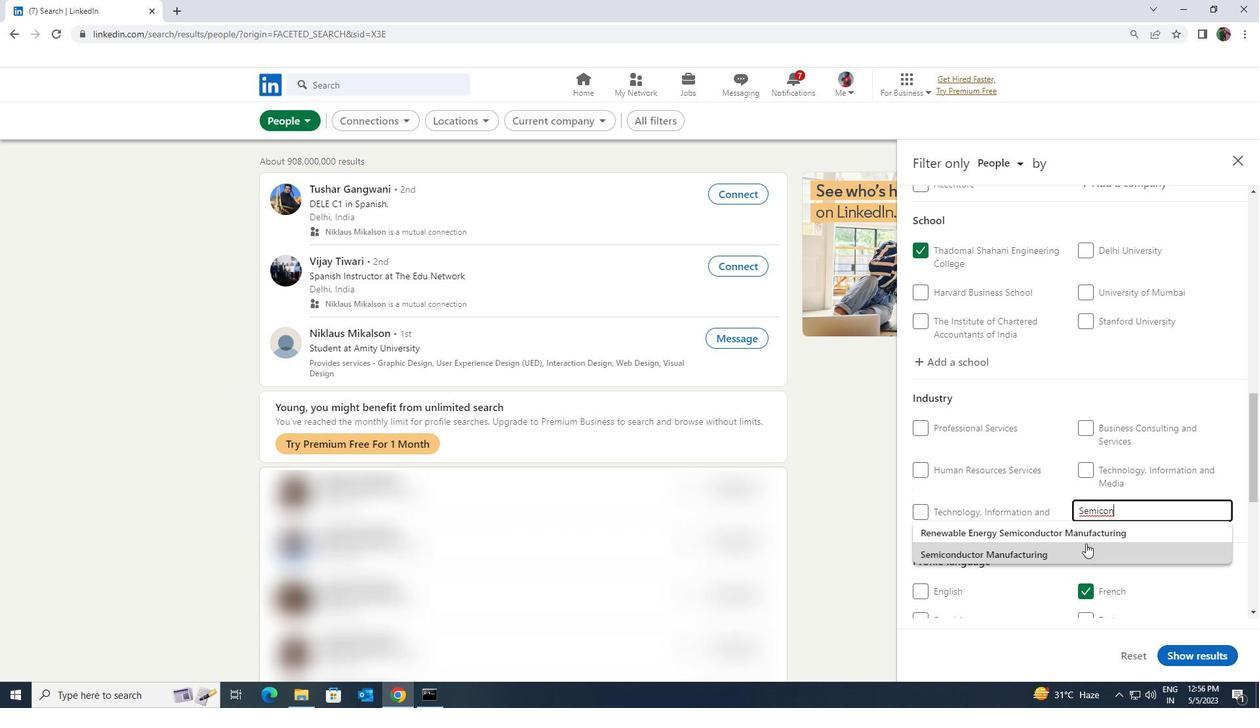 
Action: Mouse pressed left at (1086, 544)
Screenshot: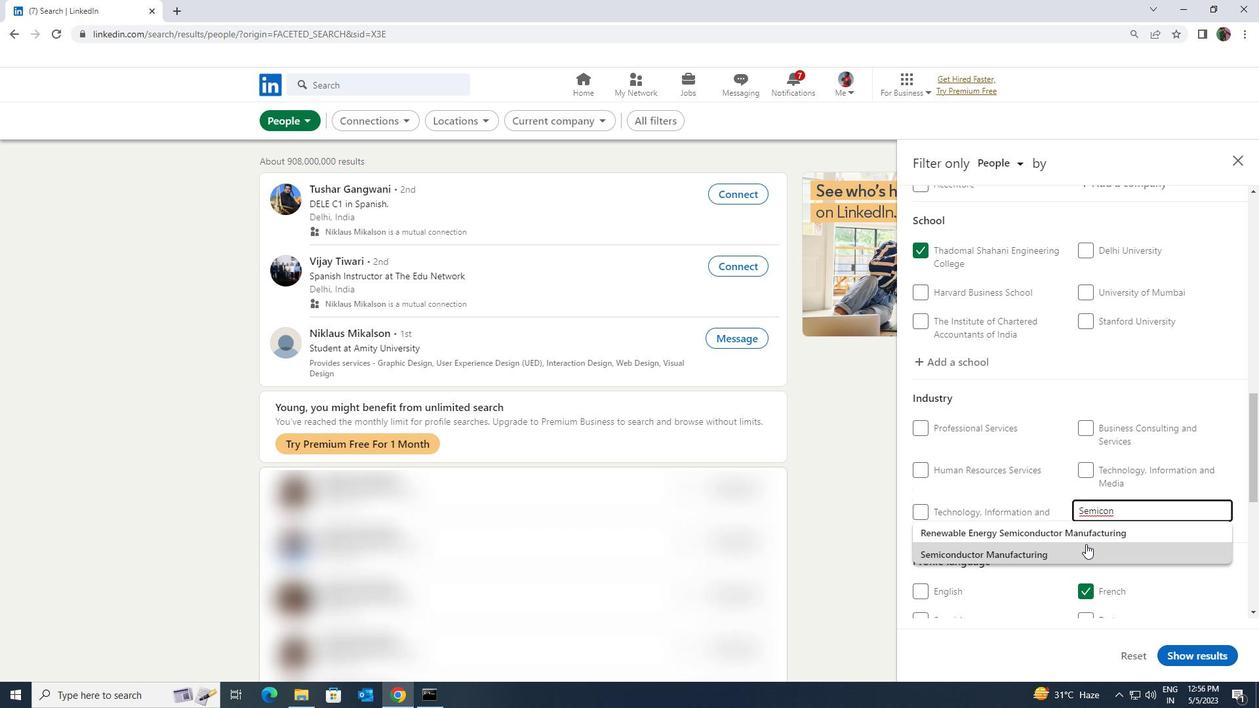 
Action: Mouse scrolled (1086, 543) with delta (0, 0)
Screenshot: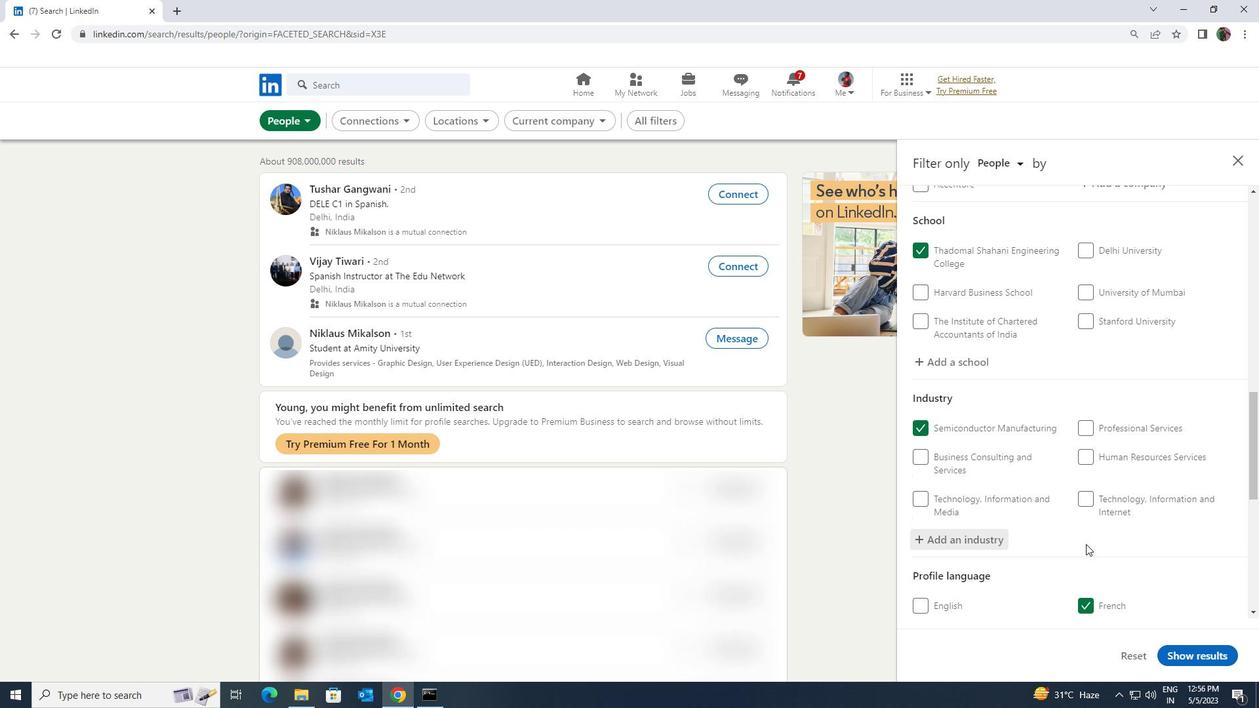 
Action: Mouse scrolled (1086, 543) with delta (0, 0)
Screenshot: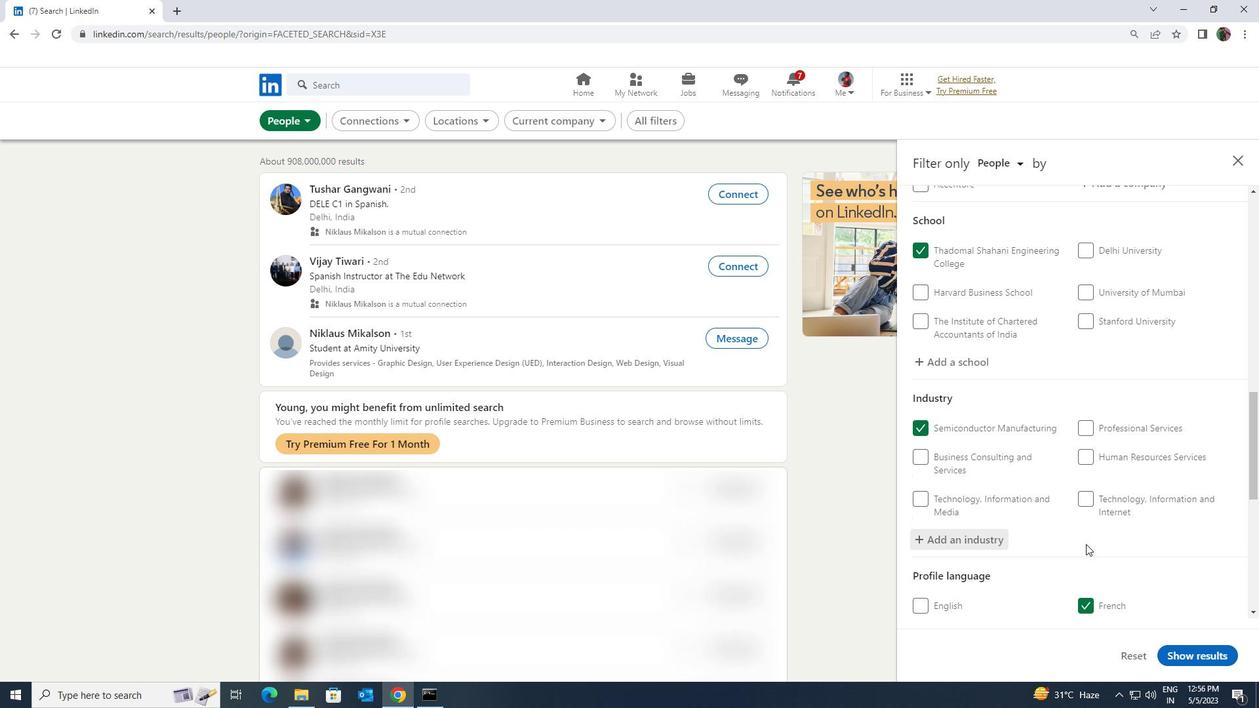 
Action: Mouse scrolled (1086, 543) with delta (0, 0)
Screenshot: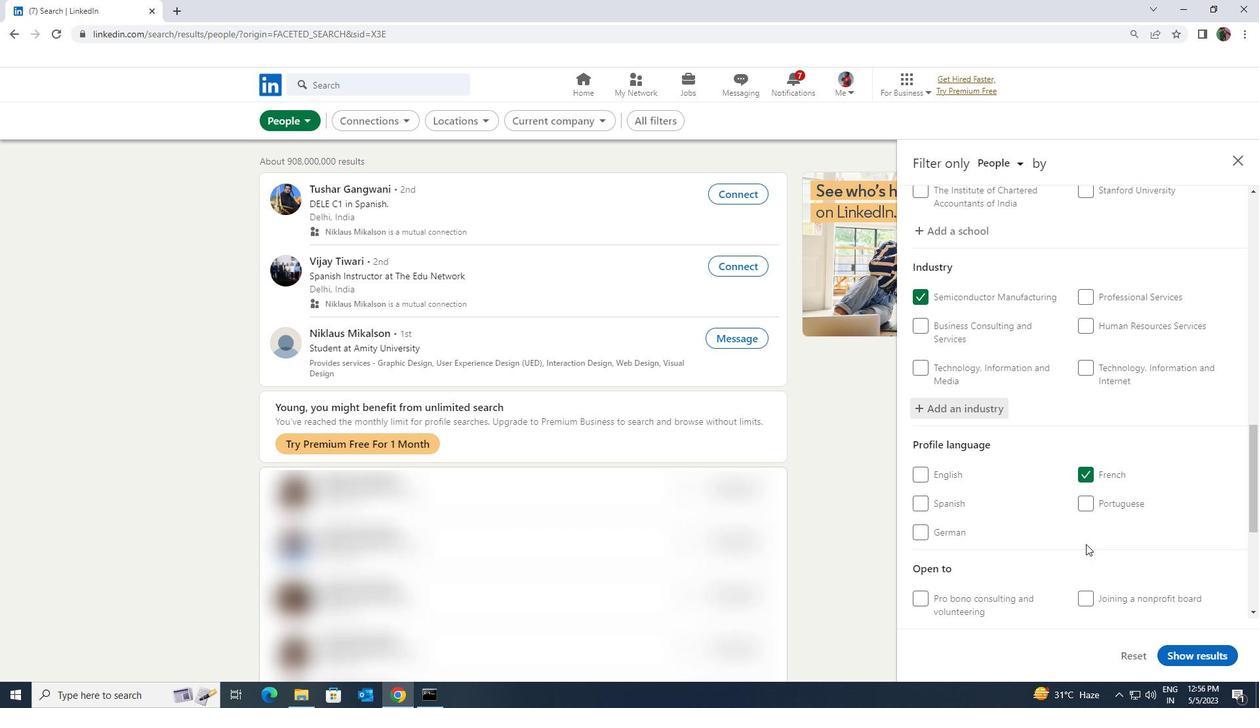 
Action: Mouse scrolled (1086, 543) with delta (0, 0)
Screenshot: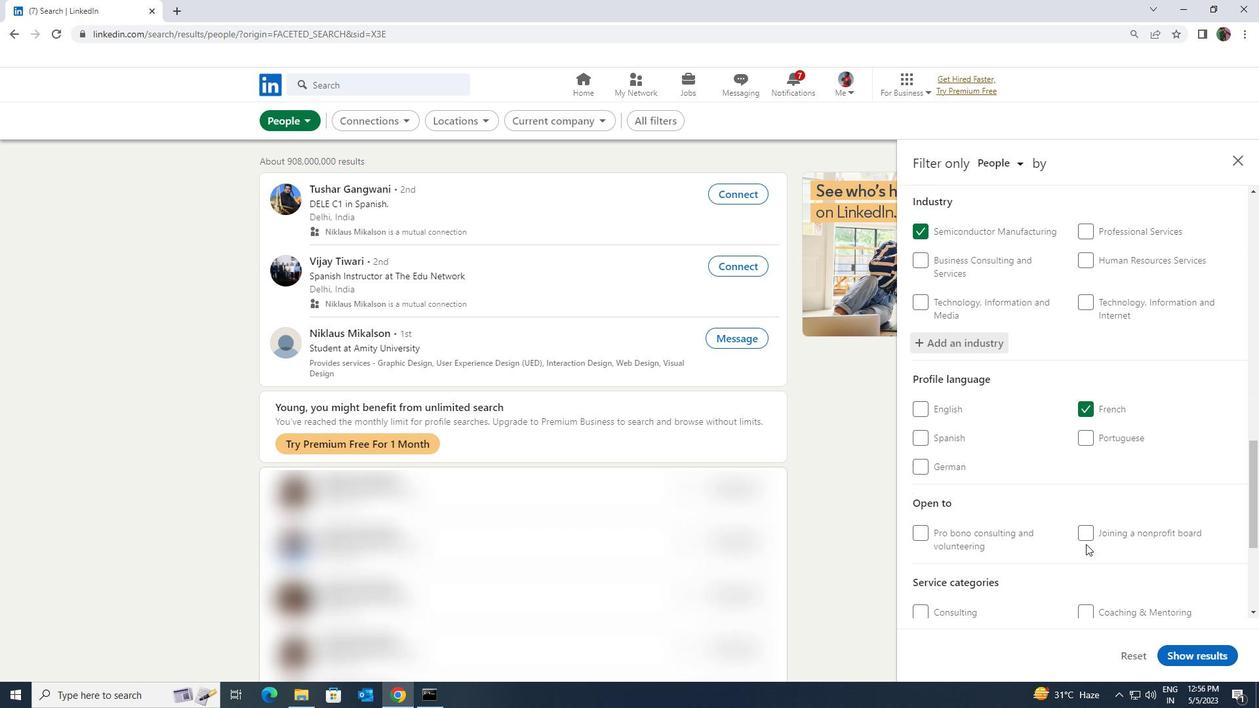 
Action: Mouse scrolled (1086, 543) with delta (0, 0)
Screenshot: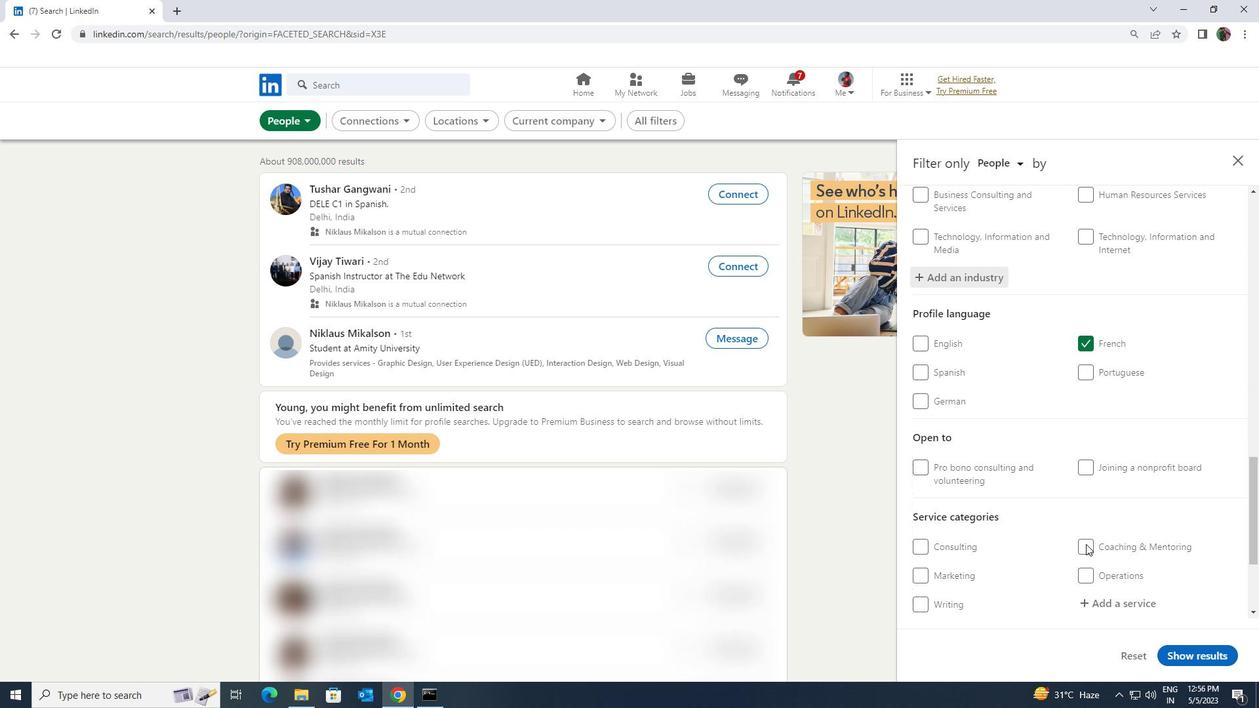 
Action: Mouse moved to (1087, 539)
Screenshot: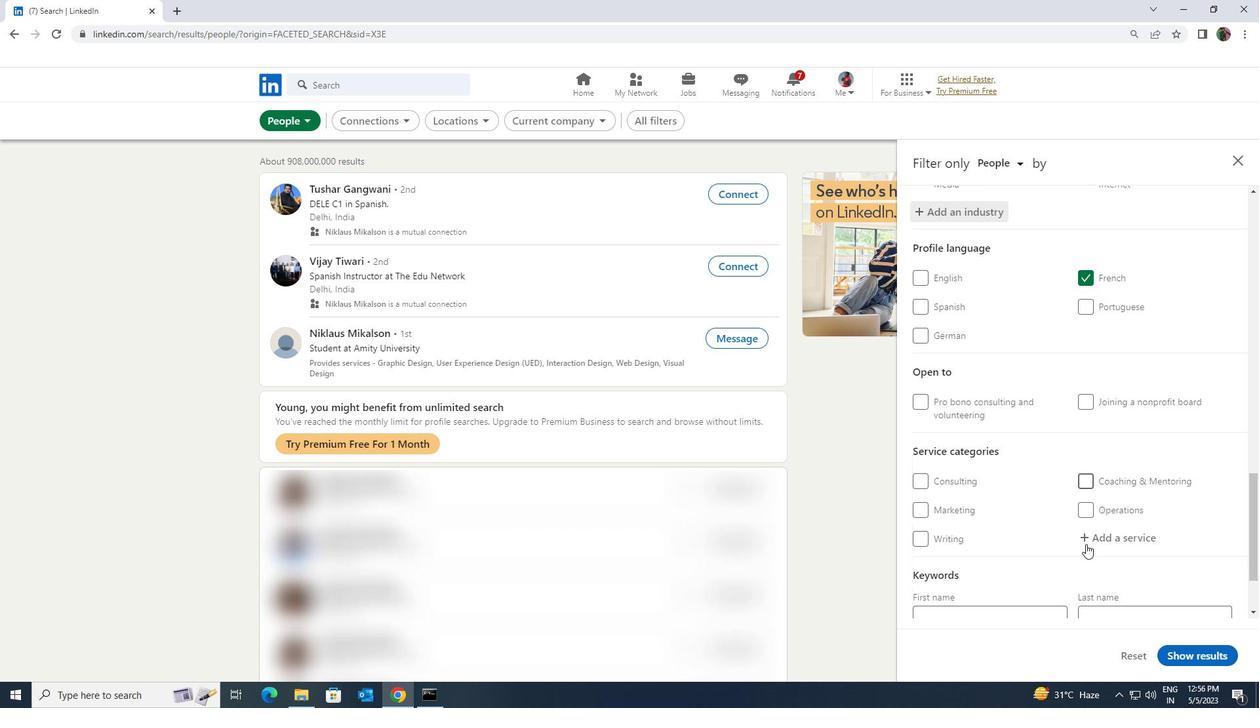 
Action: Mouse pressed left at (1087, 539)
Screenshot: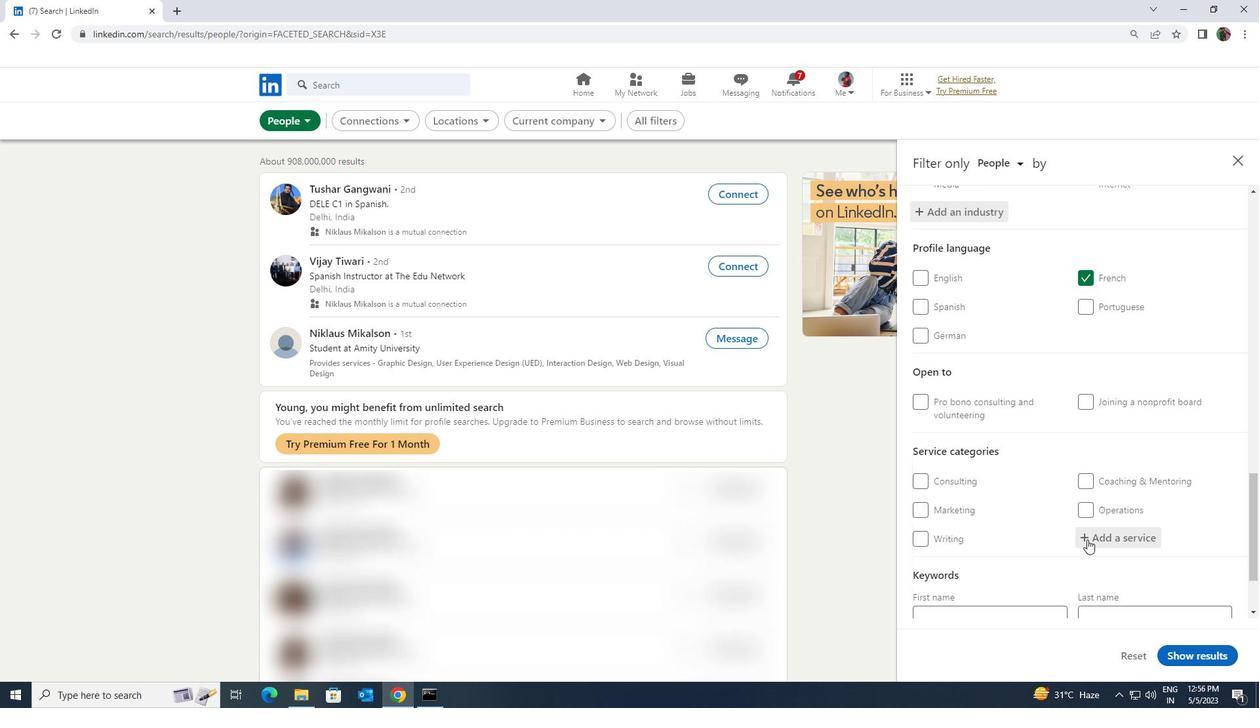 
Action: Key pressed <Key.shift><Key.shift><Key.shift><Key.shift>OUTSOUR
Screenshot: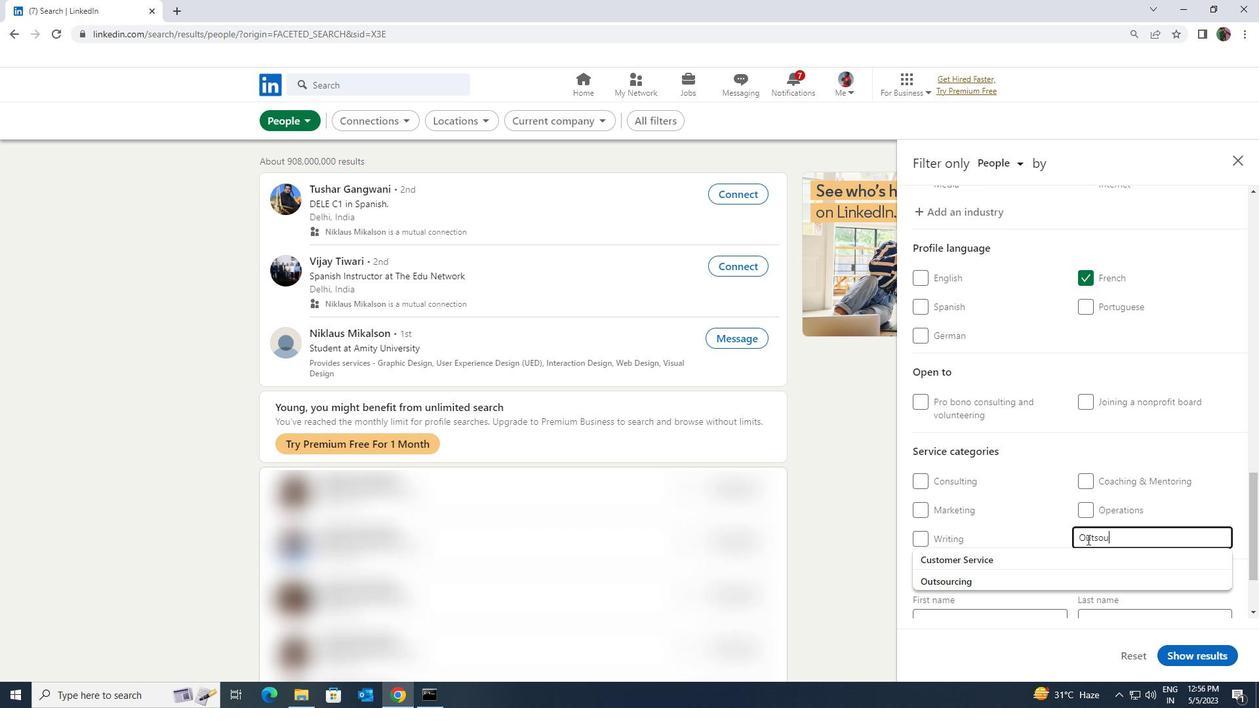 
Action: Mouse moved to (1070, 556)
Screenshot: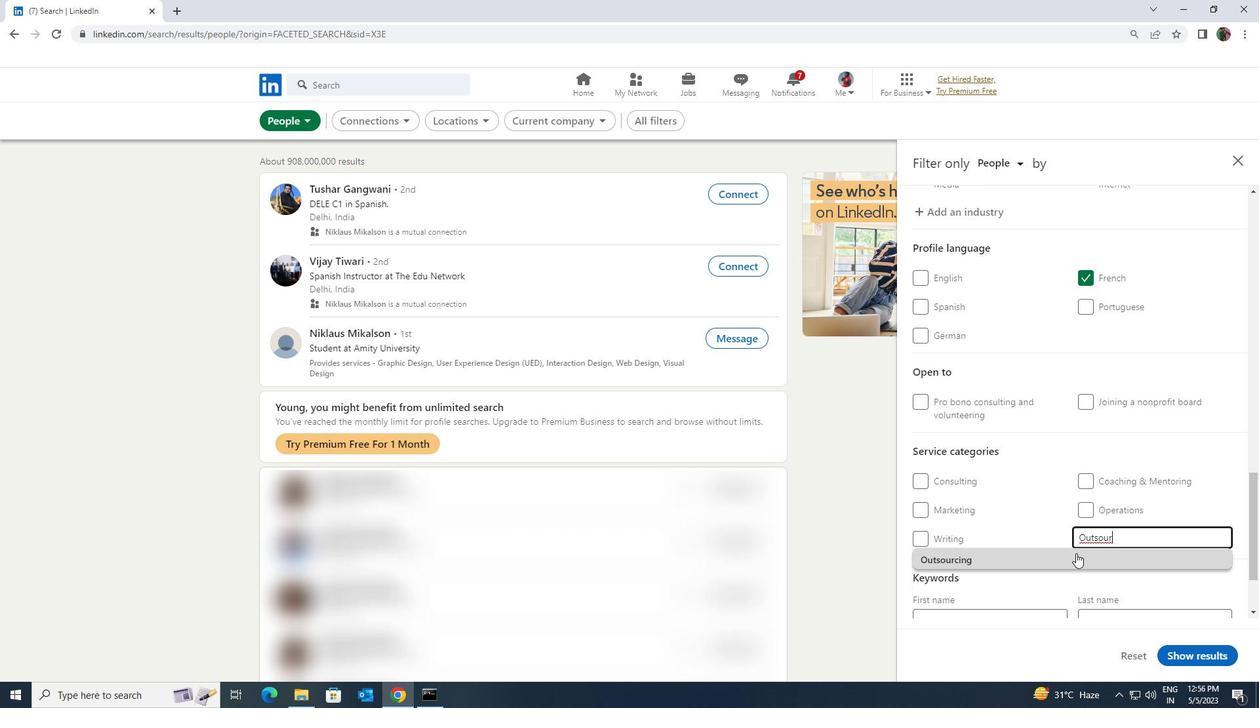 
Action: Mouse pressed left at (1070, 556)
Screenshot: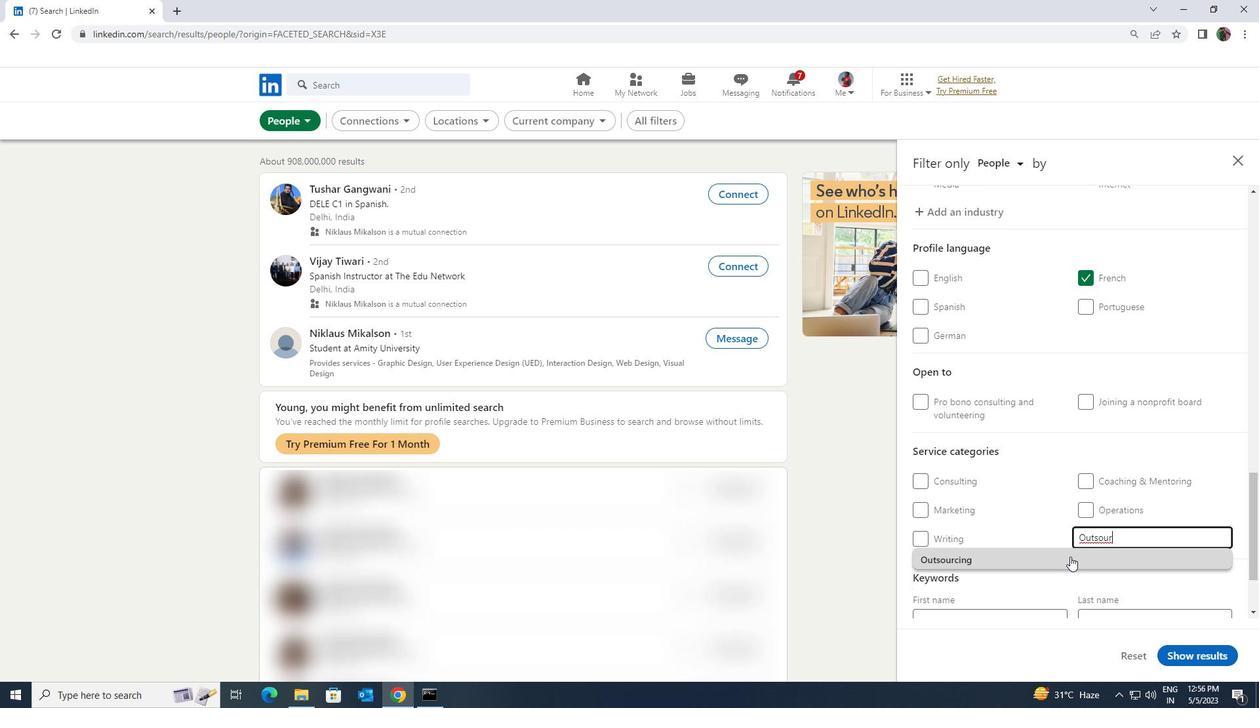 
Action: Mouse moved to (1043, 550)
Screenshot: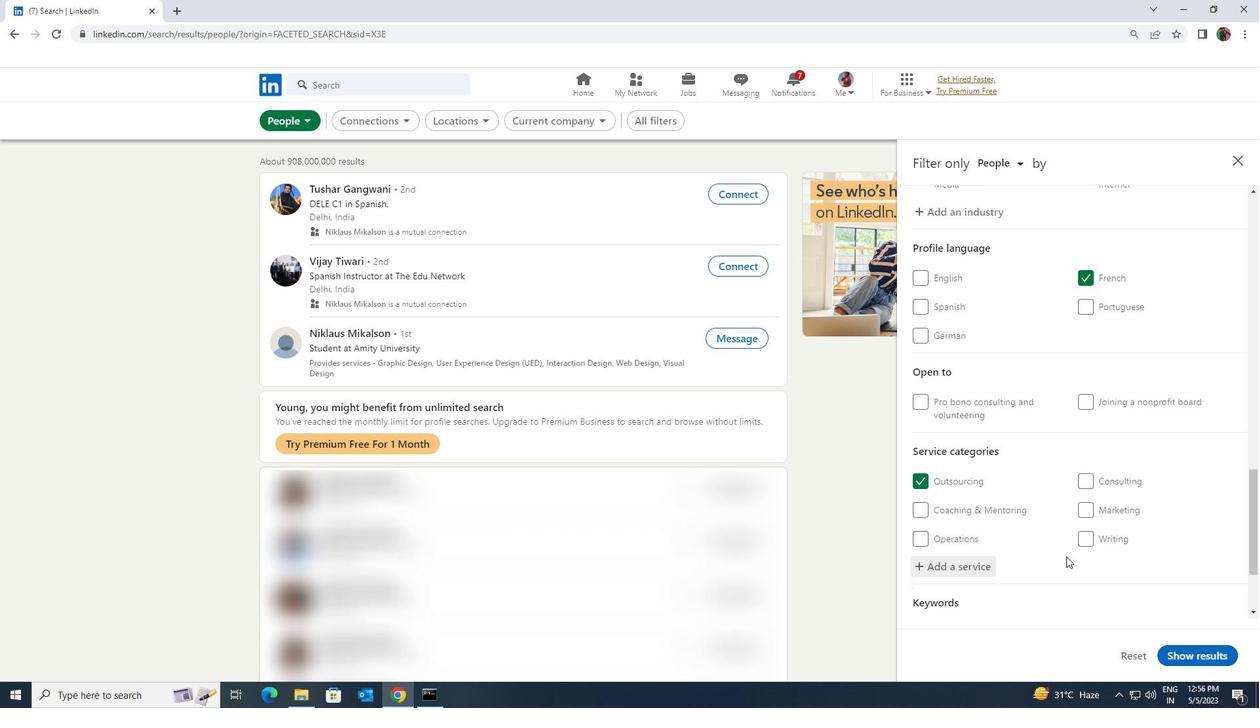 
Action: Mouse scrolled (1043, 549) with delta (0, 0)
Screenshot: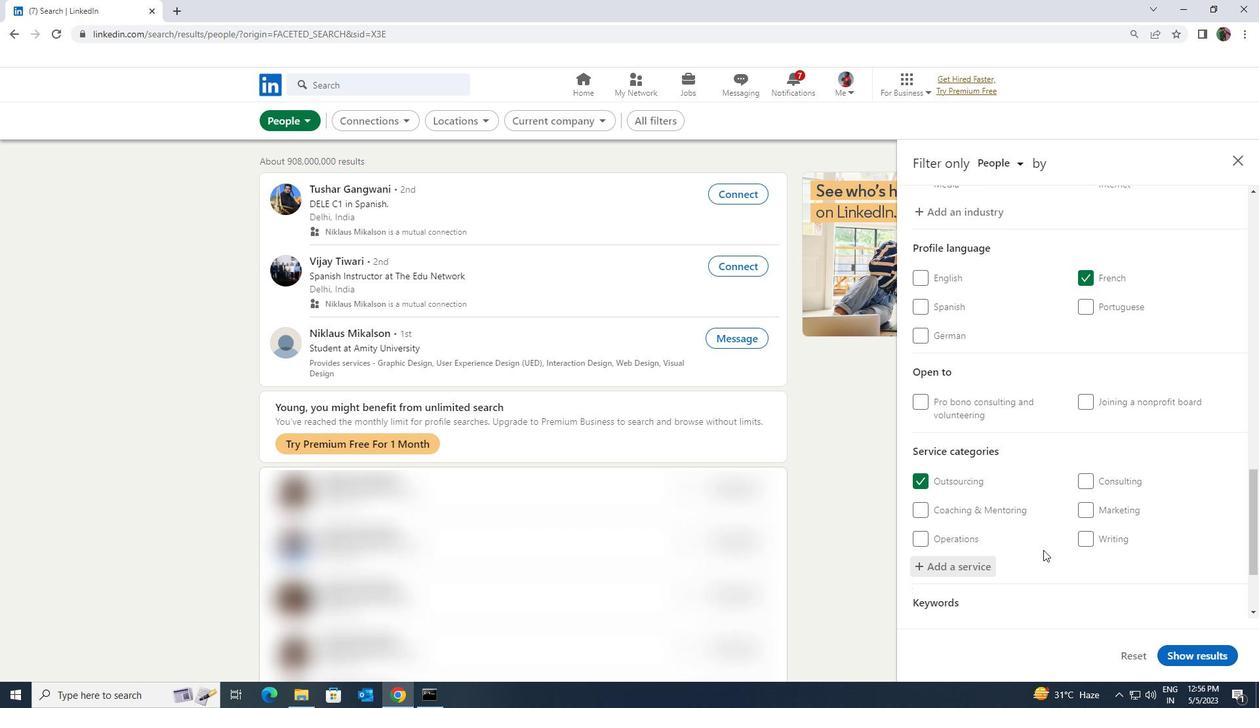 
Action: Mouse scrolled (1043, 549) with delta (0, 0)
Screenshot: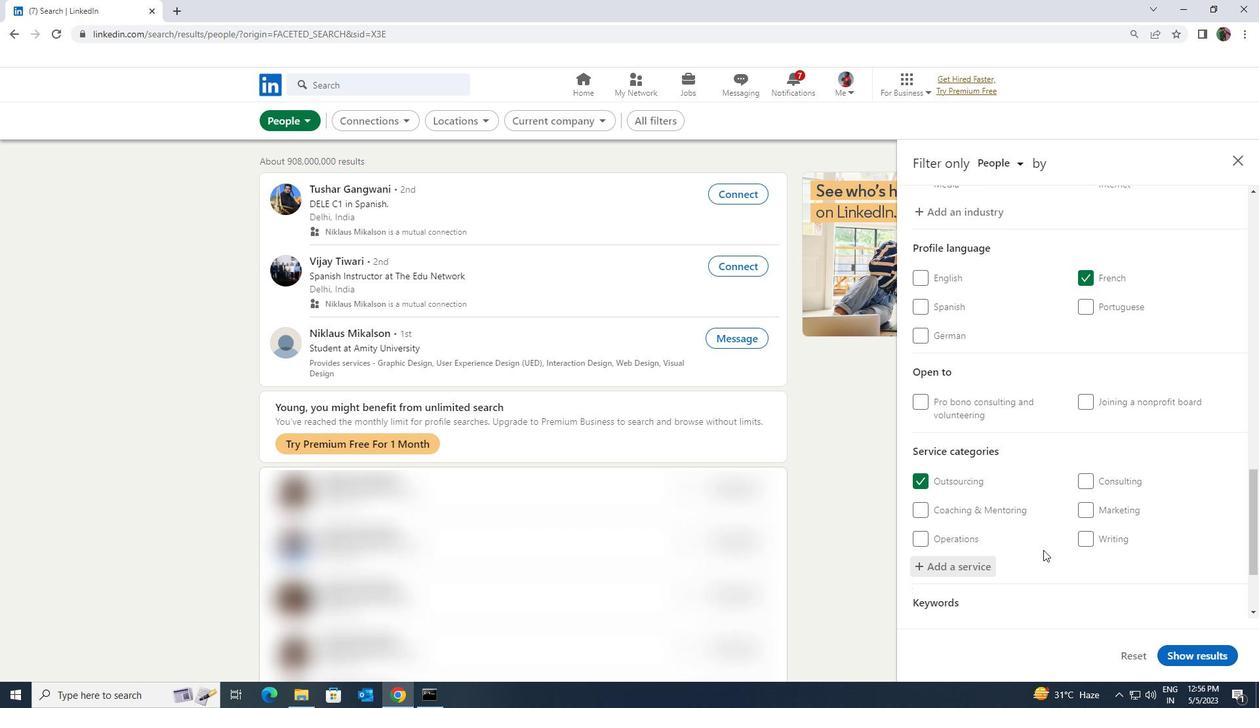 
Action: Mouse moved to (1042, 557)
Screenshot: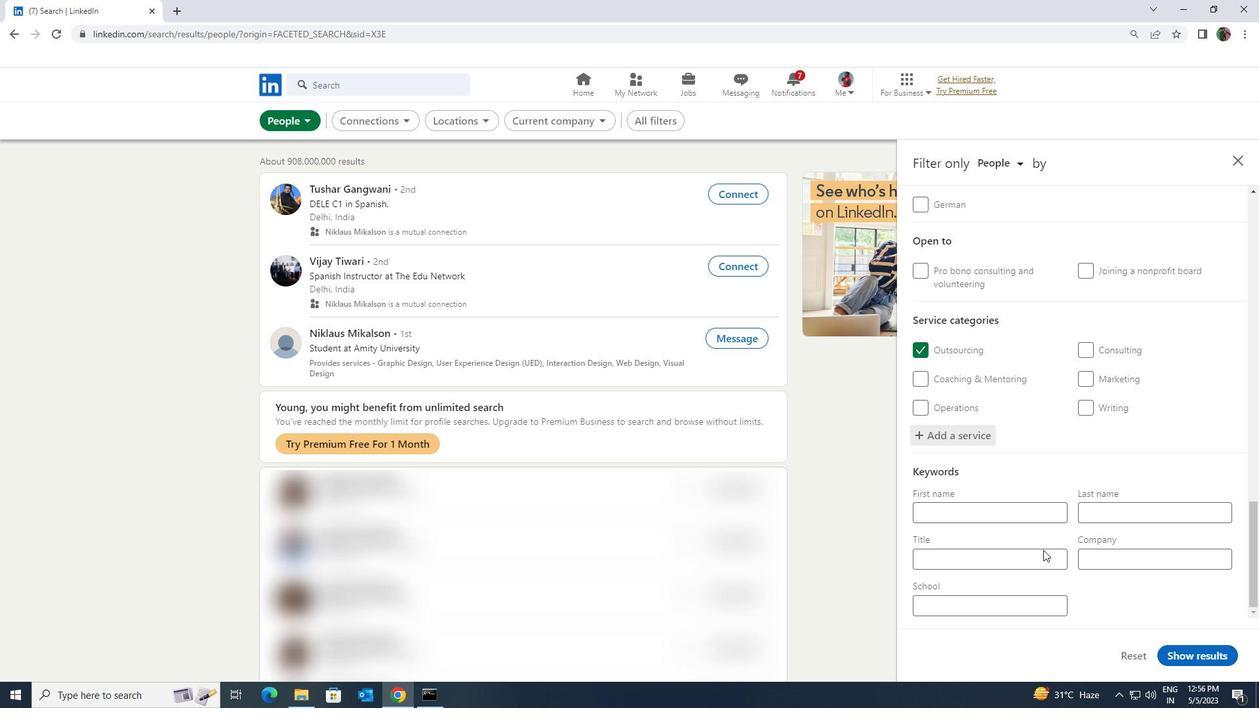 
Action: Mouse pressed left at (1042, 557)
Screenshot: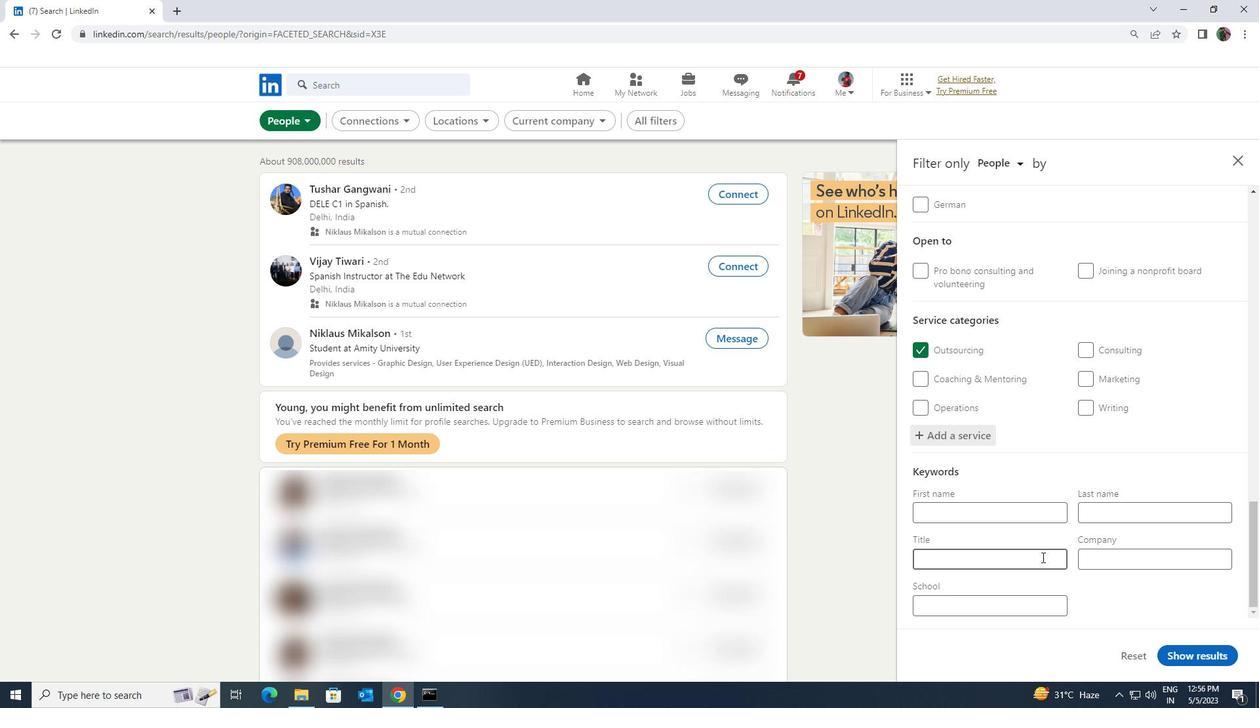 
Action: Key pressed <Key.shift>PHARMACIST
Screenshot: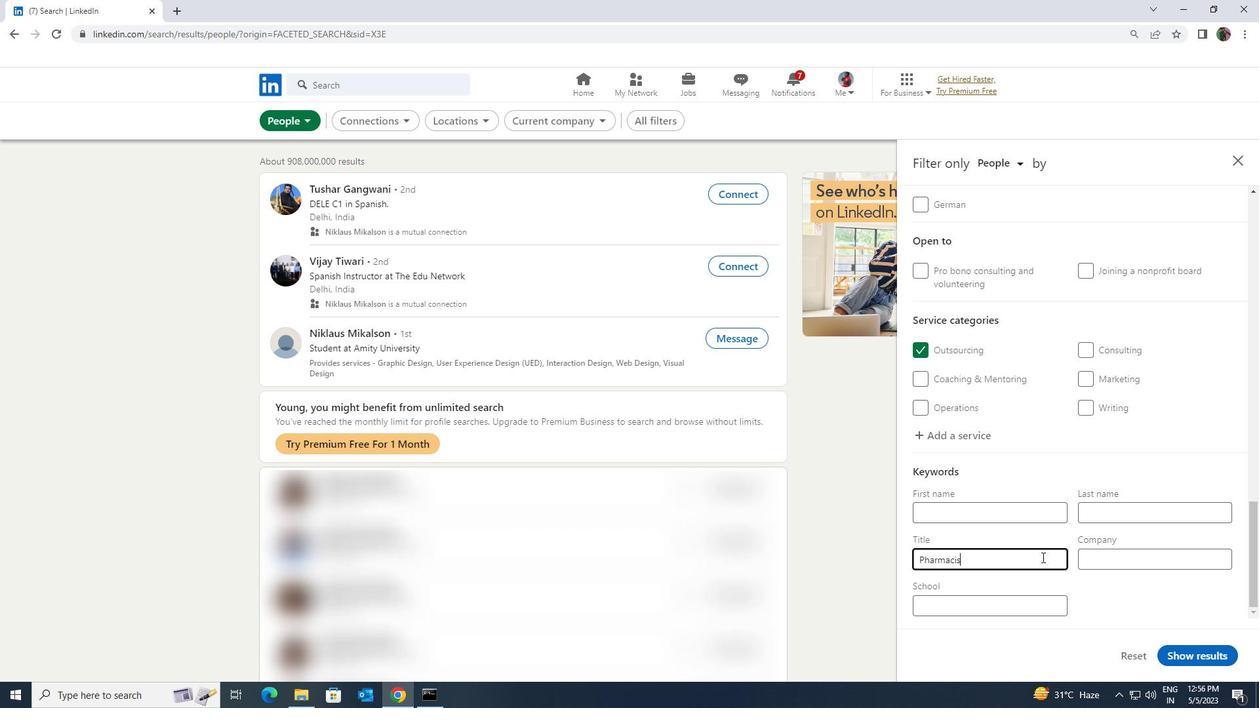 
Action: Mouse moved to (1200, 648)
Screenshot: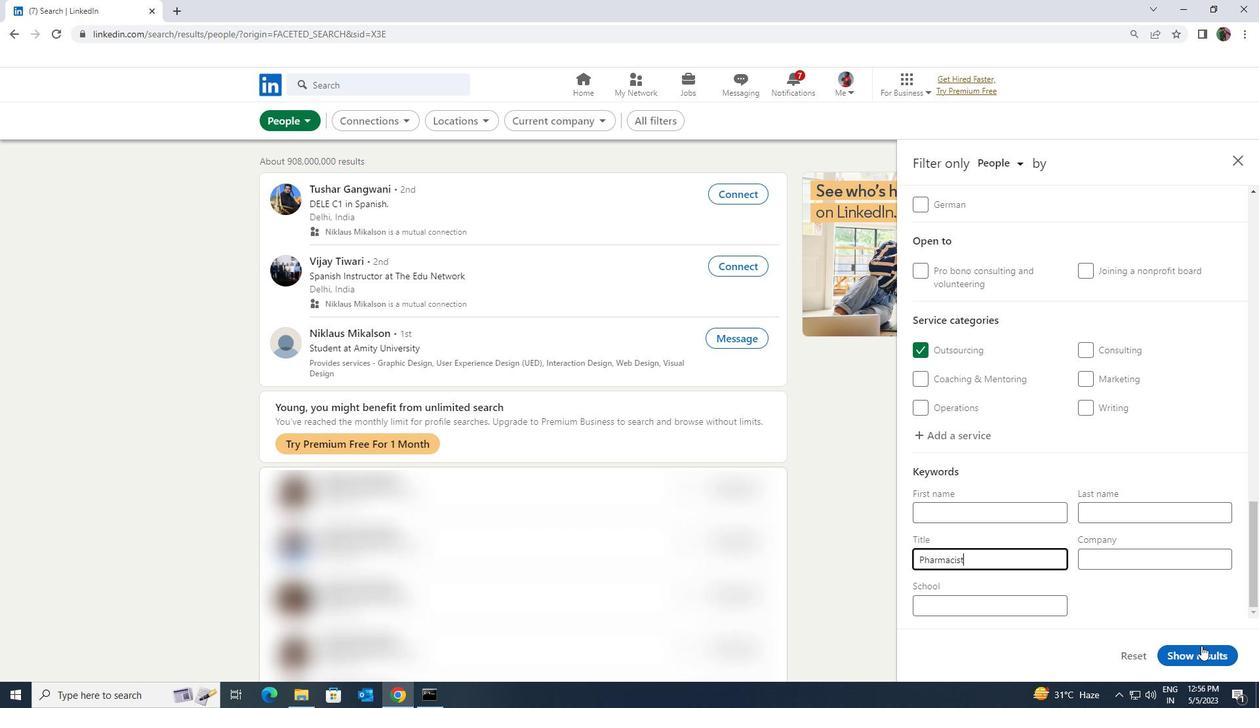 
Action: Mouse pressed left at (1200, 648)
Screenshot: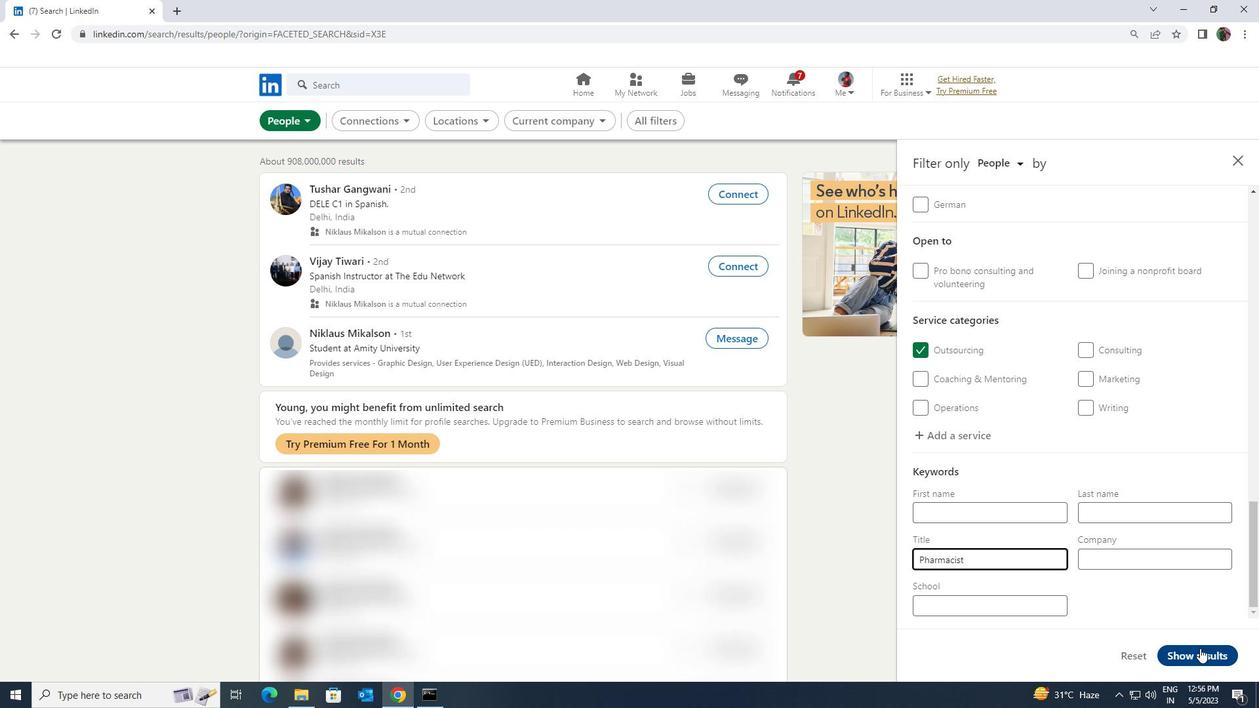 
Action: Mouse moved to (1197, 650)
Screenshot: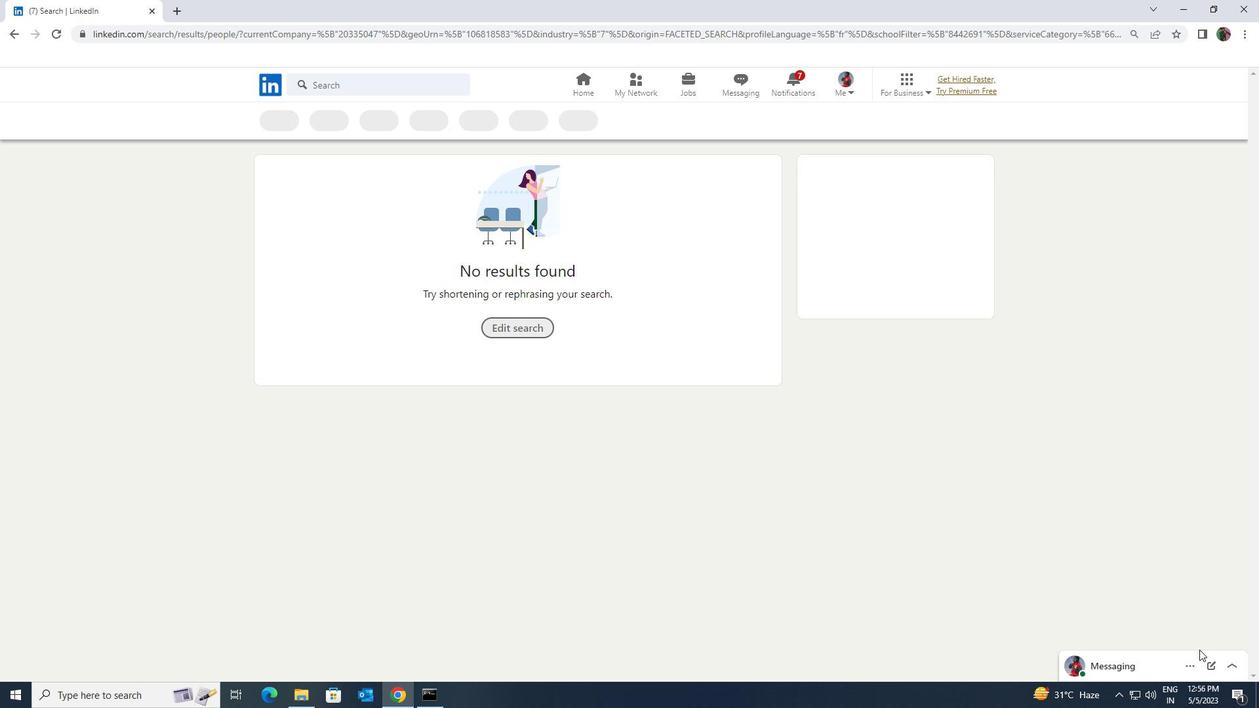 
